 Task: In the sheet Budget Analysis ToolFont size of heading  18 Font style of dataoswald 'Font size of data '9 Alignment of headline & dataAlign center.   Fill color in heading, Red Font color of dataIn the sheet   Summit Sales log   book
Action: Key pressed <Key.caps_lock>B<Key.caps_lock>ud
Screenshot: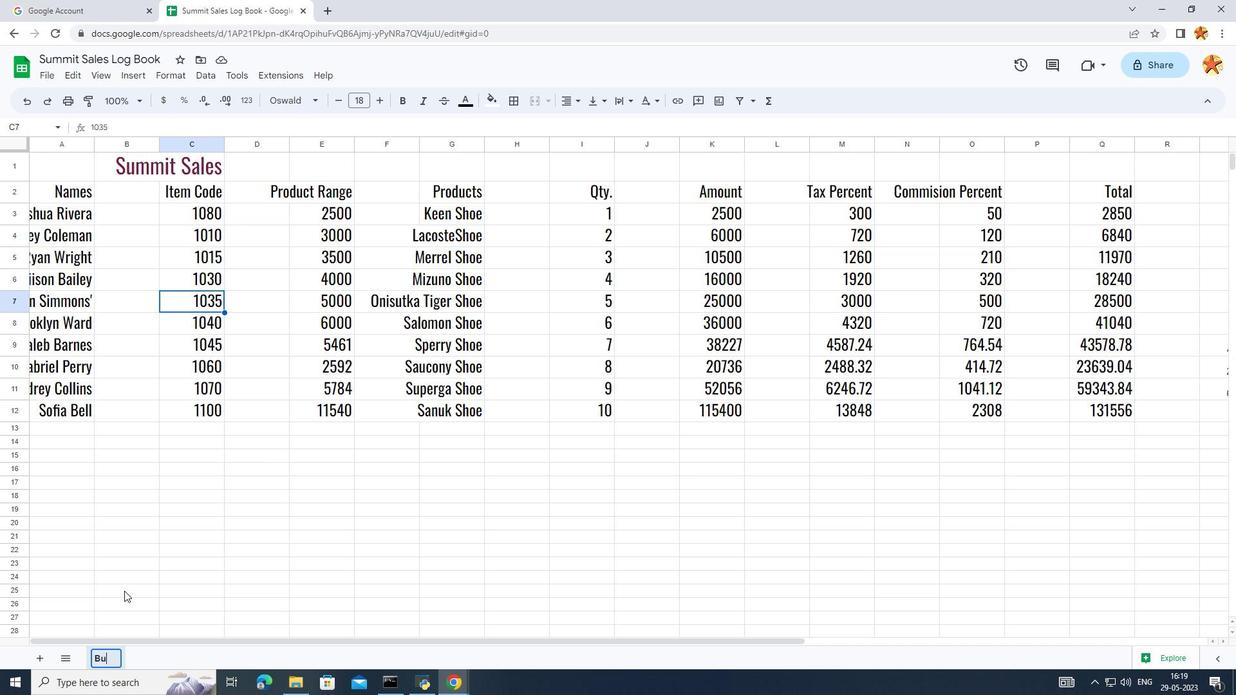 
Action: Mouse moved to (124, 590)
Screenshot: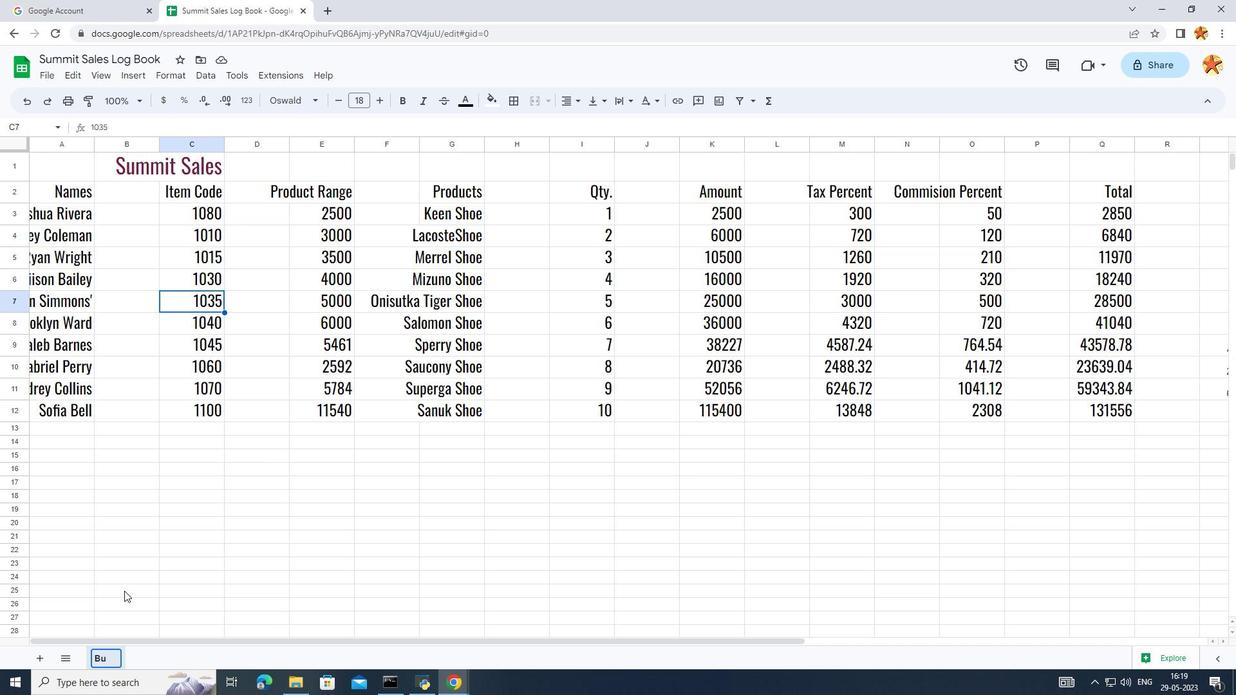 
Action: Key pressed get<Key.space><Key.space><Key.caps_lock>A<Key.caps_lock>nalysis<Key.space><Key.caps_lock><Key.caps_lock>ool
Screenshot: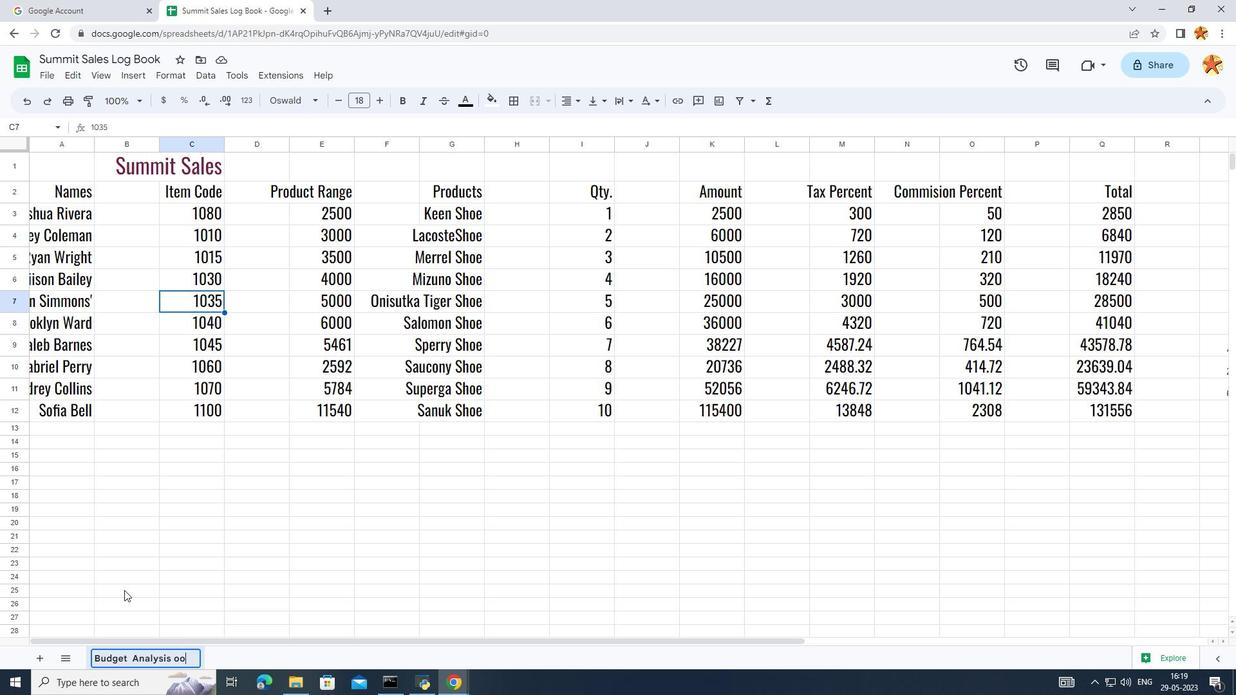 
Action: Mouse moved to (172, 653)
Screenshot: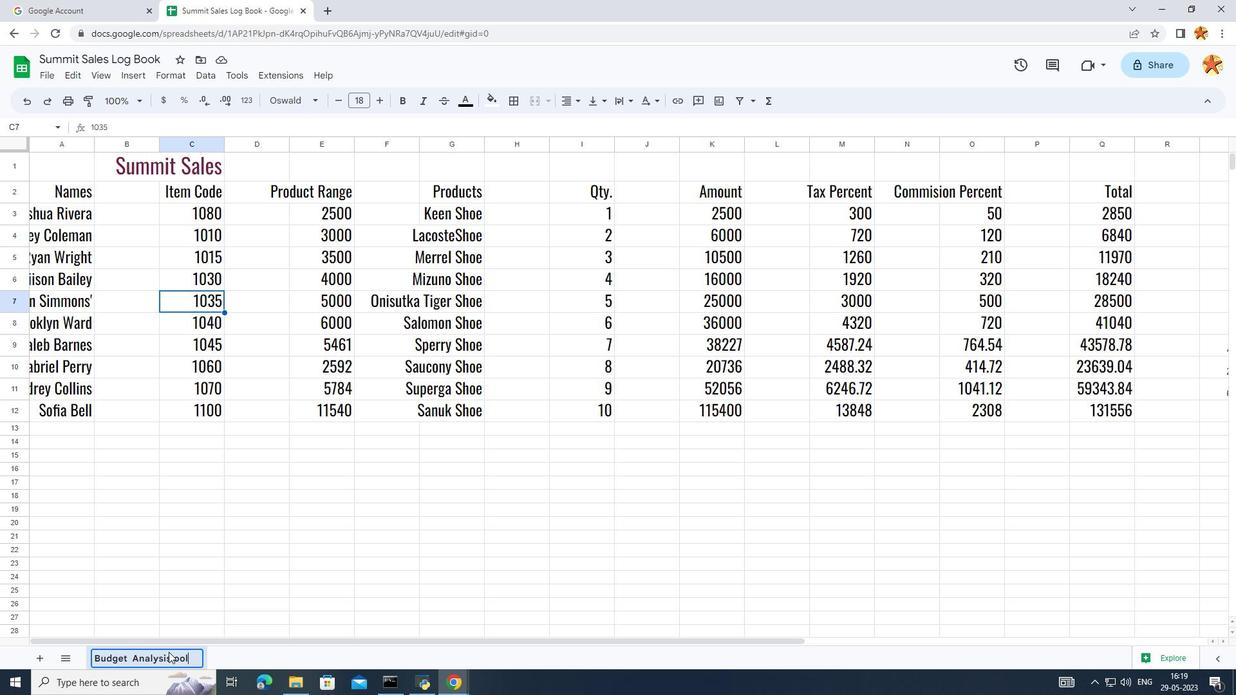 
Action: Mouse pressed left at (172, 653)
Screenshot: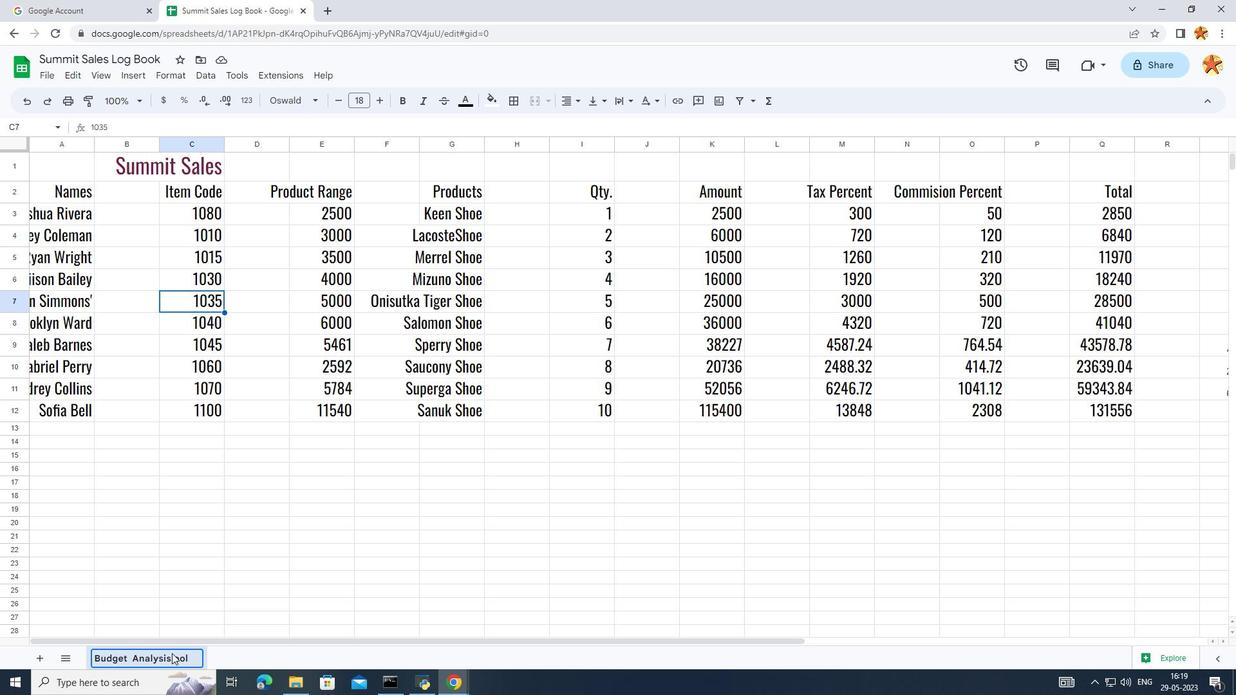 
Action: Mouse moved to (175, 656)
Screenshot: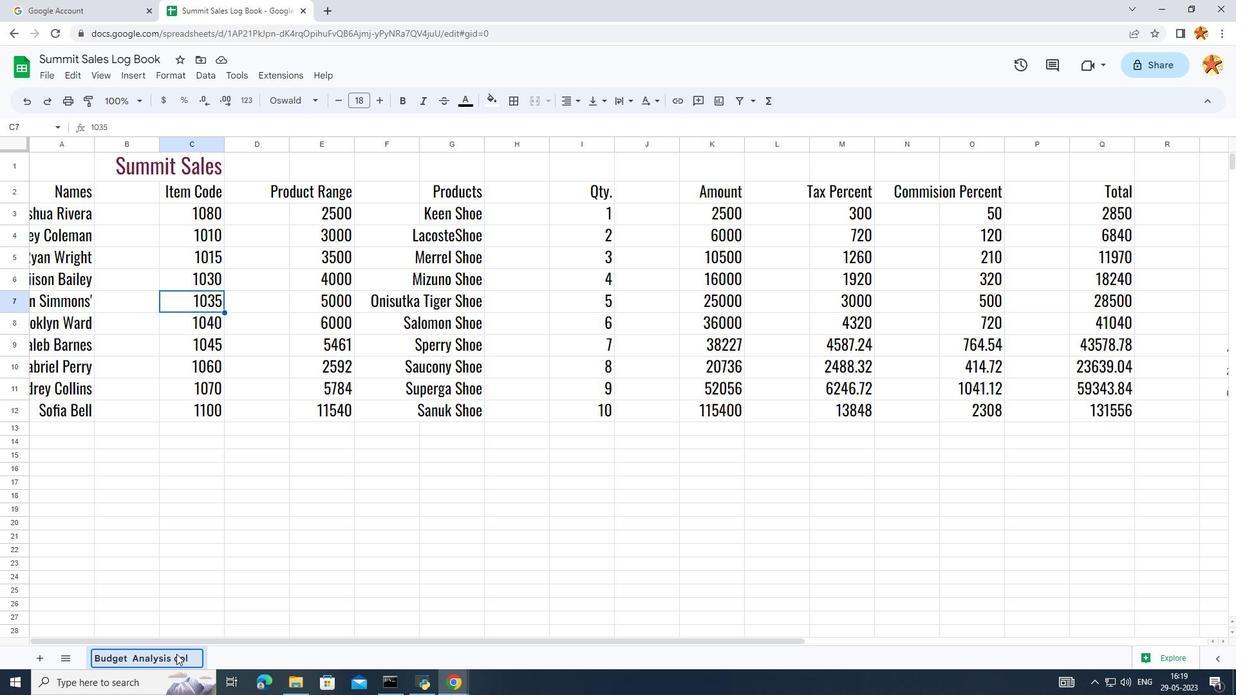 
Action: Mouse pressed left at (175, 656)
Screenshot: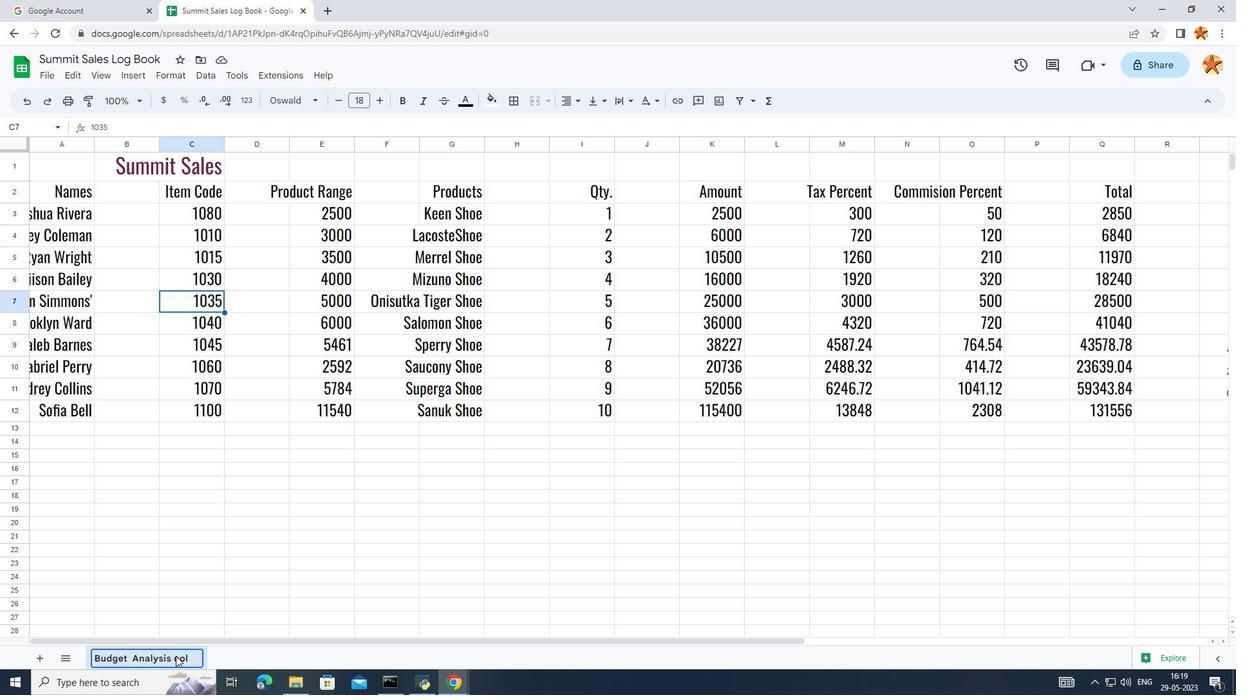 
Action: Key pressed <Key.shift>t
Screenshot: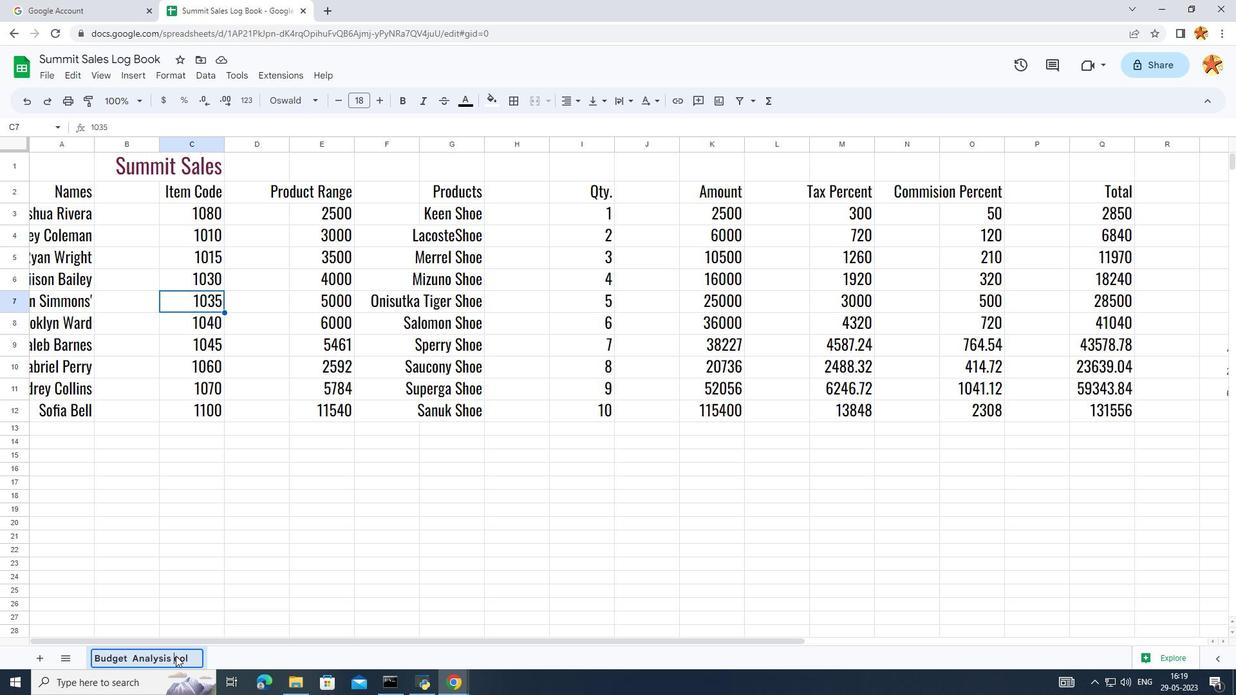 
Action: Mouse moved to (222, 664)
Screenshot: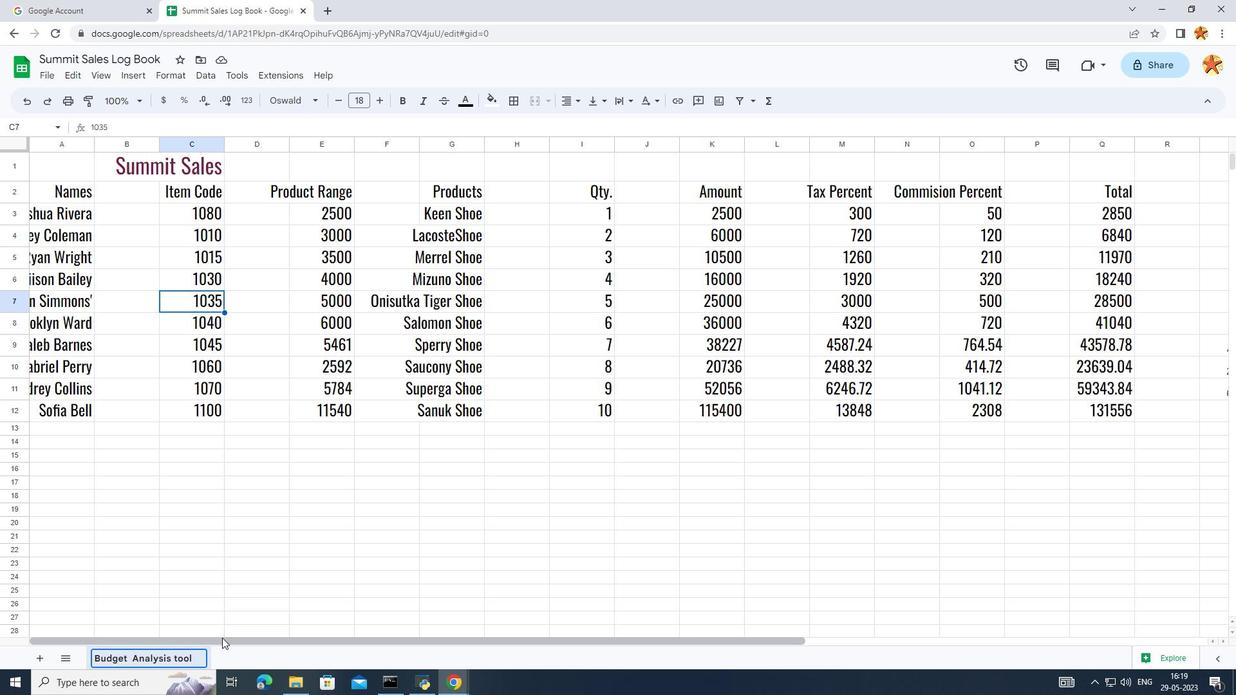 
Action: Mouse pressed left at (222, 664)
Screenshot: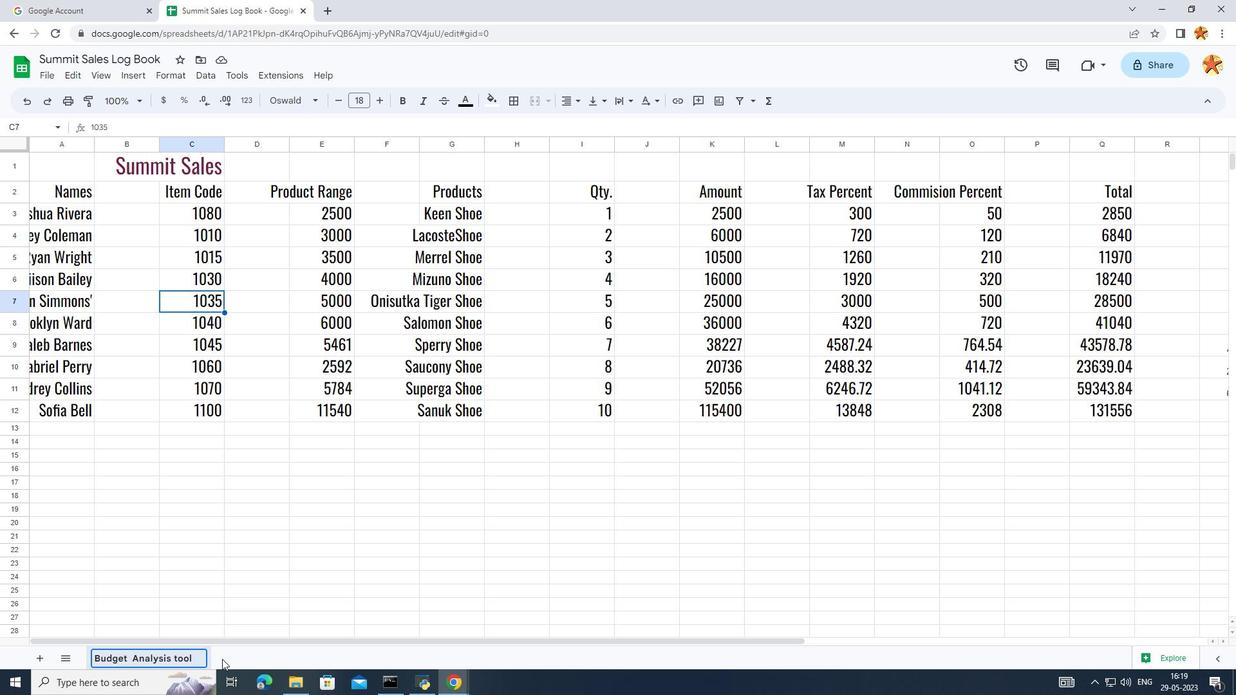 
Action: Mouse moved to (207, 571)
Screenshot: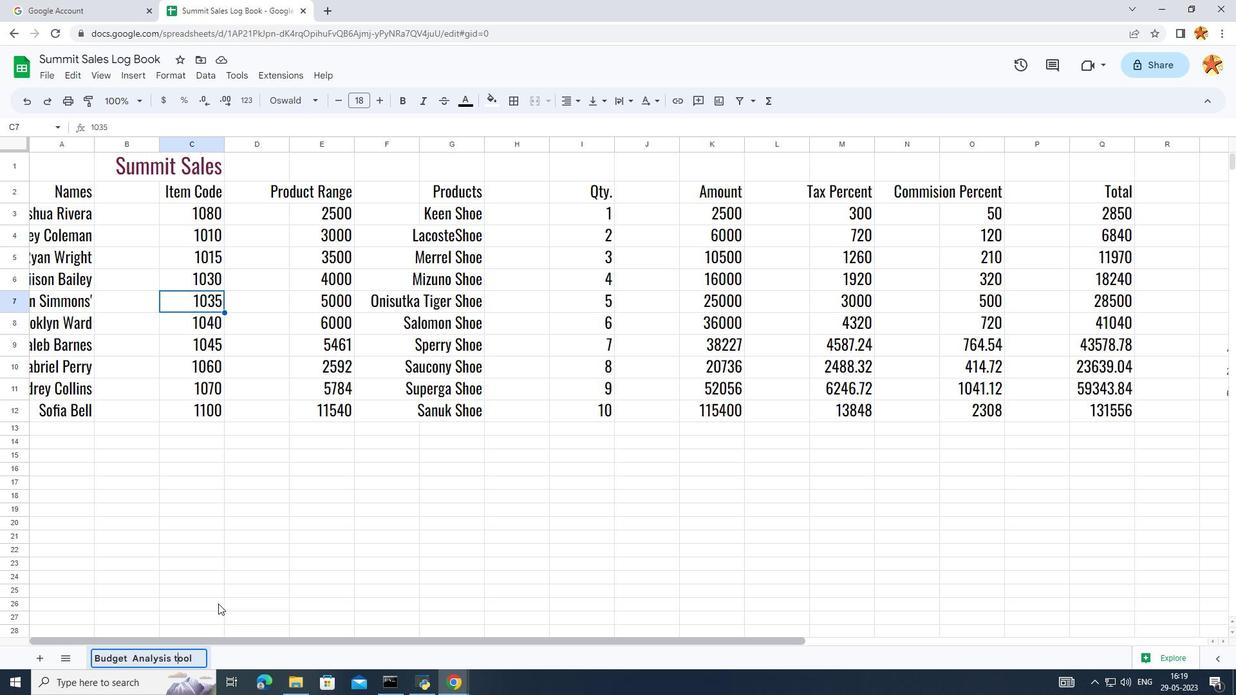 
Action: Mouse pressed left at (207, 571)
Screenshot: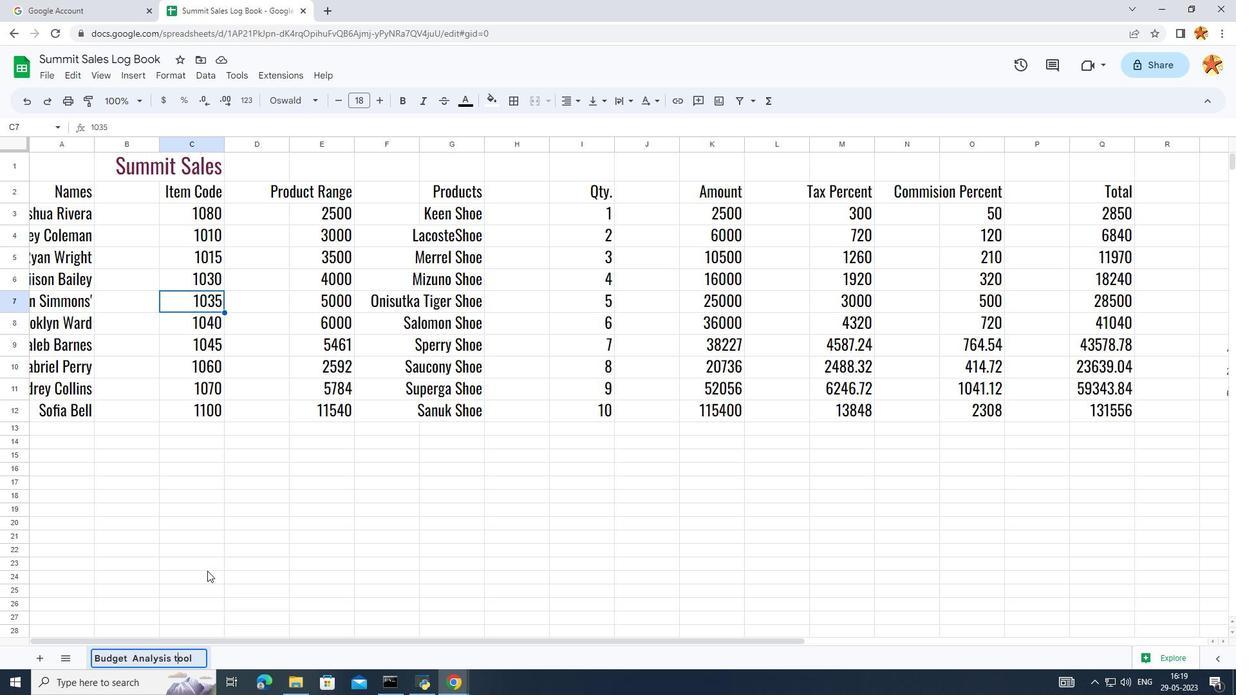 
Action: Mouse moved to (196, 425)
Screenshot: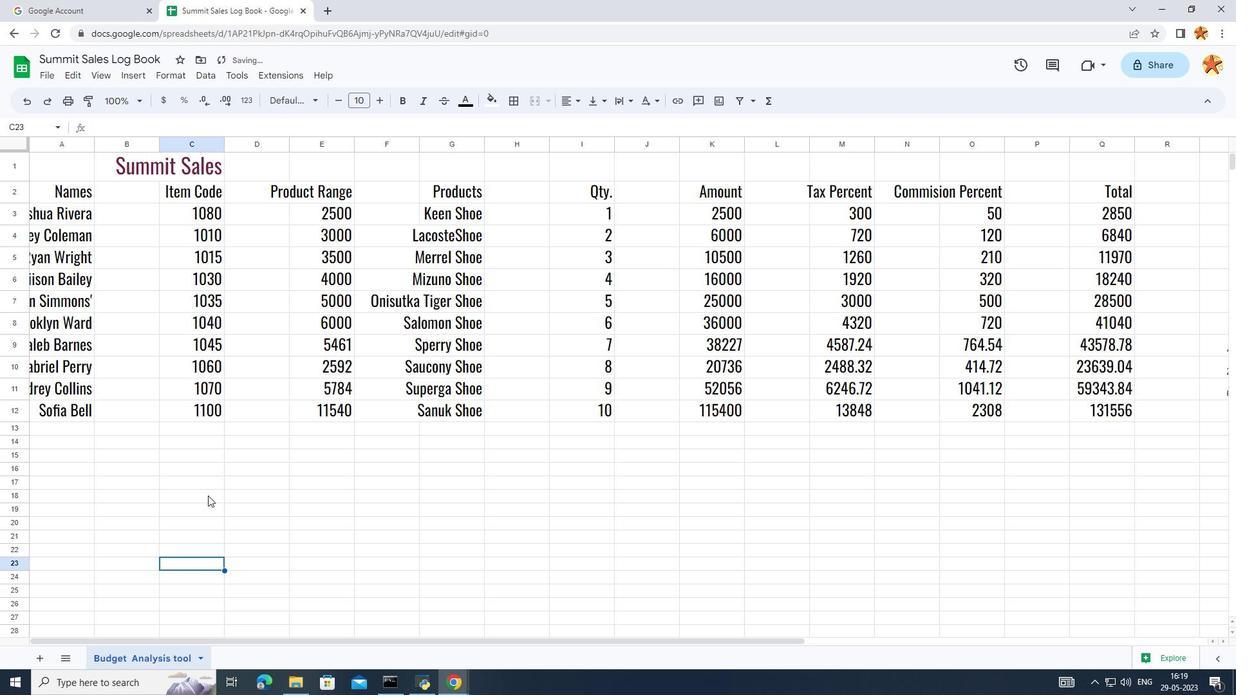 
Action: Mouse pressed left at (196, 425)
Screenshot: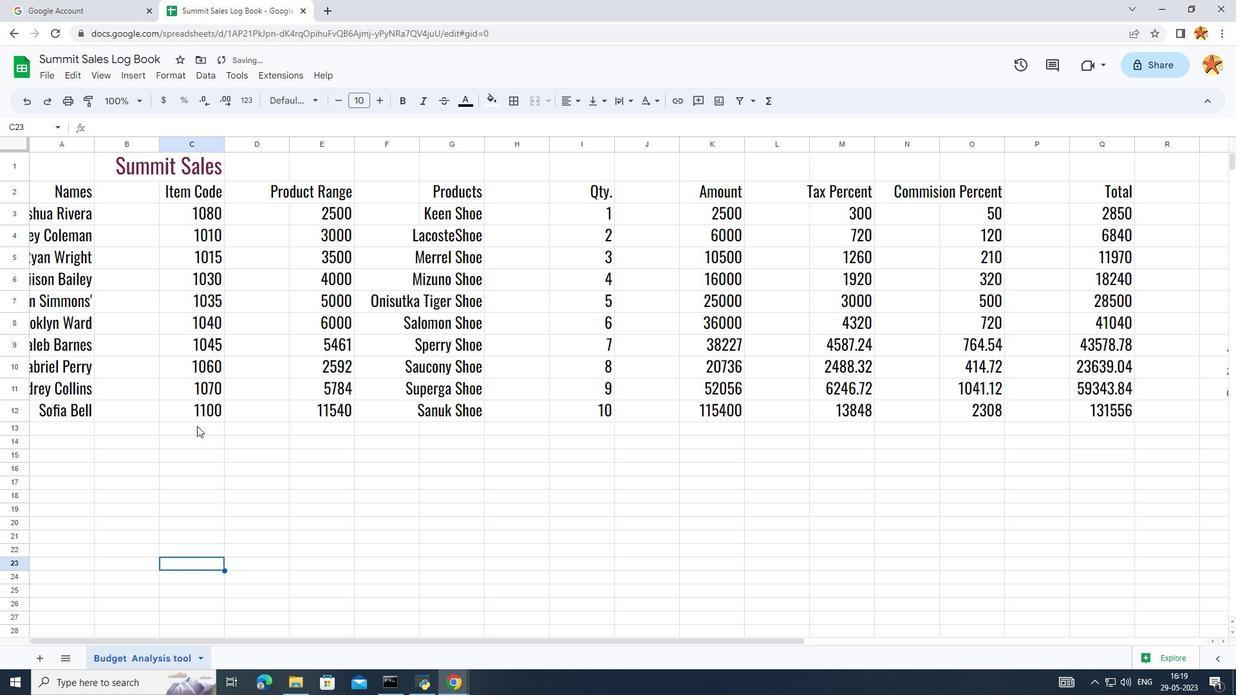 
Action: Mouse moved to (141, 177)
Screenshot: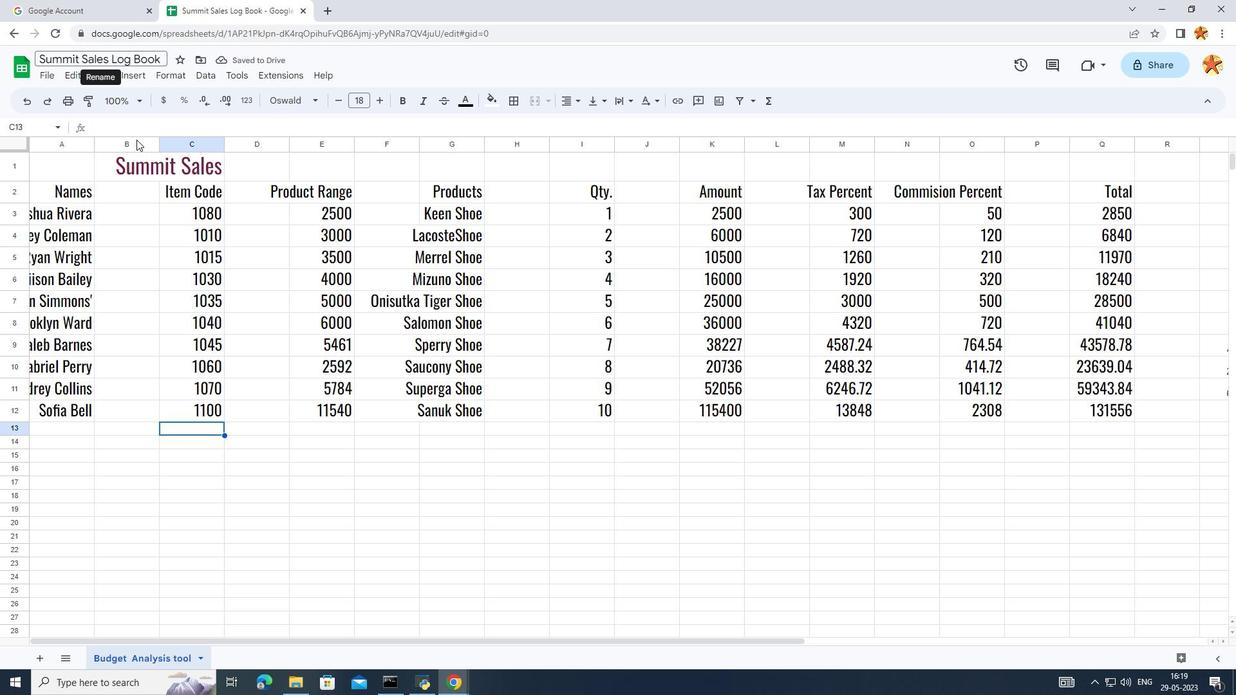 
Action: Mouse pressed left at (141, 177)
Screenshot: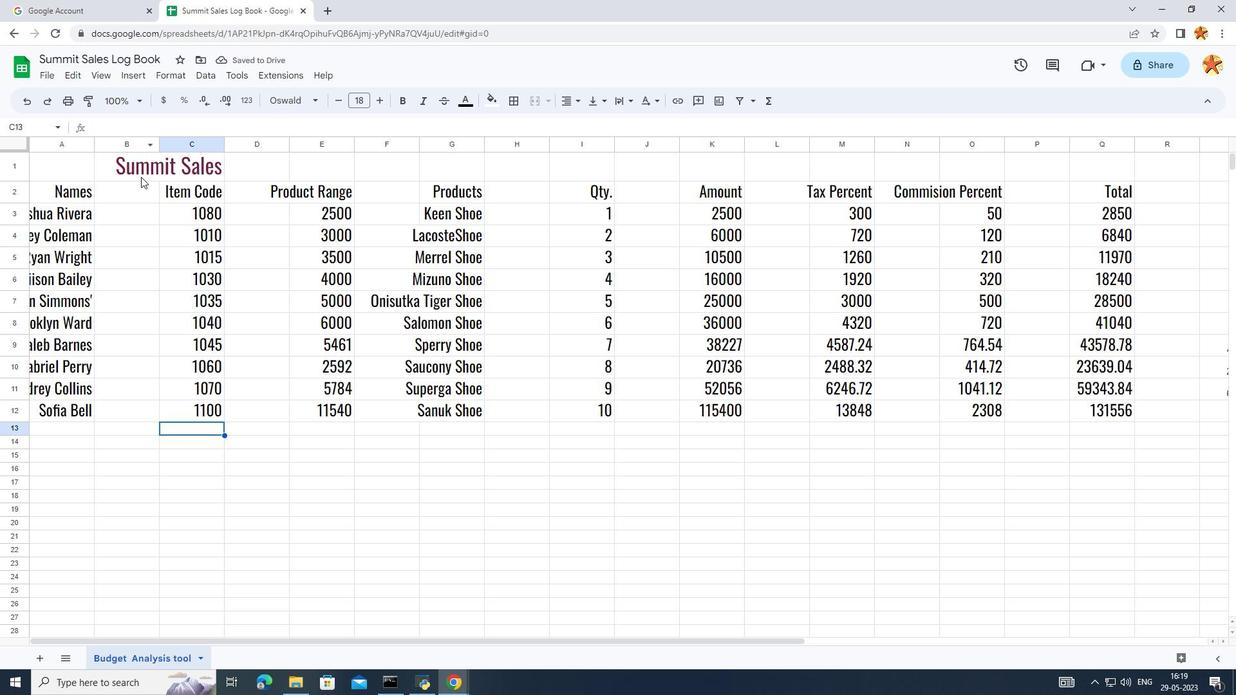 
Action: Mouse moved to (382, 95)
Screenshot: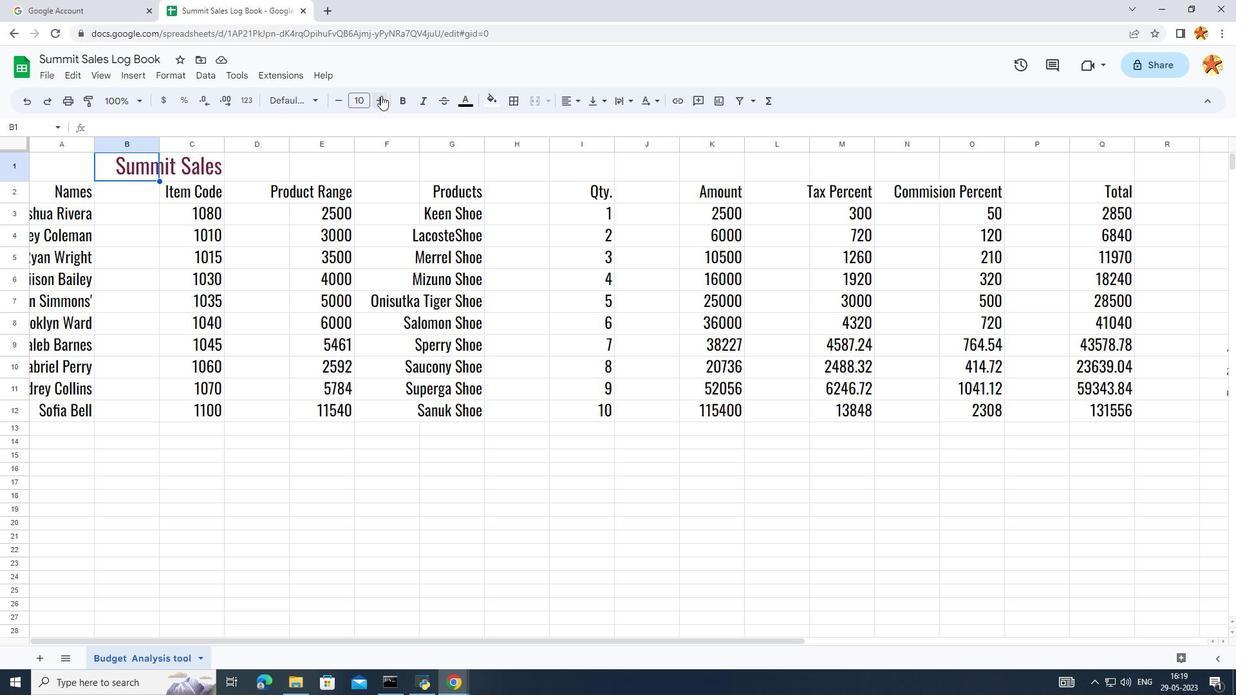 
Action: Mouse pressed left at (382, 95)
Screenshot: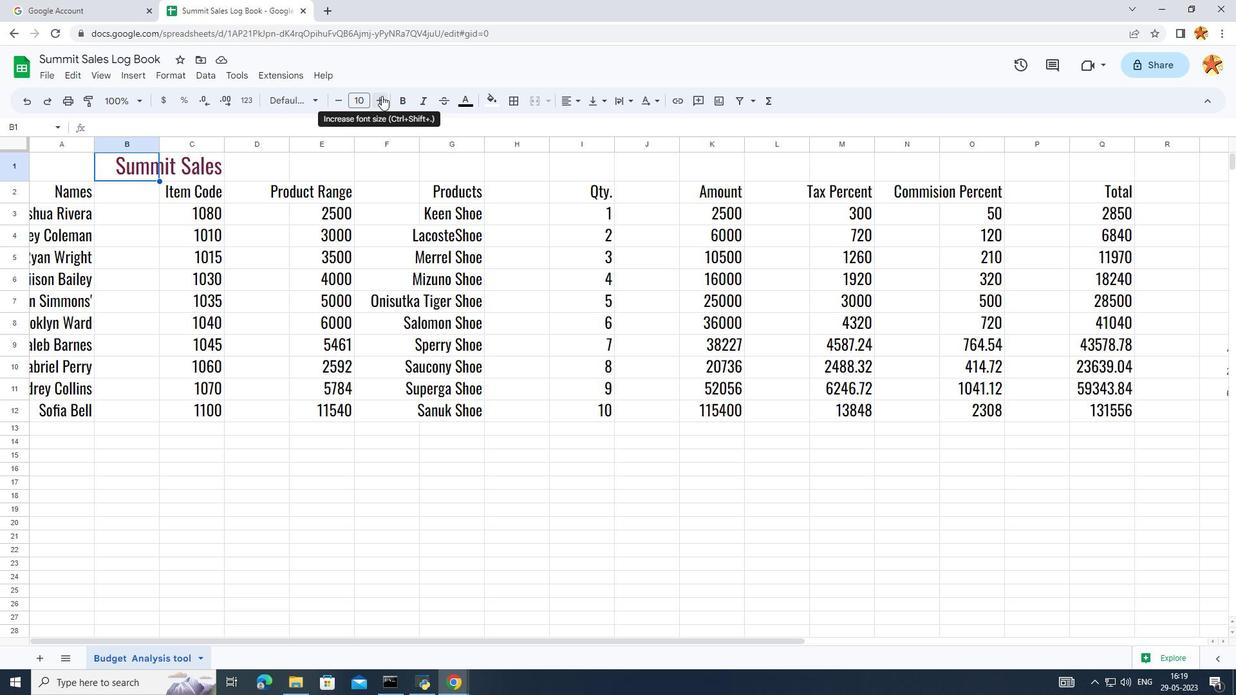 
Action: Mouse pressed left at (382, 95)
Screenshot: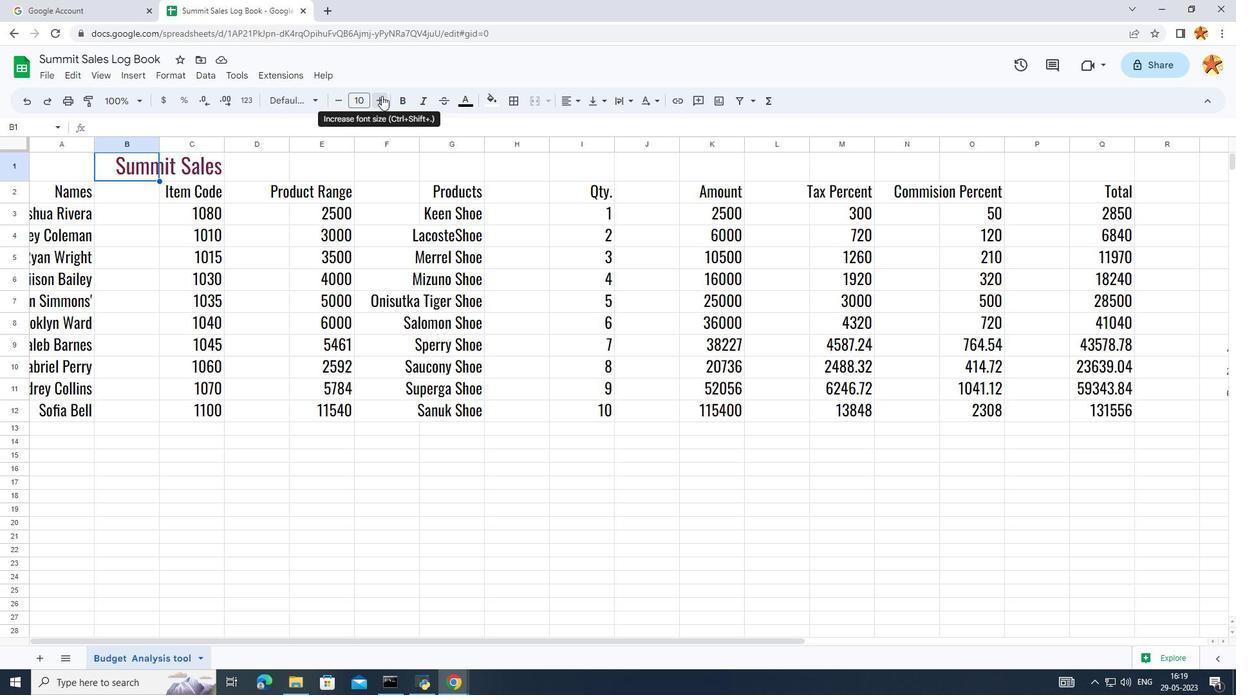 
Action: Mouse pressed left at (382, 95)
Screenshot: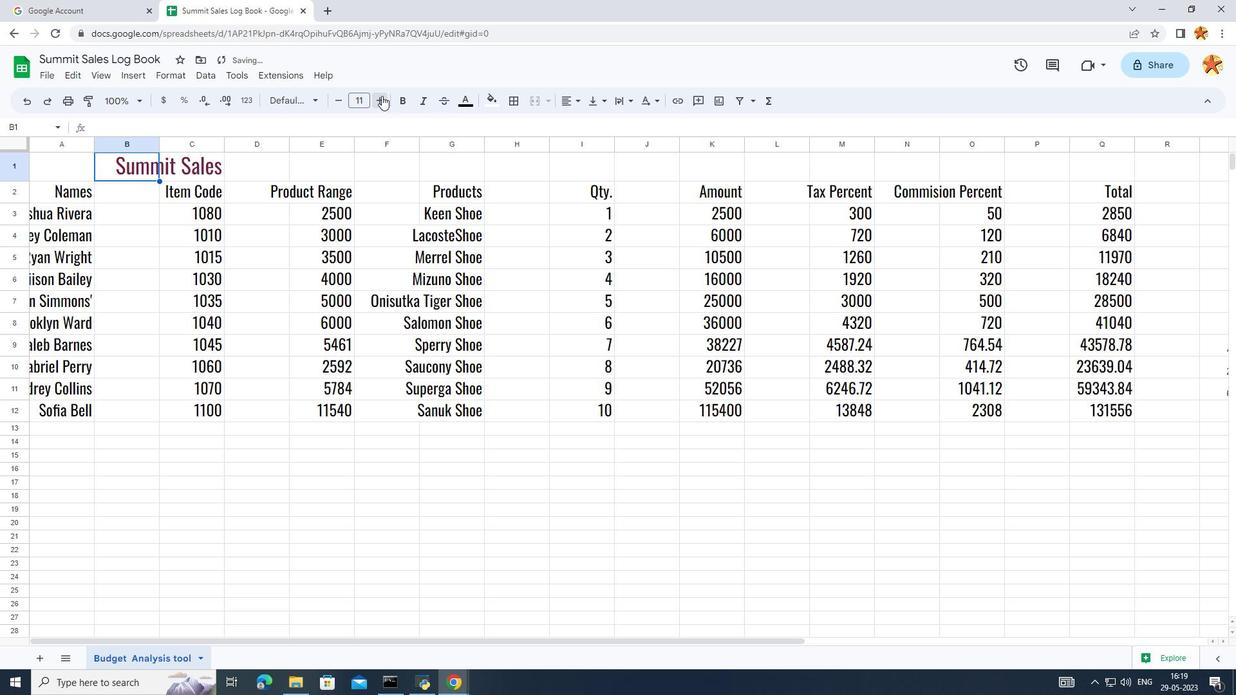 
Action: Mouse pressed left at (382, 95)
Screenshot: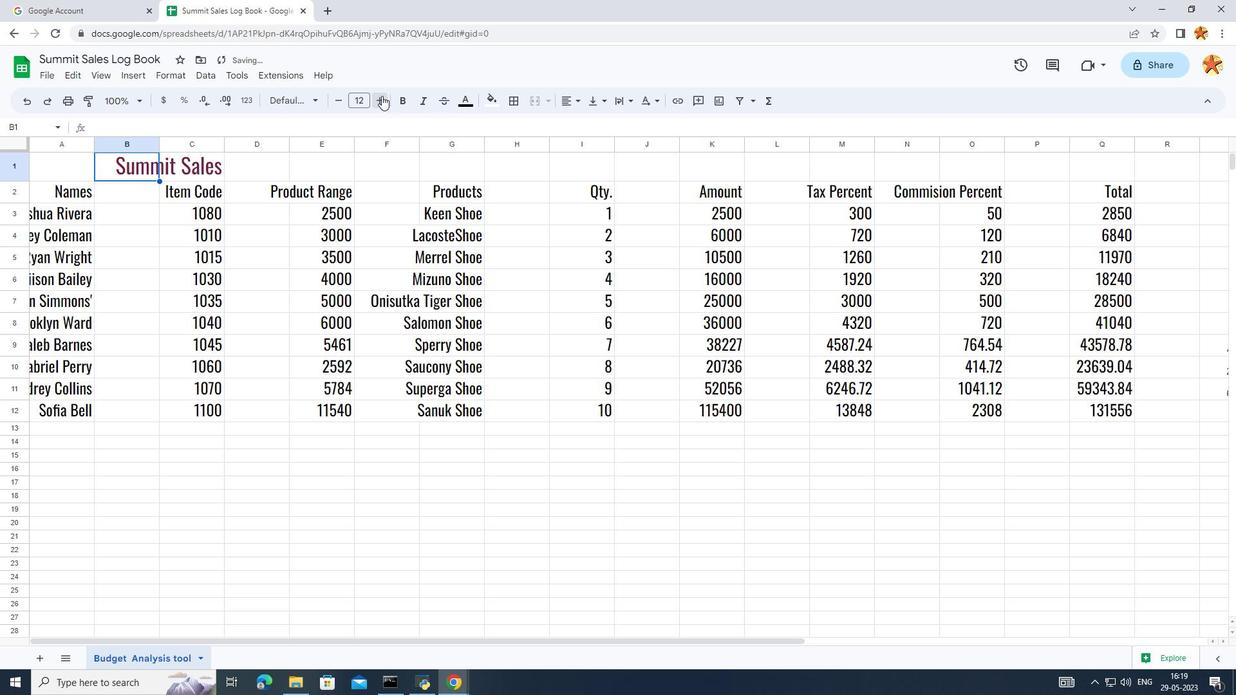 
Action: Mouse pressed left at (382, 95)
Screenshot: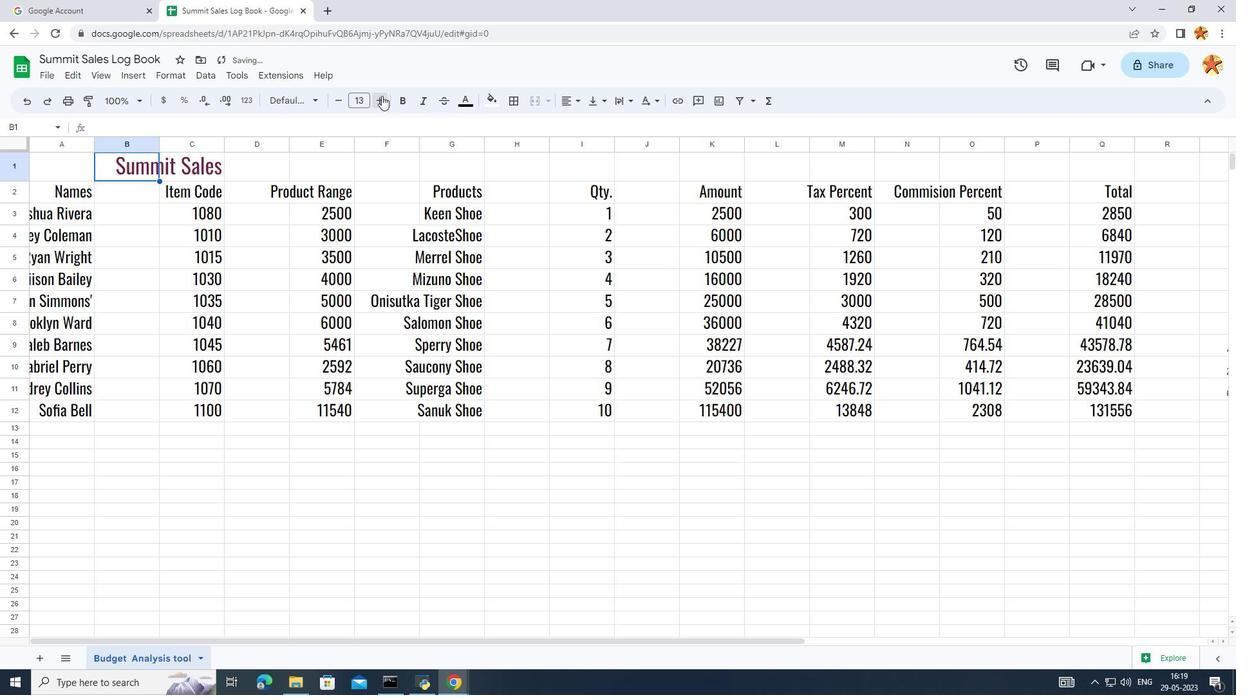 
Action: Mouse pressed left at (382, 95)
Screenshot: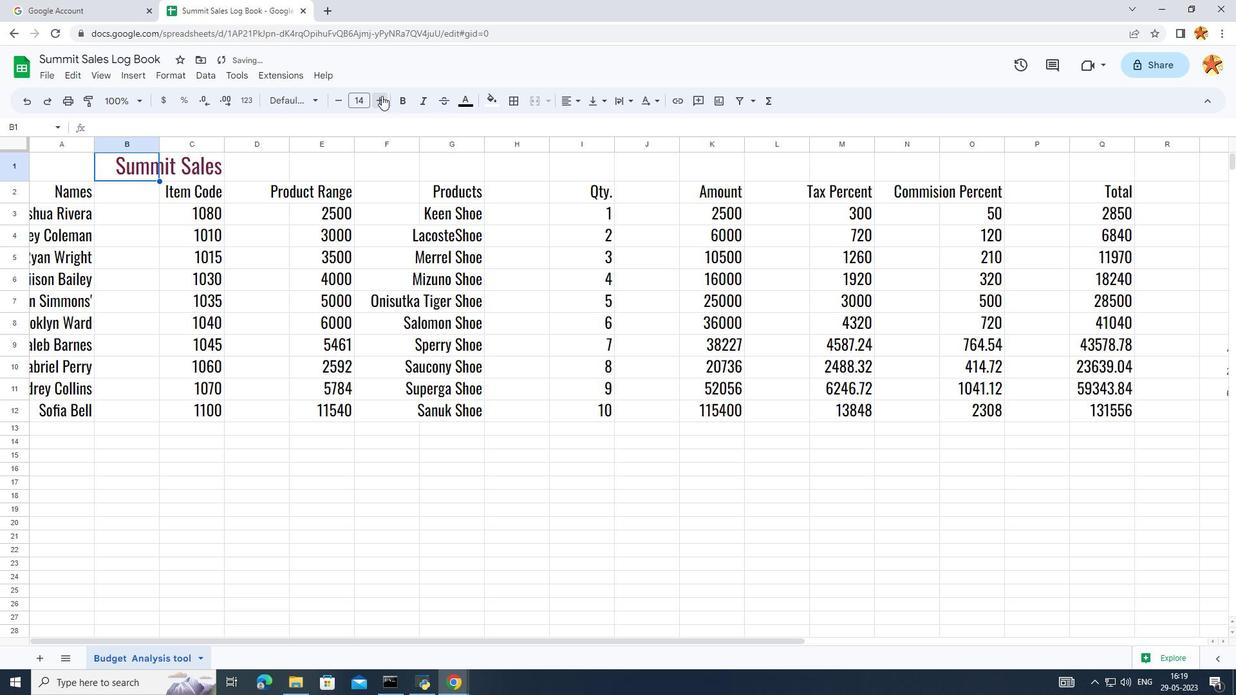 
Action: Mouse pressed left at (382, 95)
Screenshot: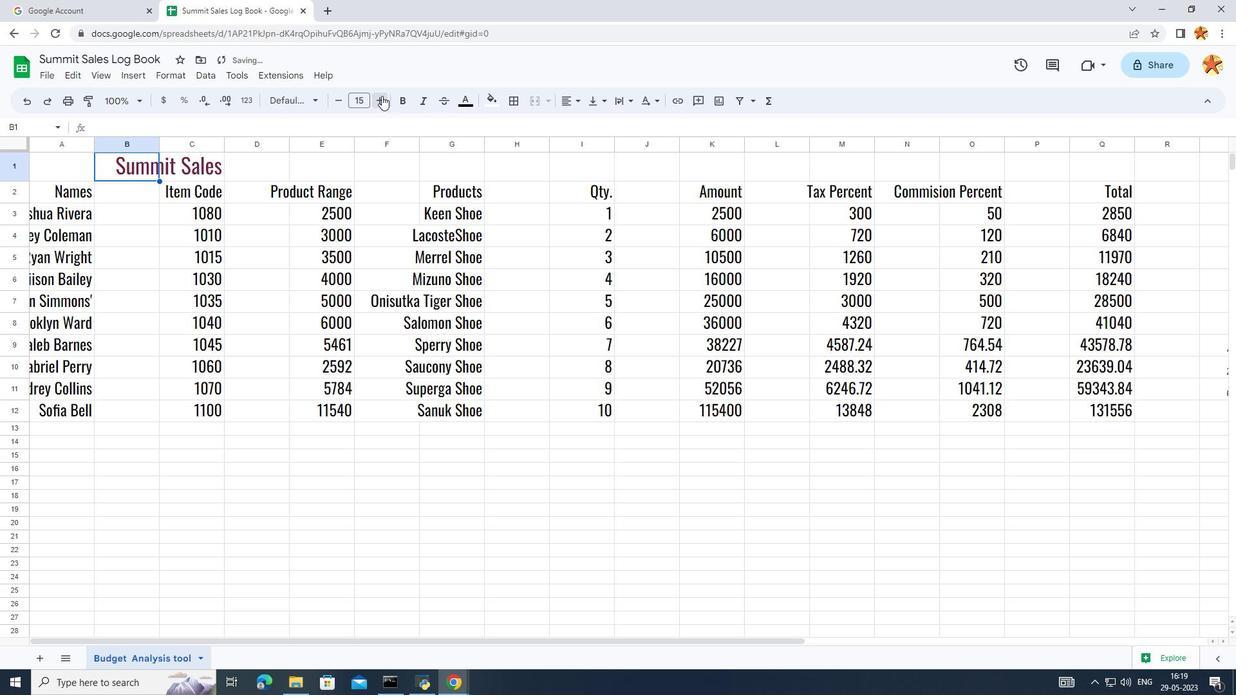 
Action: Mouse pressed left at (382, 95)
Screenshot: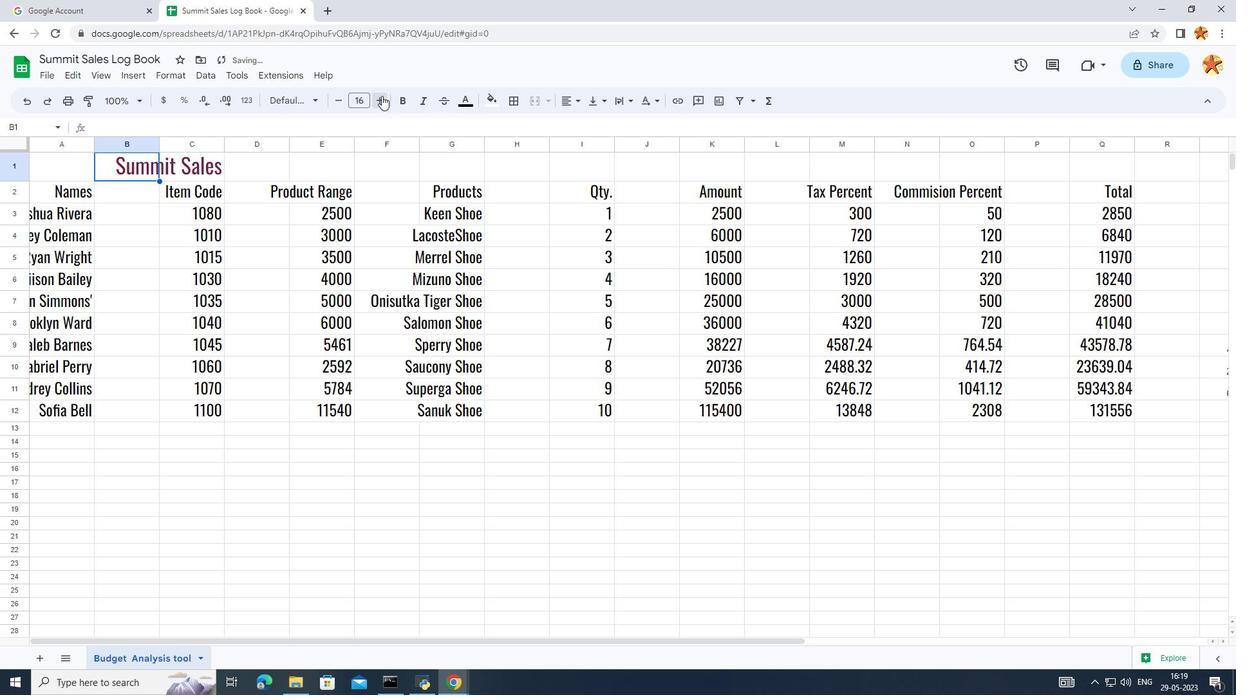 
Action: Mouse moved to (243, 290)
Screenshot: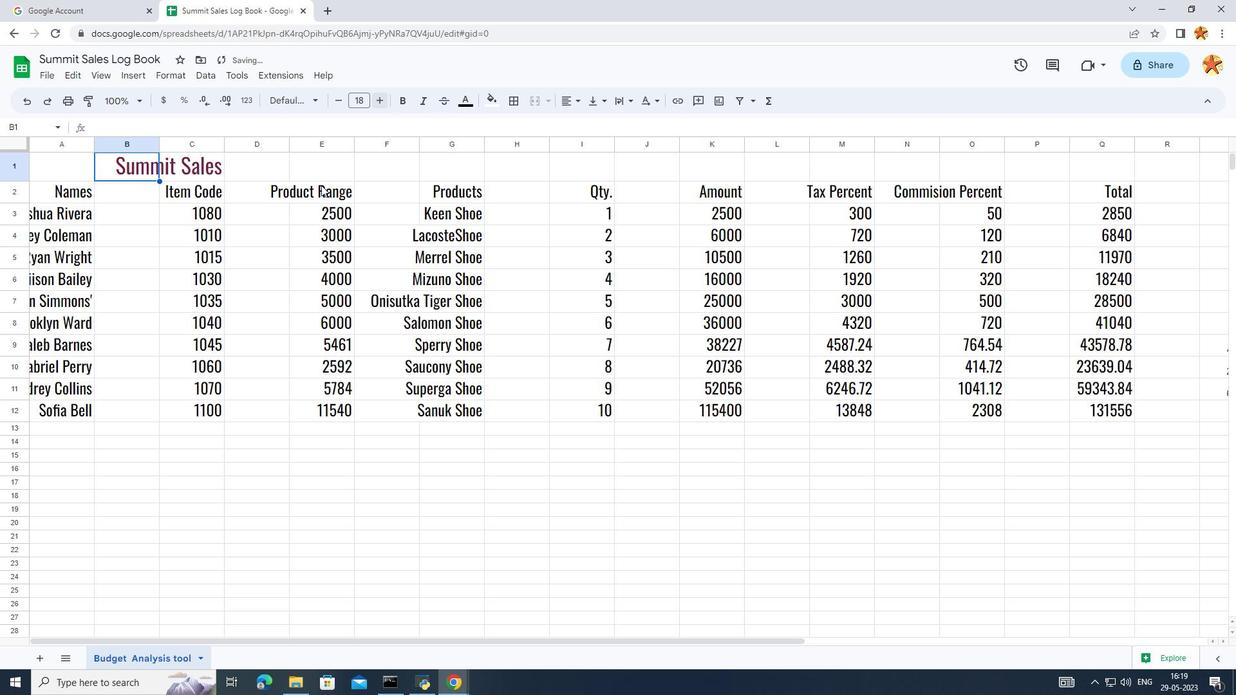 
Action: Mouse pressed left at (243, 290)
Screenshot: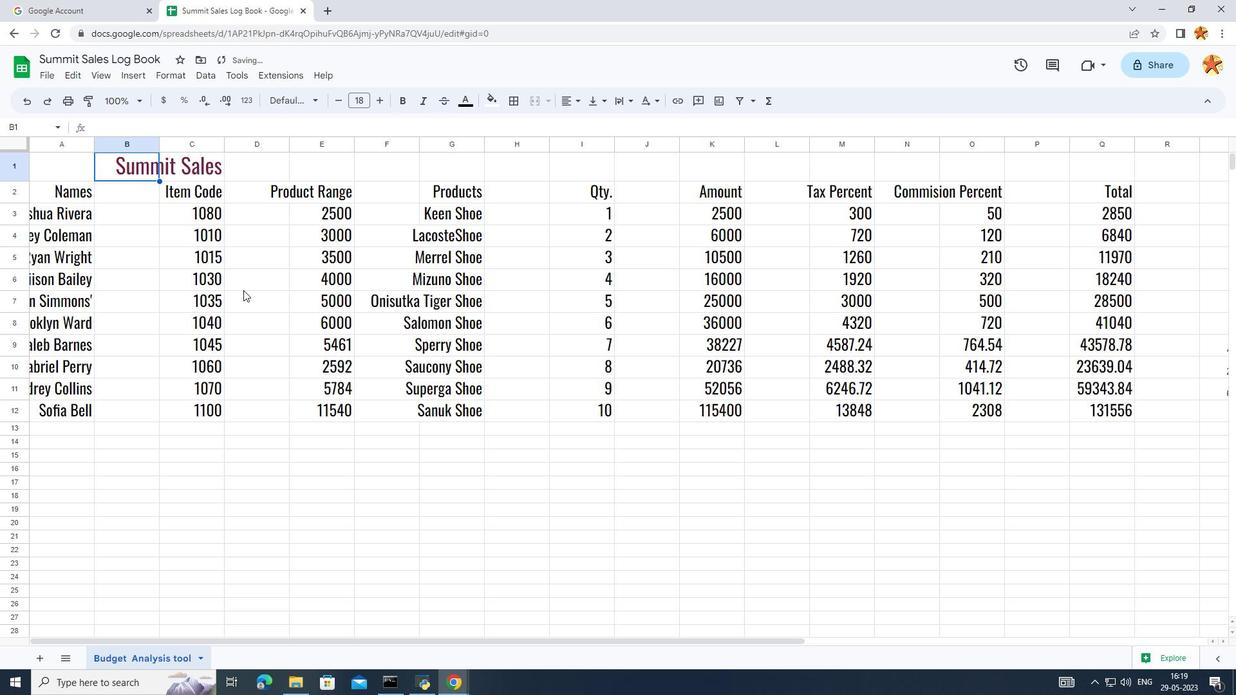 
Action: Mouse moved to (138, 166)
Screenshot: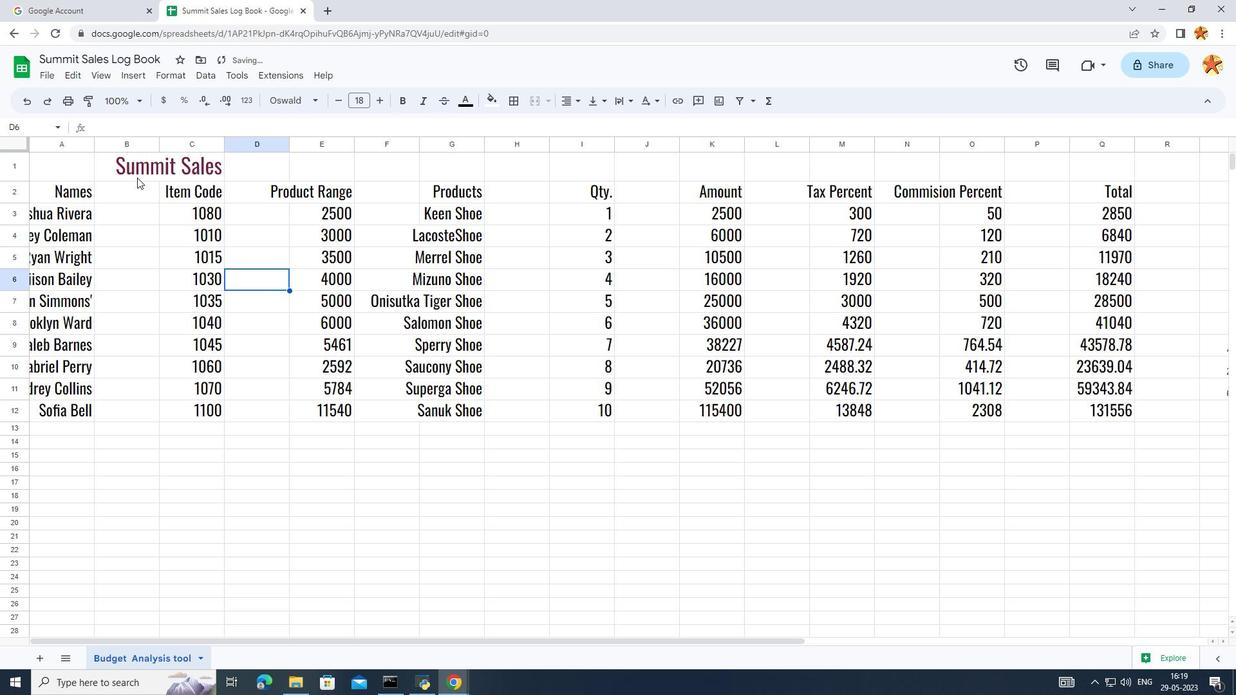 
Action: Mouse pressed left at (138, 166)
Screenshot: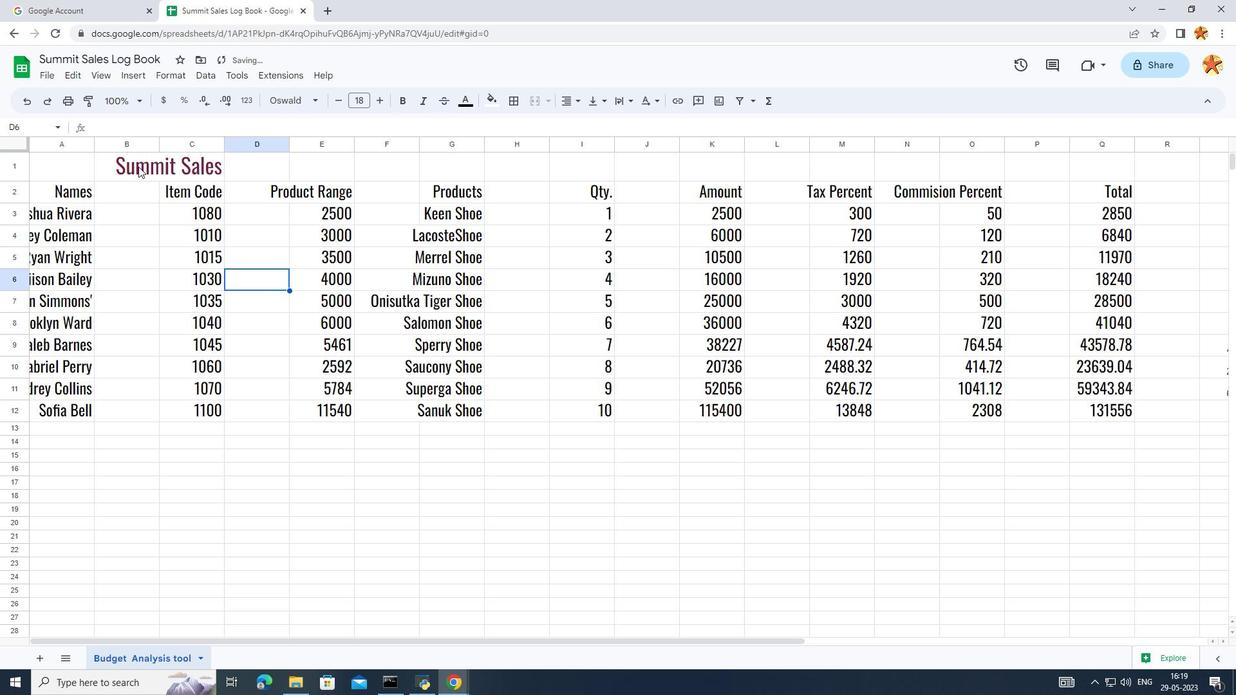 
Action: Mouse moved to (380, 99)
Screenshot: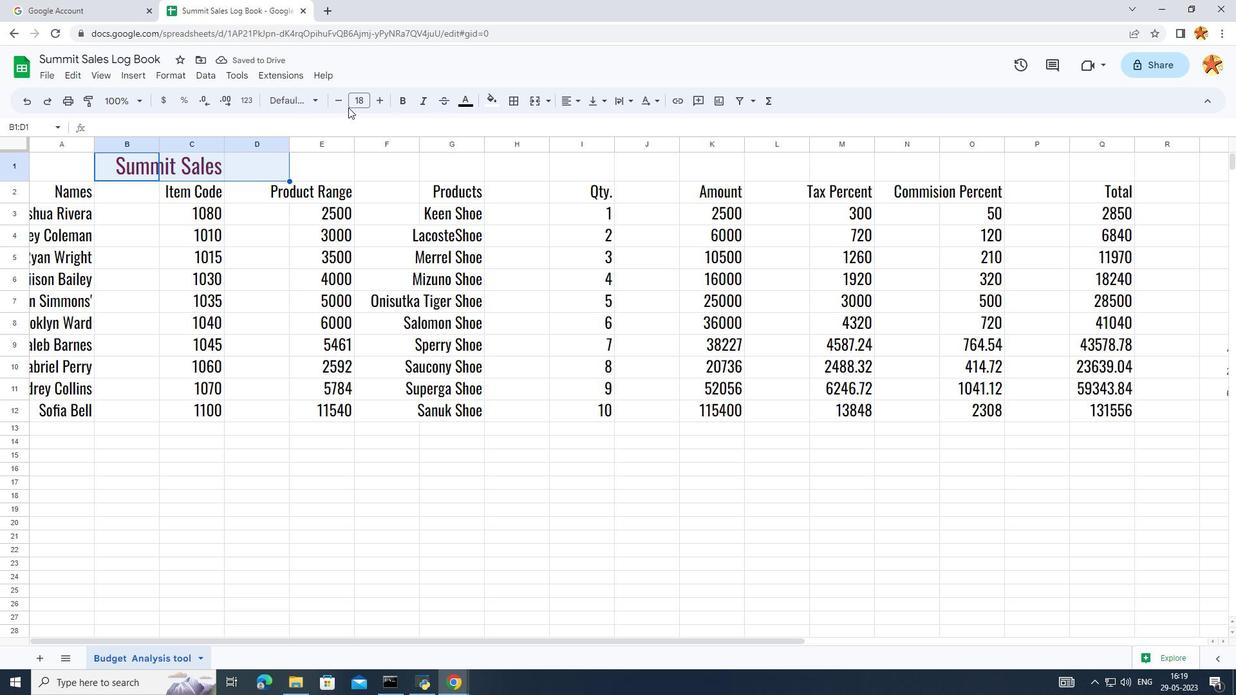 
Action: Mouse pressed left at (380, 99)
Screenshot: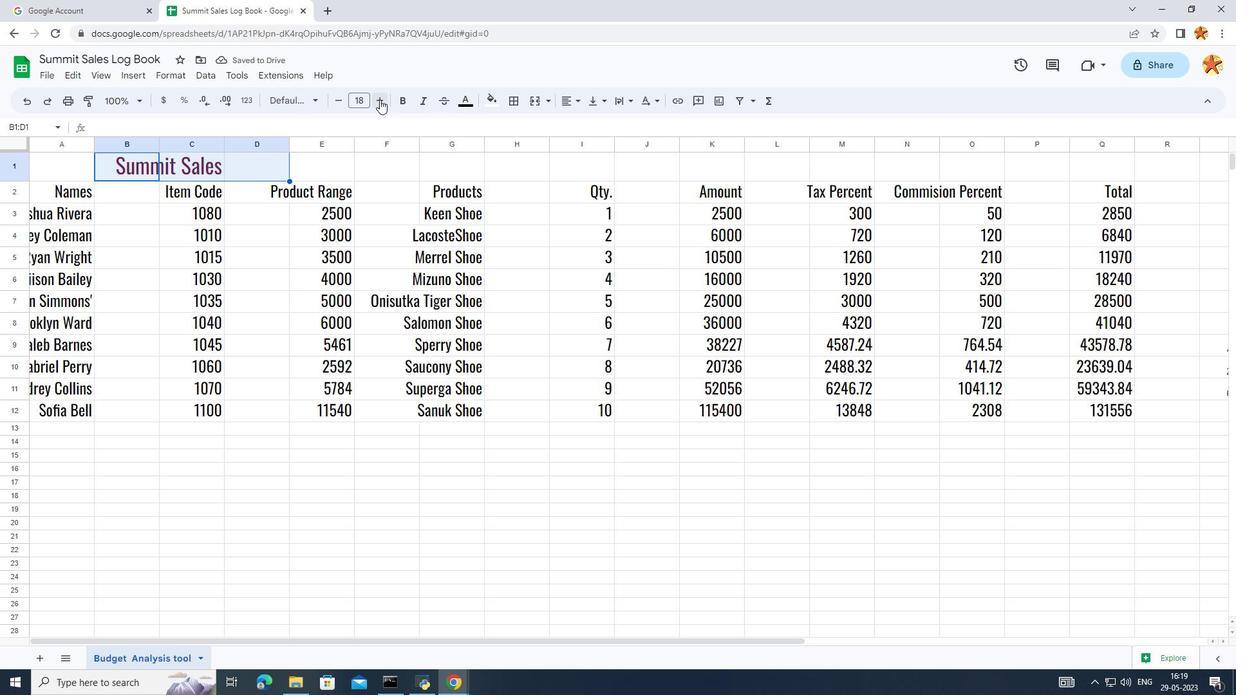 
Action: Mouse moved to (345, 103)
Screenshot: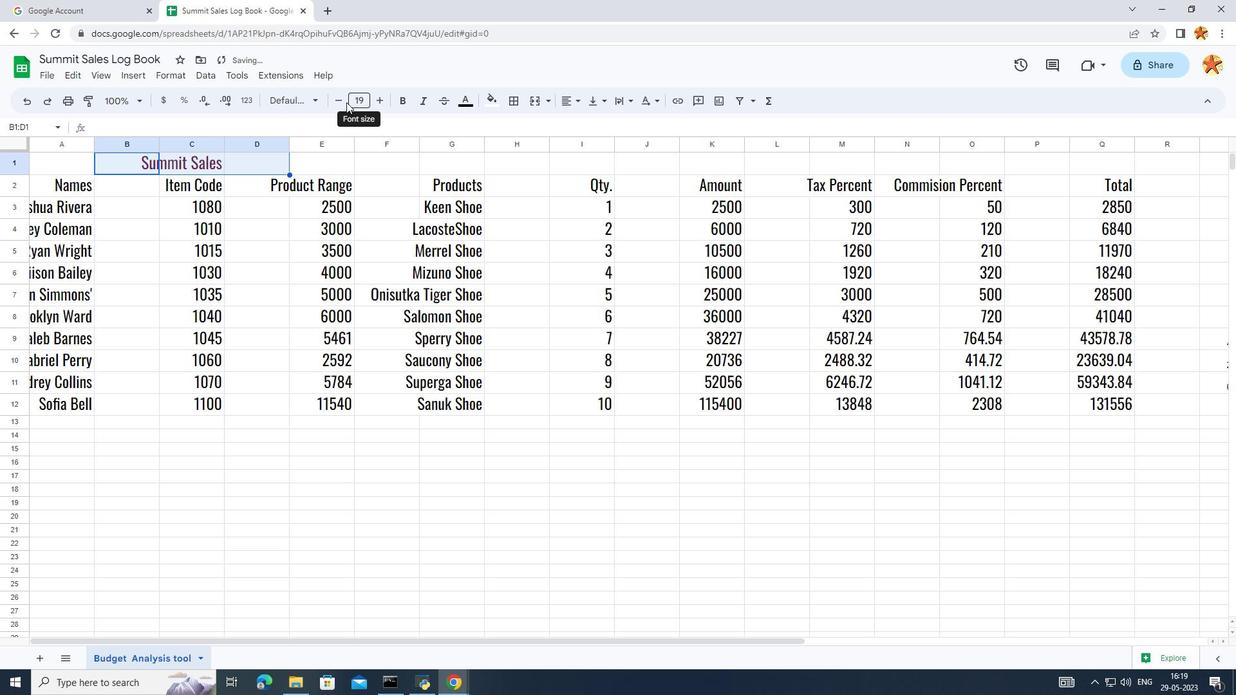 
Action: Mouse pressed left at (345, 103)
Screenshot: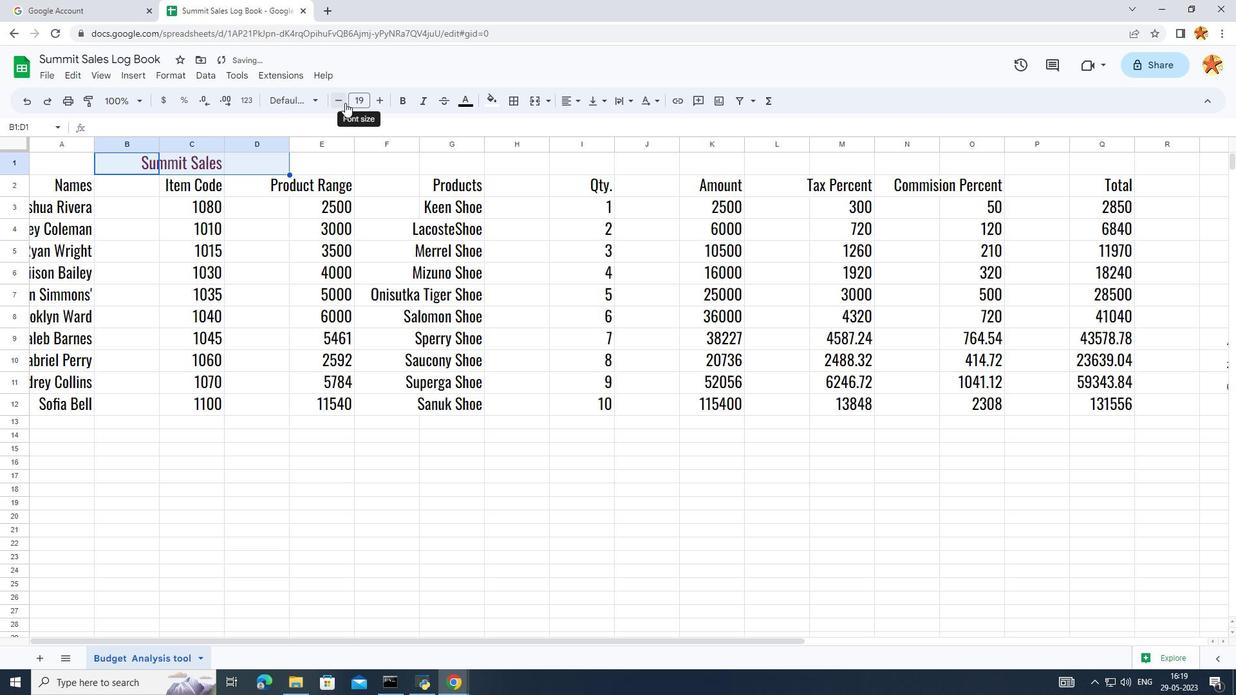 
Action: Mouse pressed left at (345, 103)
Screenshot: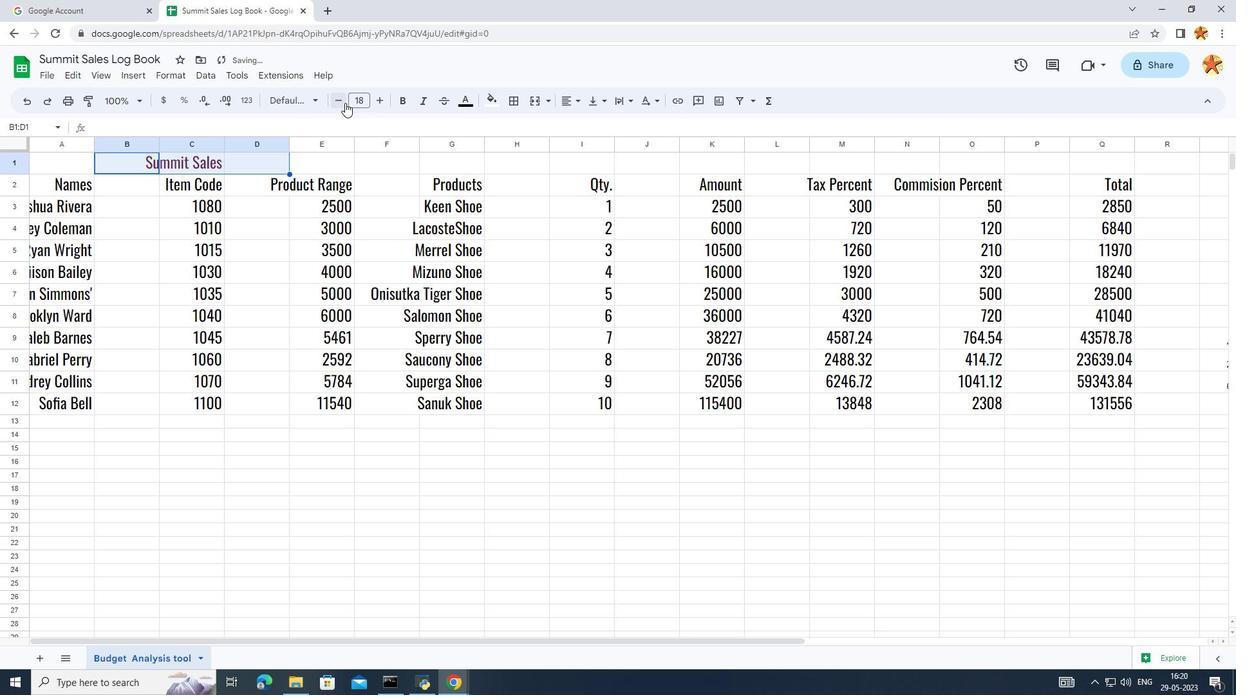 
Action: Mouse moved to (383, 101)
Screenshot: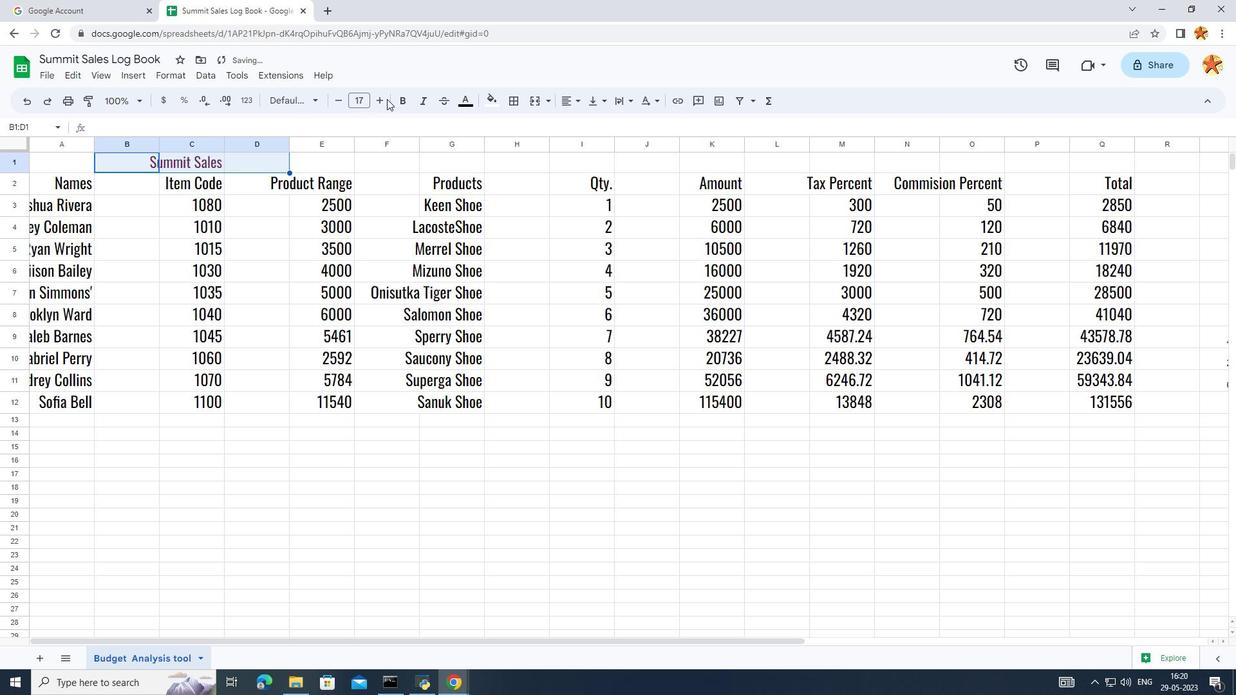 
Action: Mouse pressed left at (383, 101)
Screenshot: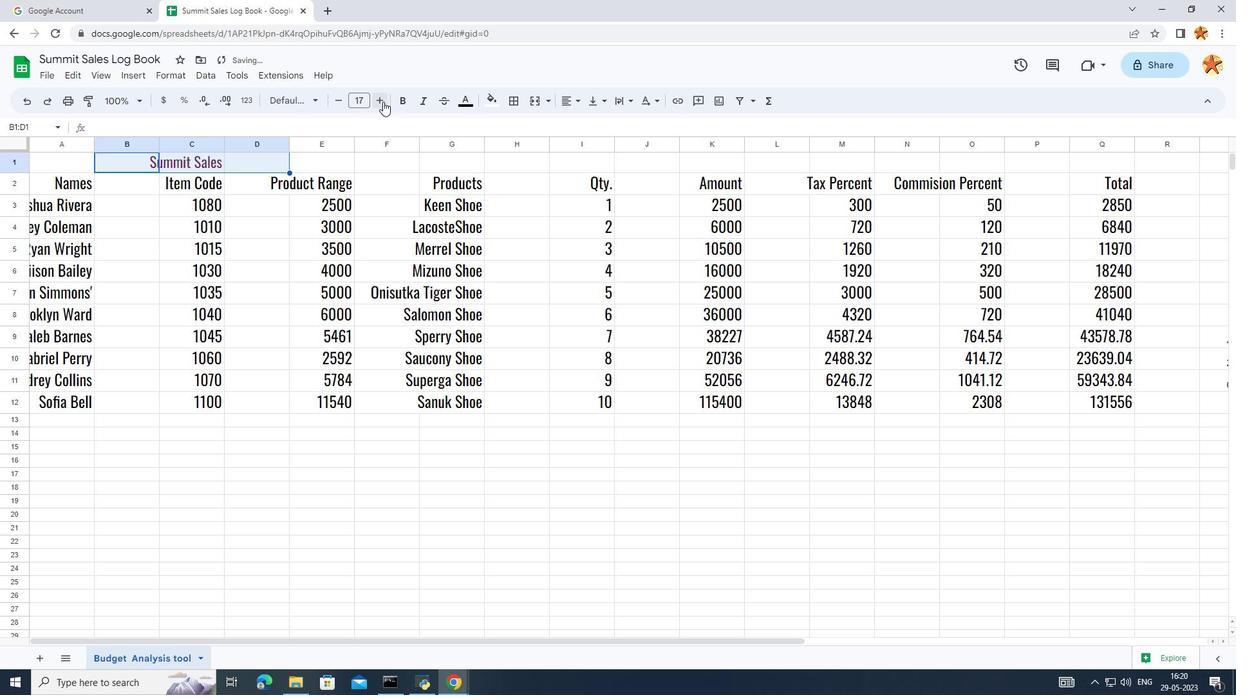 
Action: Mouse moved to (306, 252)
Screenshot: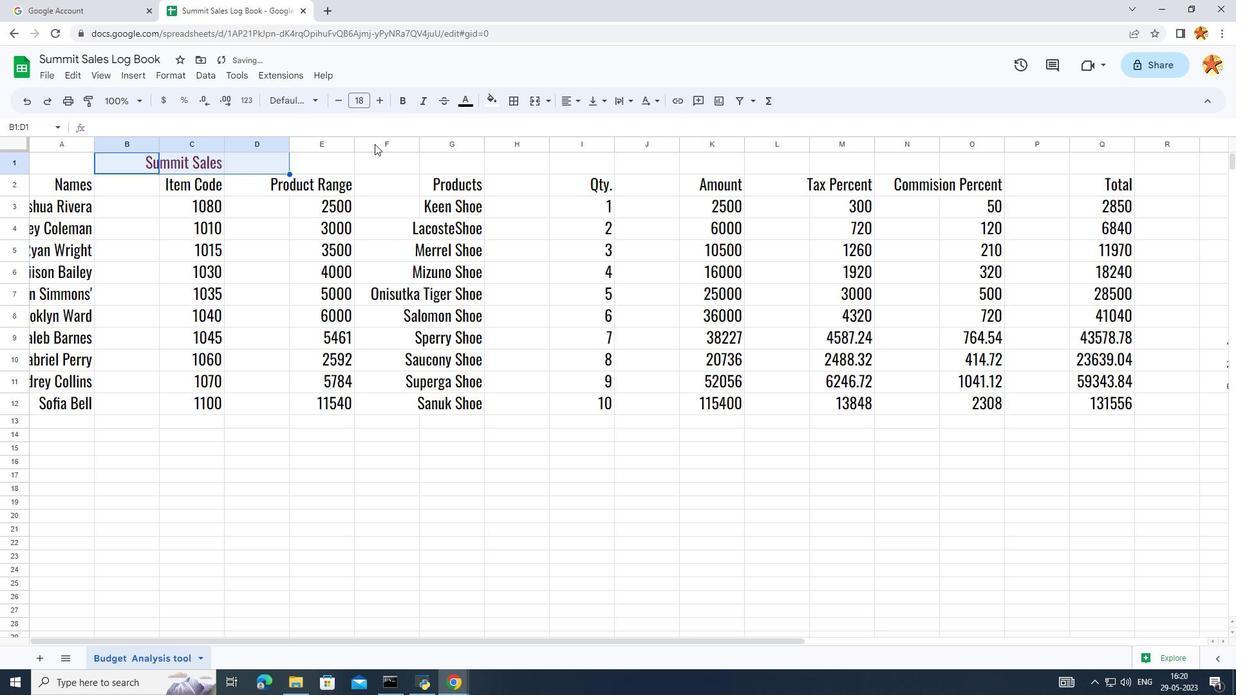 
Action: Mouse pressed left at (306, 252)
Screenshot: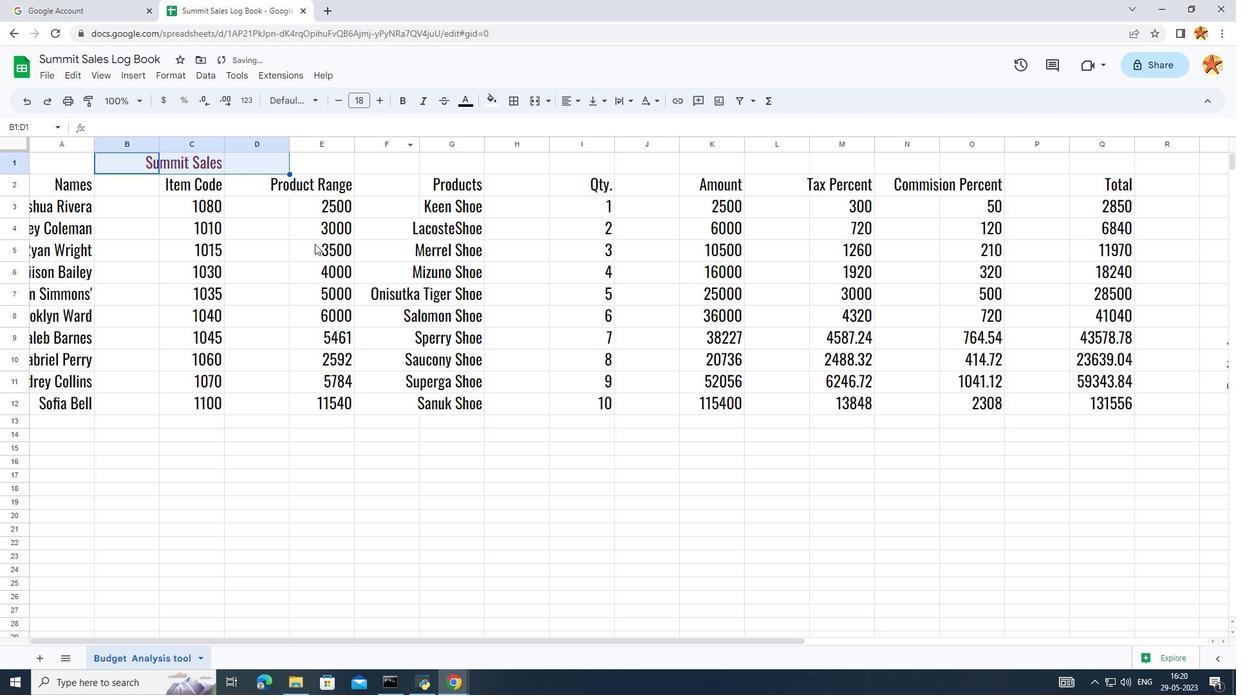 
Action: Mouse moved to (47, 178)
Screenshot: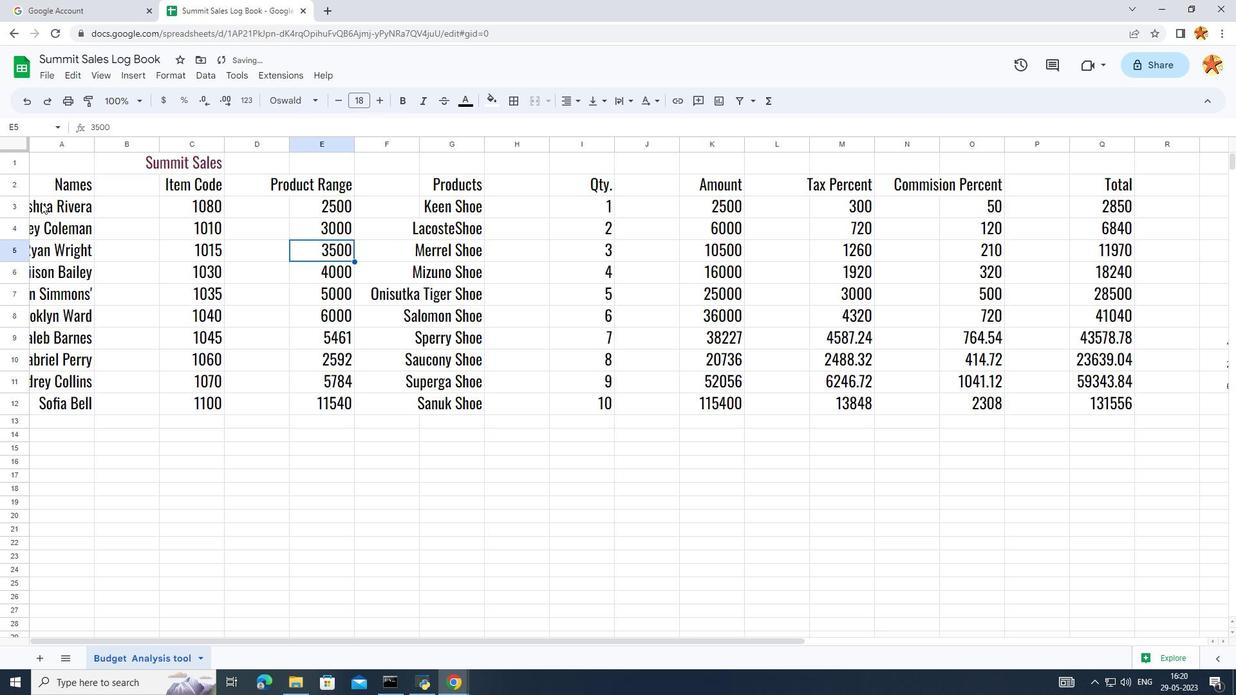 
Action: Mouse pressed left at (47, 178)
Screenshot: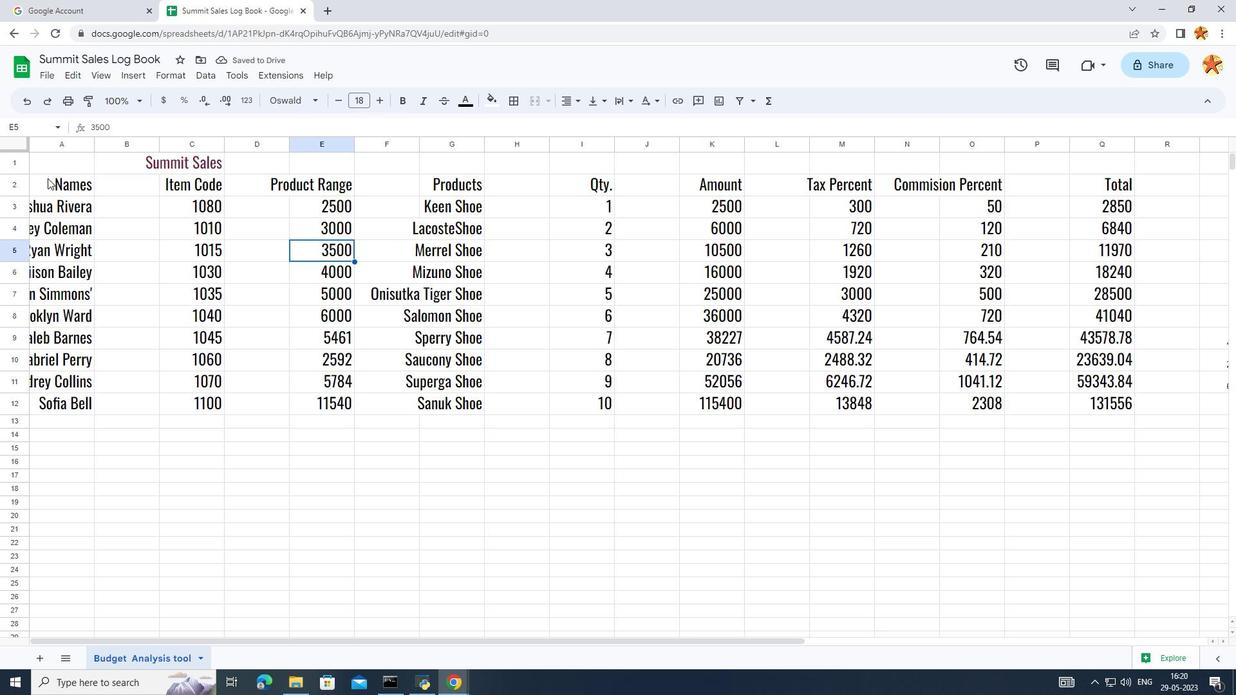 
Action: Mouse moved to (342, 101)
Screenshot: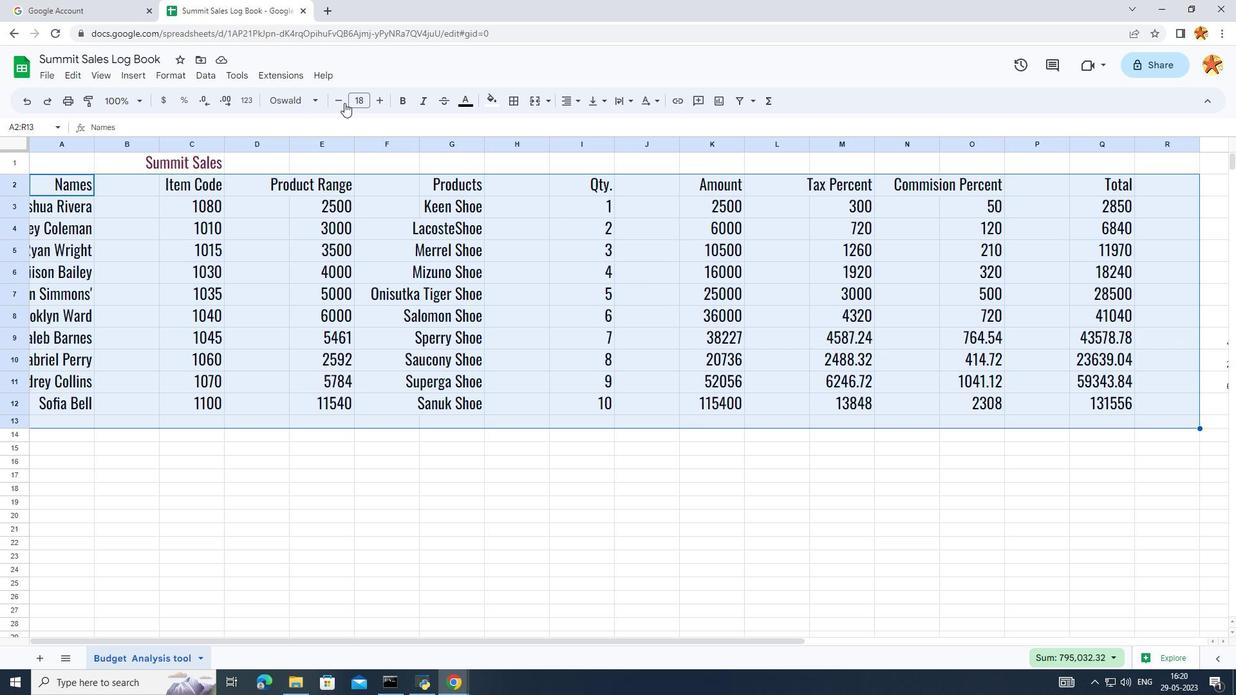 
Action: Mouse pressed left at (342, 101)
Screenshot: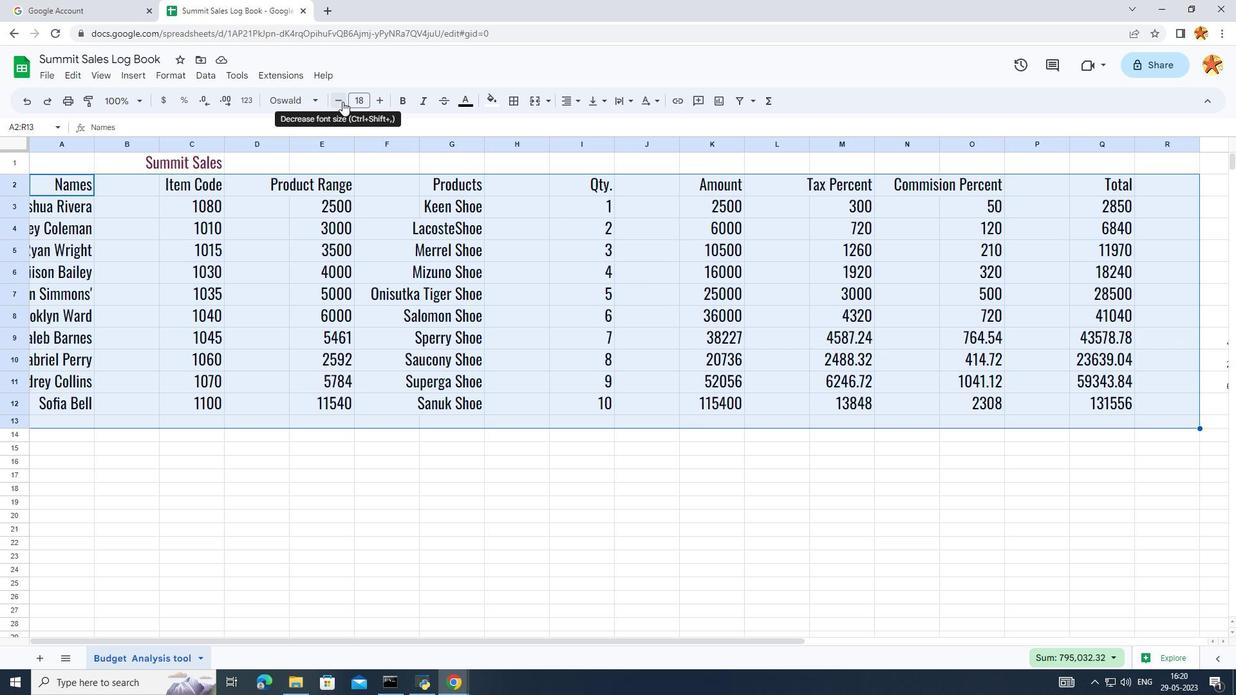 
Action: Mouse pressed left at (342, 101)
Screenshot: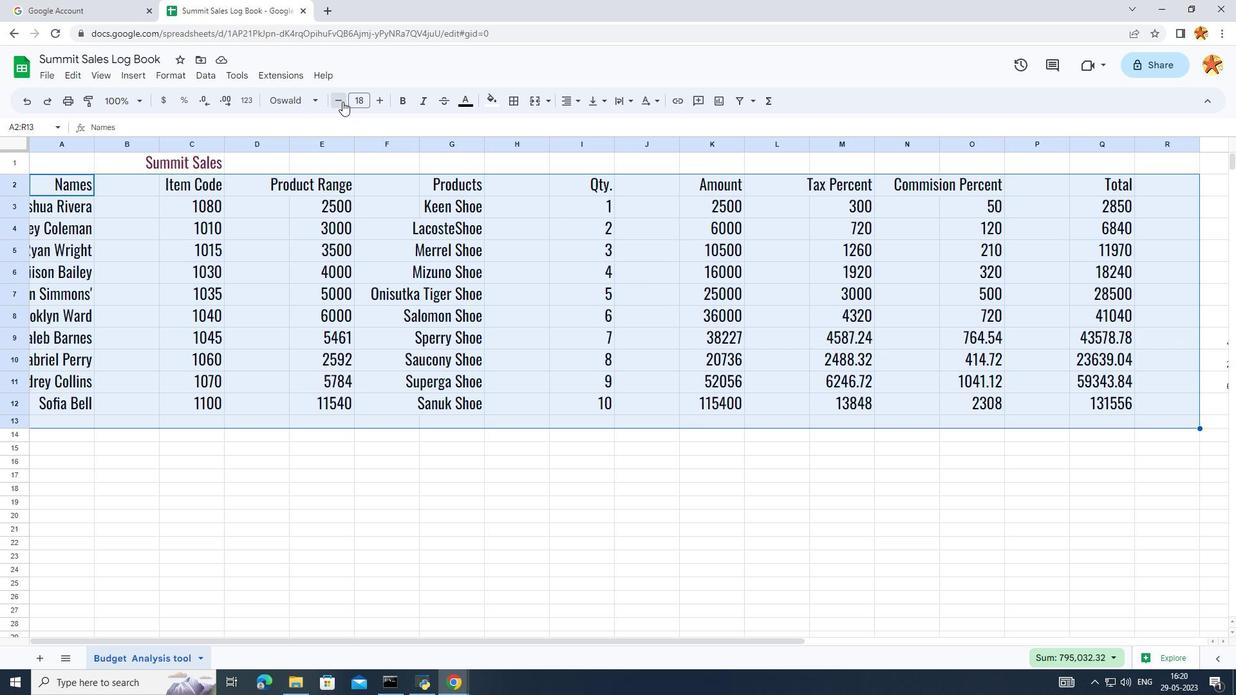 
Action: Mouse pressed left at (342, 101)
Screenshot: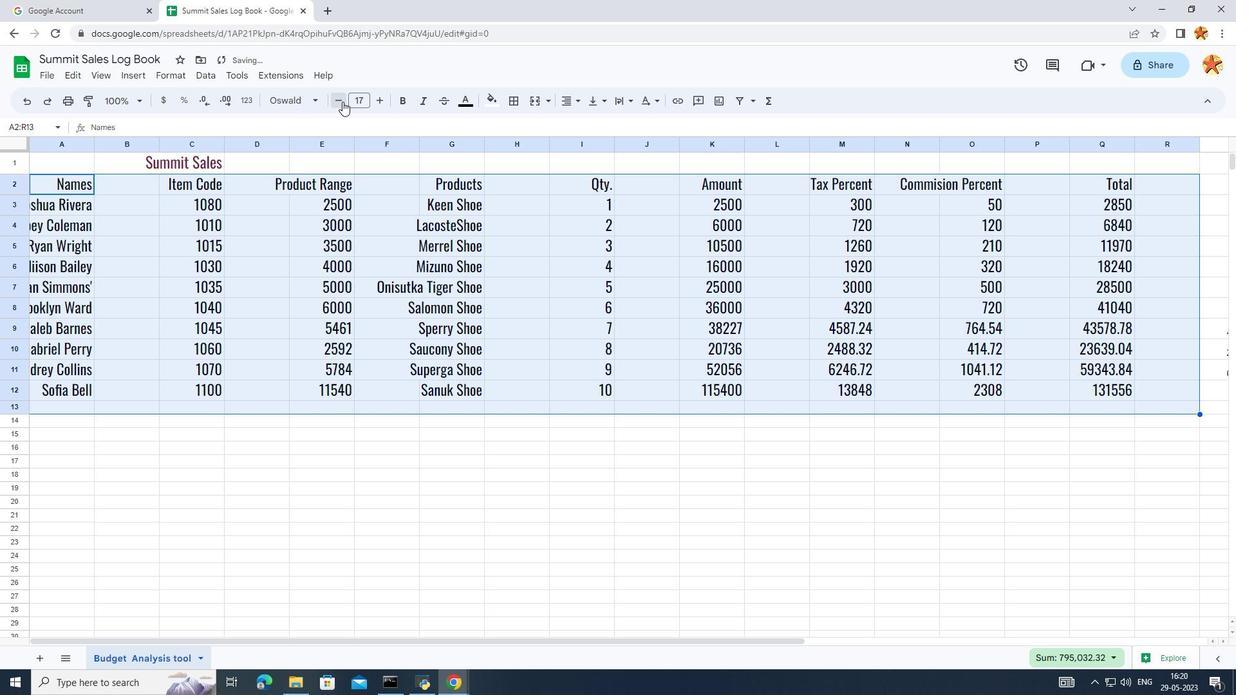 
Action: Mouse pressed left at (342, 101)
Screenshot: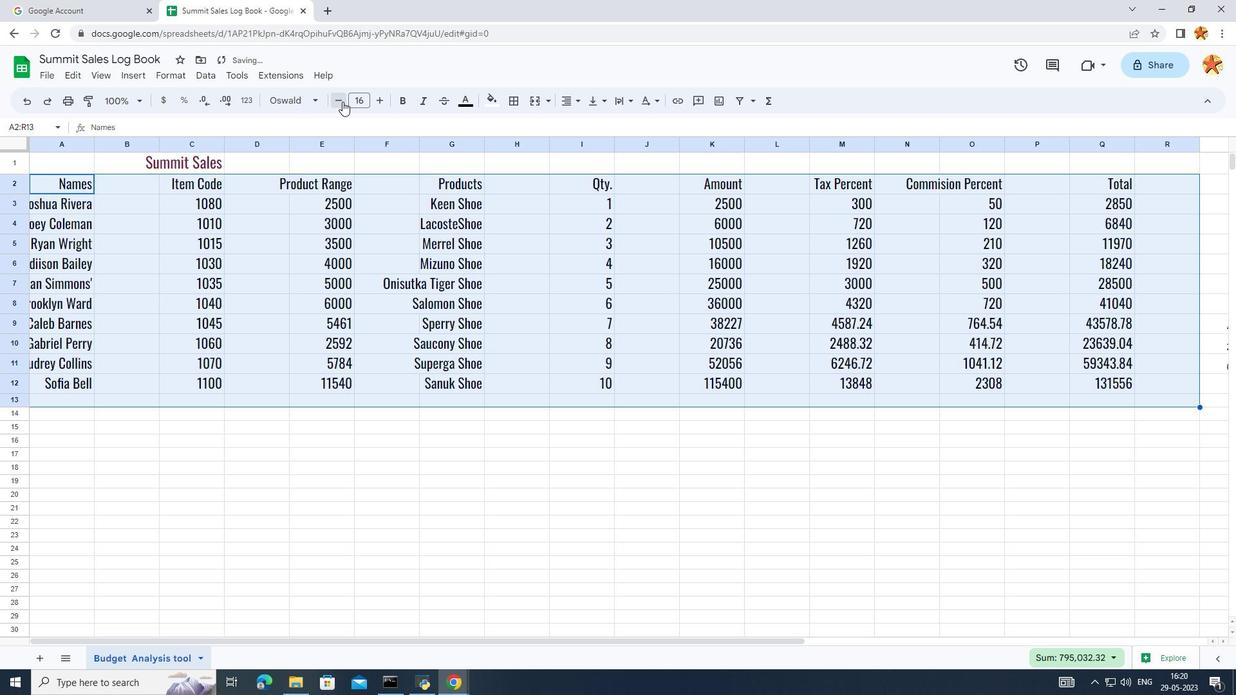 
Action: Mouse pressed left at (342, 101)
Screenshot: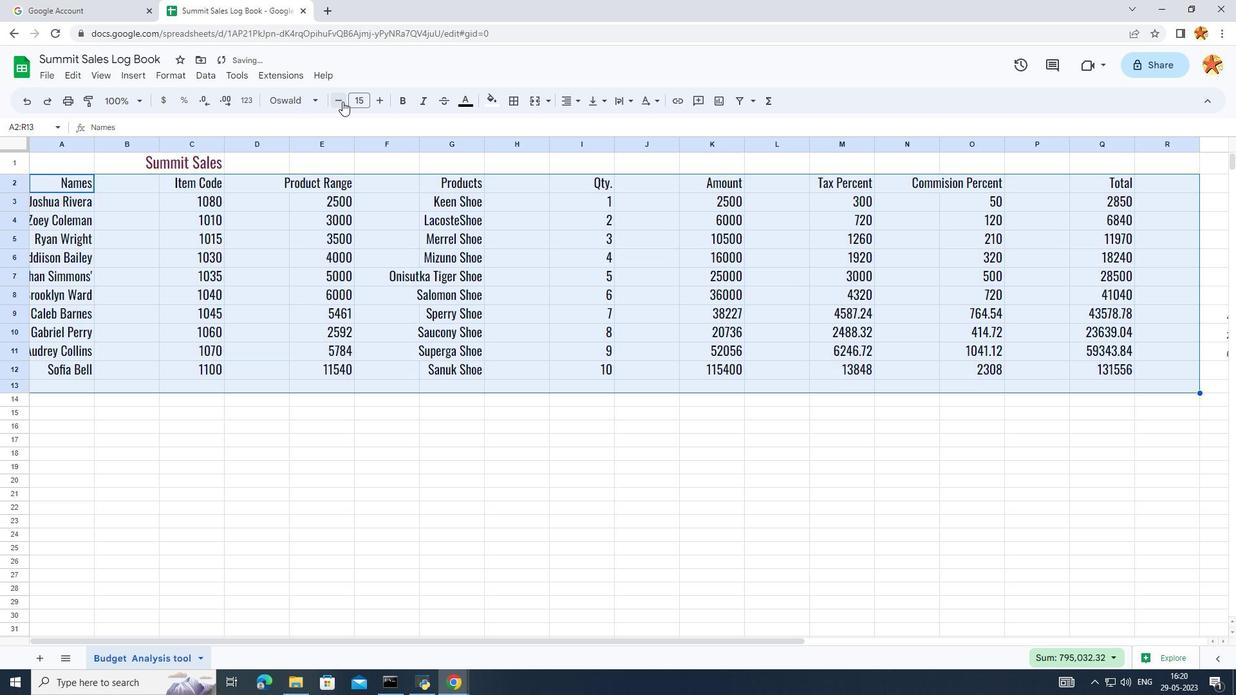 
Action: Mouse pressed left at (342, 101)
Screenshot: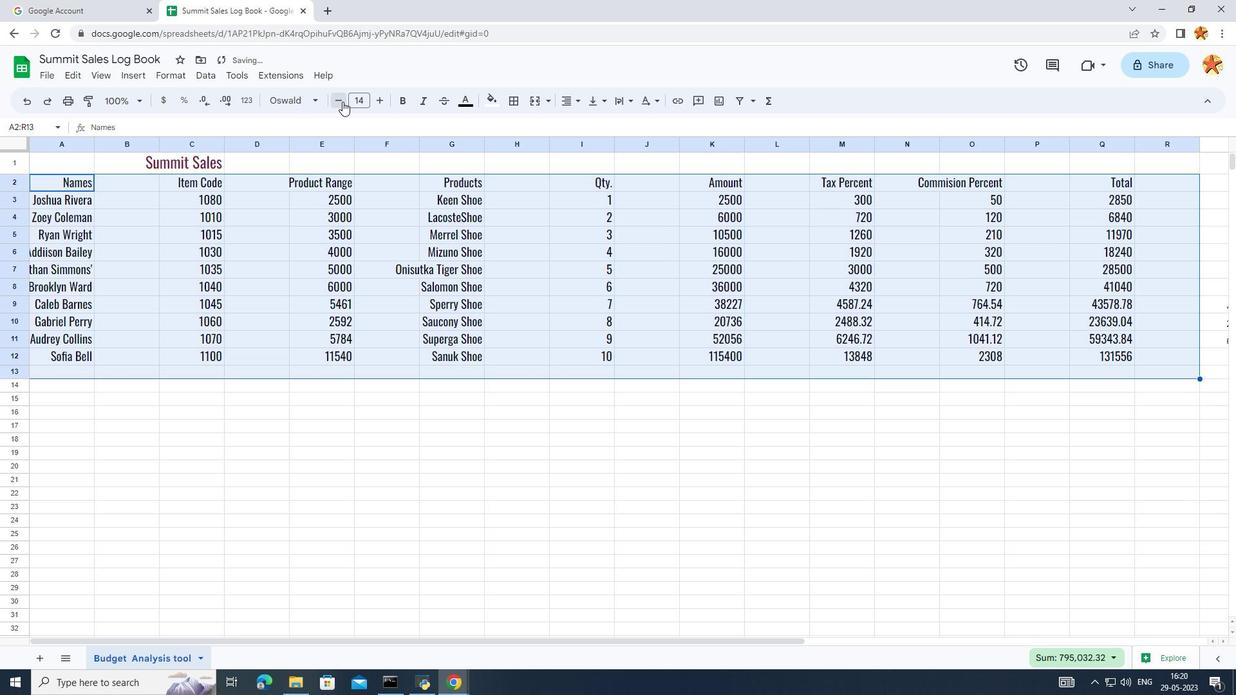 
Action: Mouse pressed left at (342, 101)
Screenshot: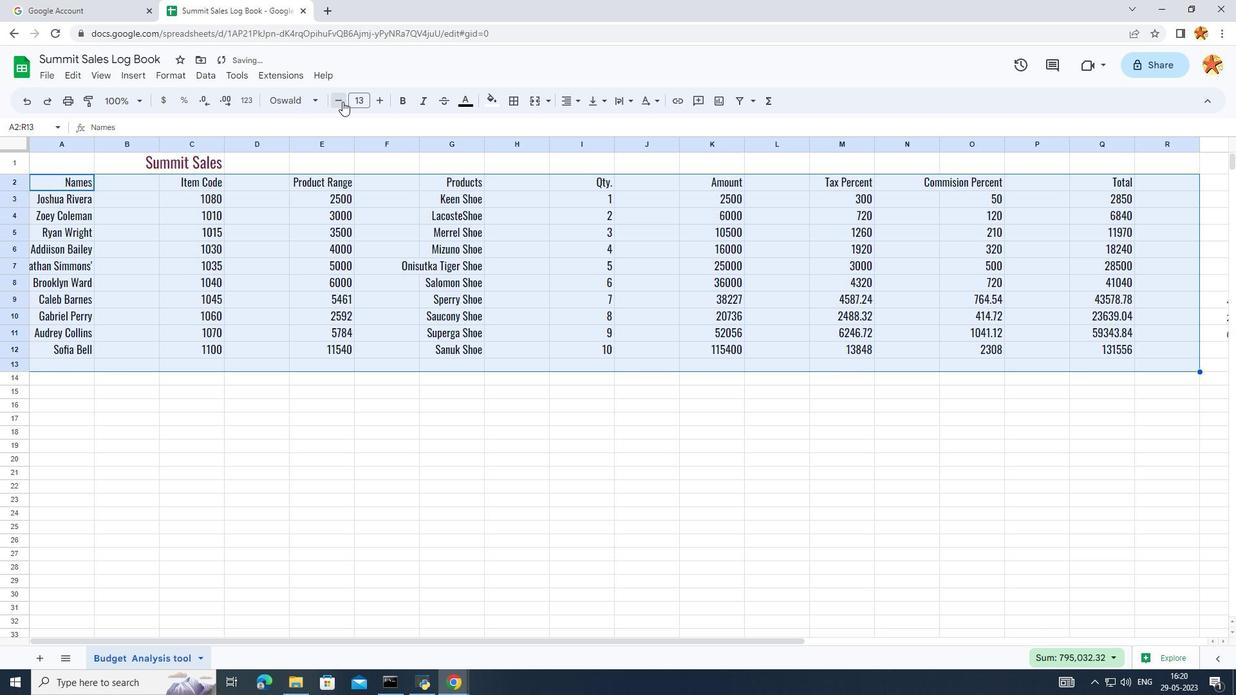
Action: Mouse pressed left at (342, 101)
Screenshot: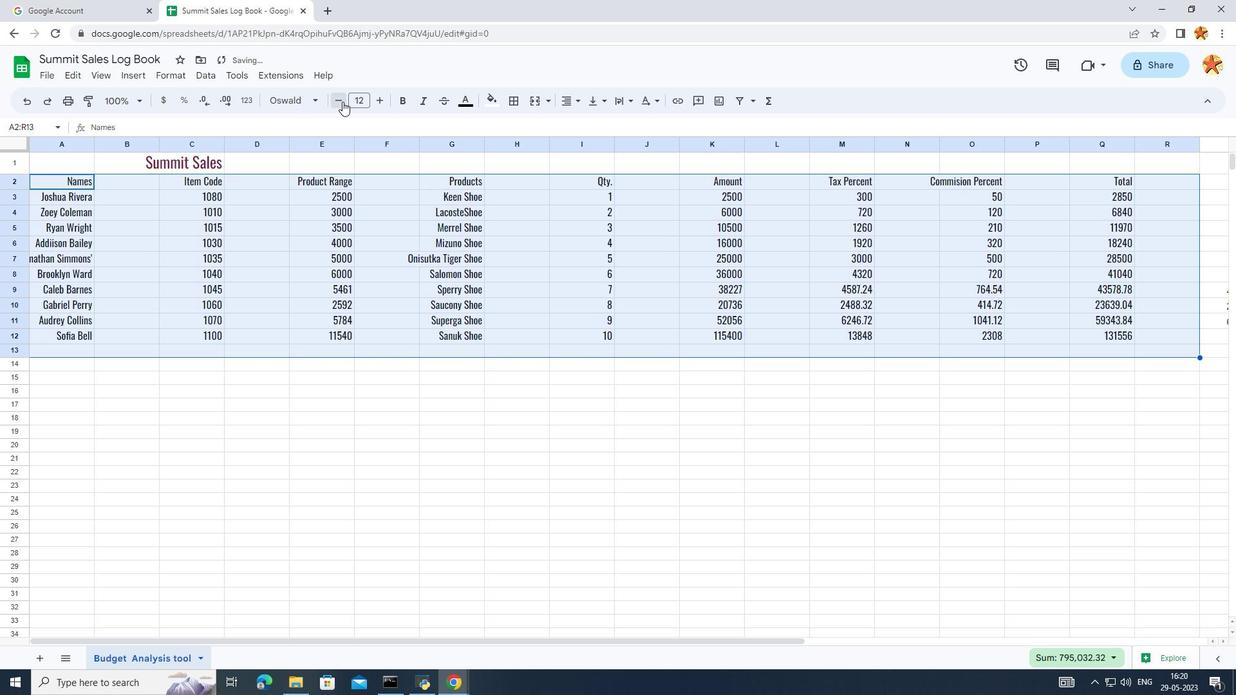 
Action: Mouse pressed left at (342, 101)
Screenshot: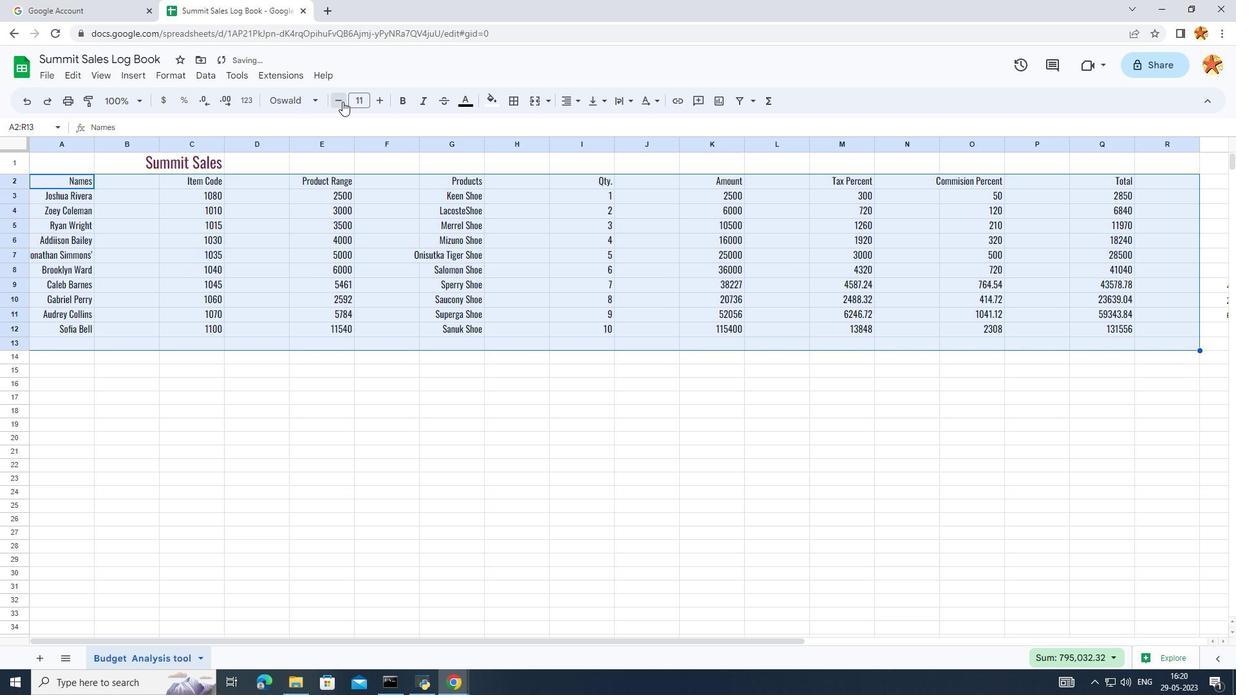 
Action: Mouse moved to (565, 101)
Screenshot: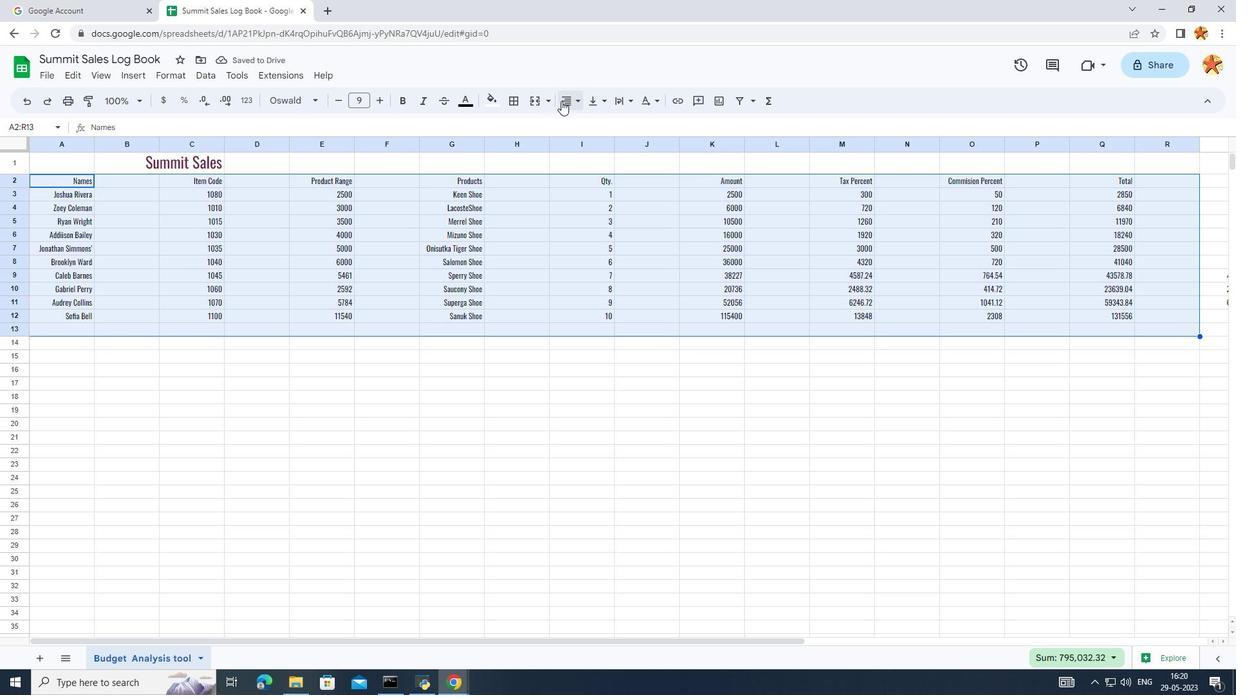 
Action: Mouse pressed left at (565, 101)
Screenshot: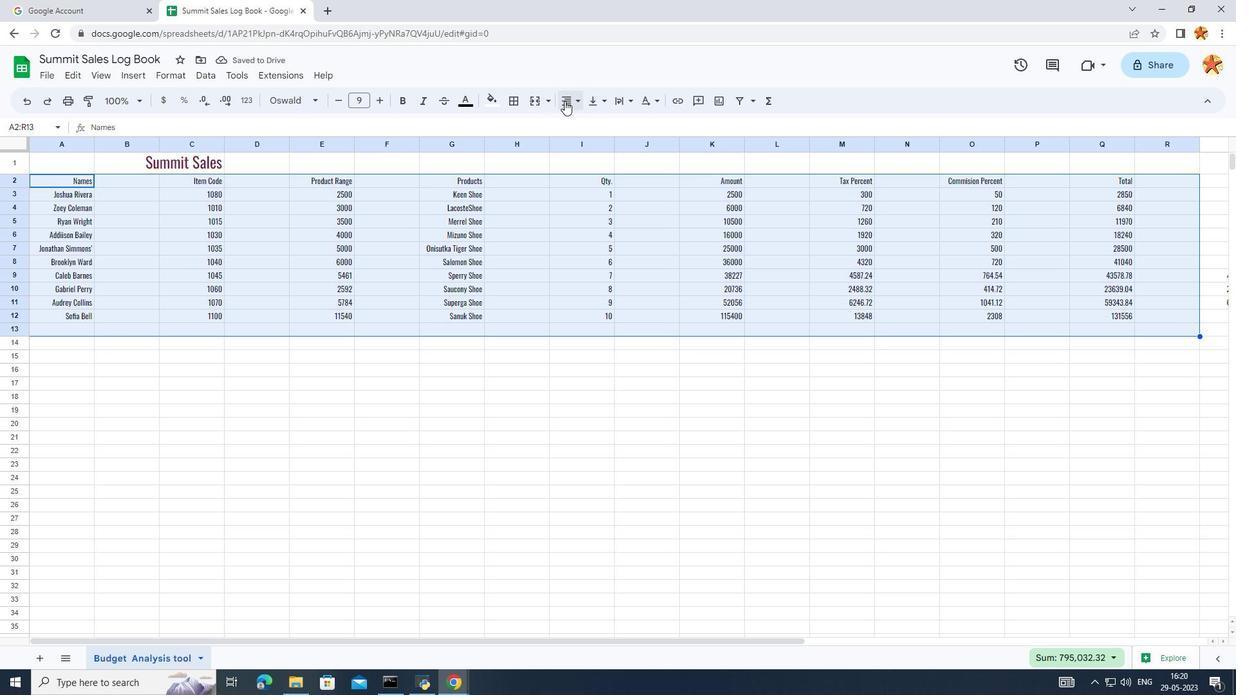 
Action: Mouse moved to (590, 123)
Screenshot: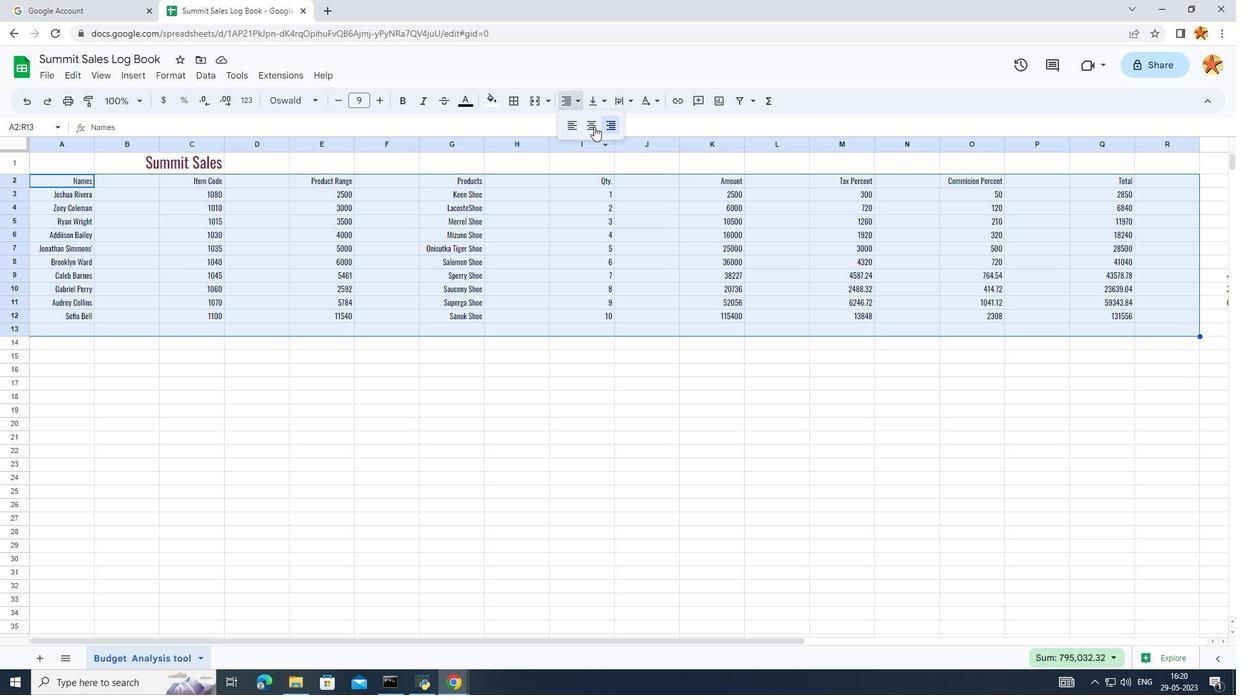 
Action: Mouse pressed left at (590, 123)
Screenshot: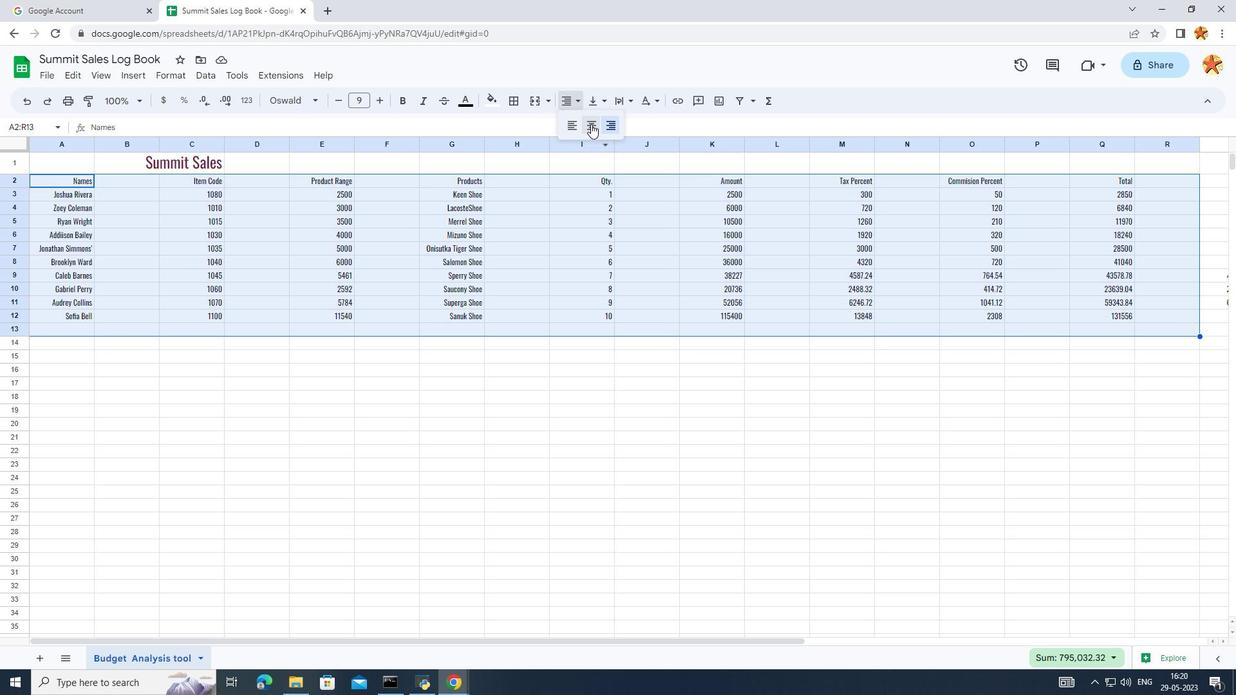 
Action: Mouse moved to (474, 103)
Screenshot: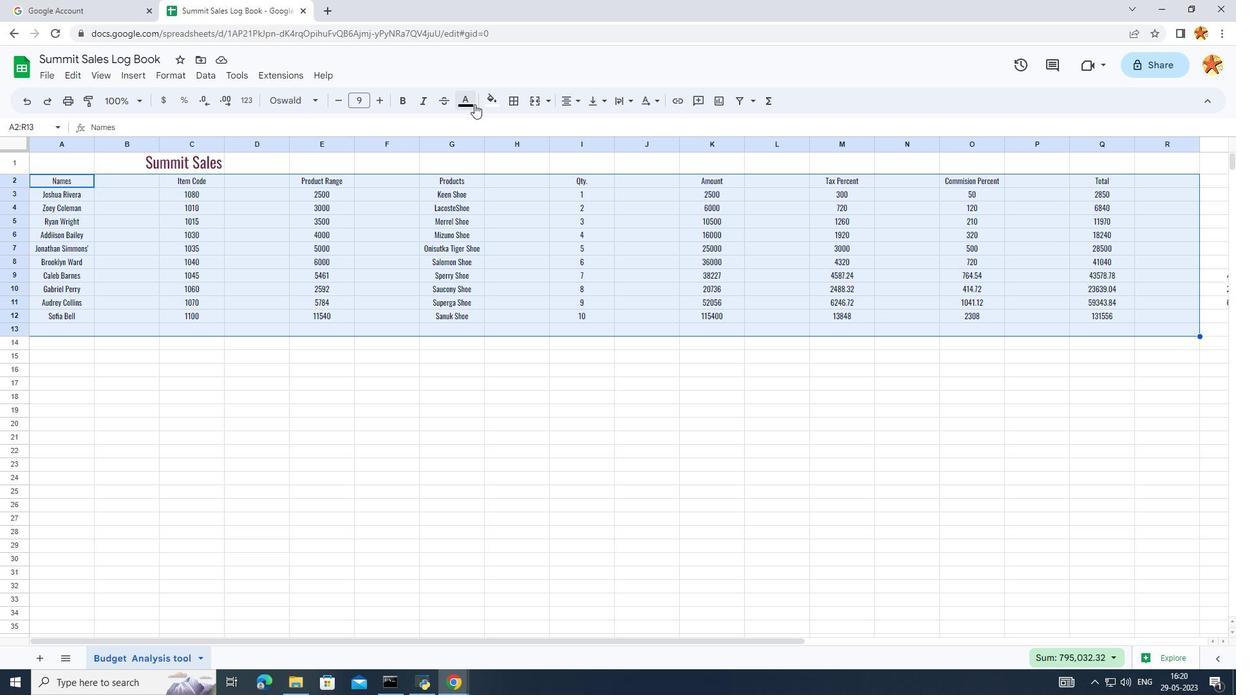 
Action: Mouse pressed left at (474, 103)
Screenshot: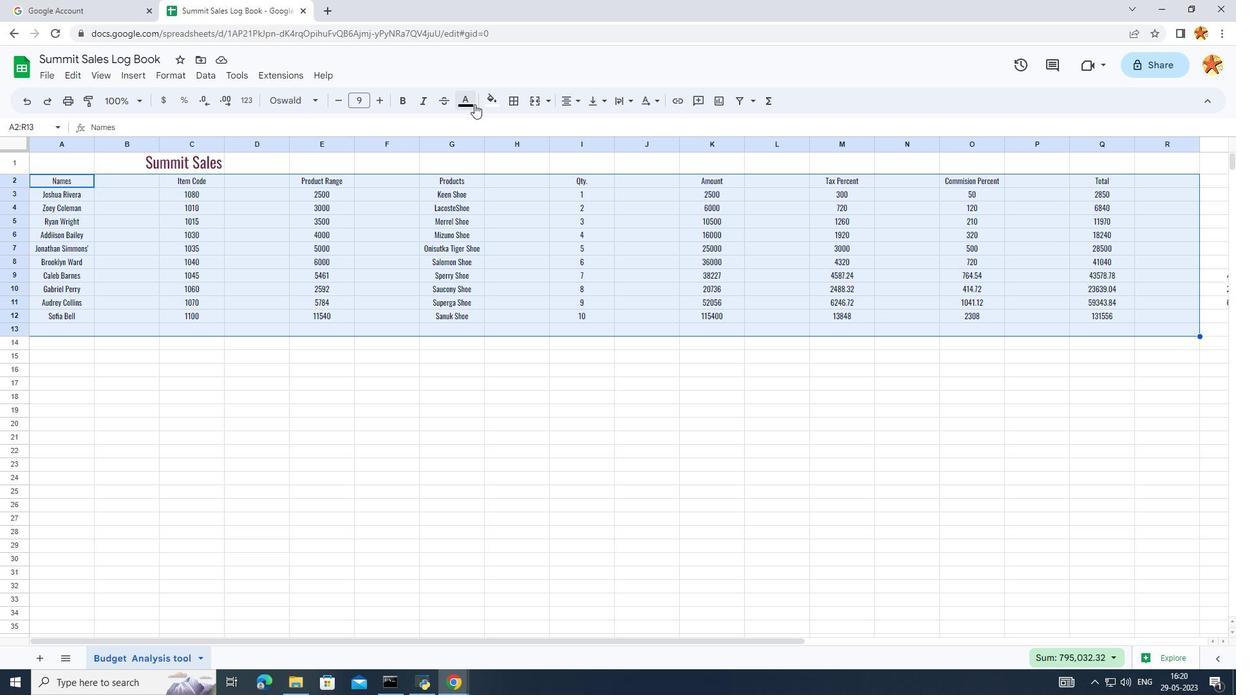 
Action: Mouse moved to (487, 162)
Screenshot: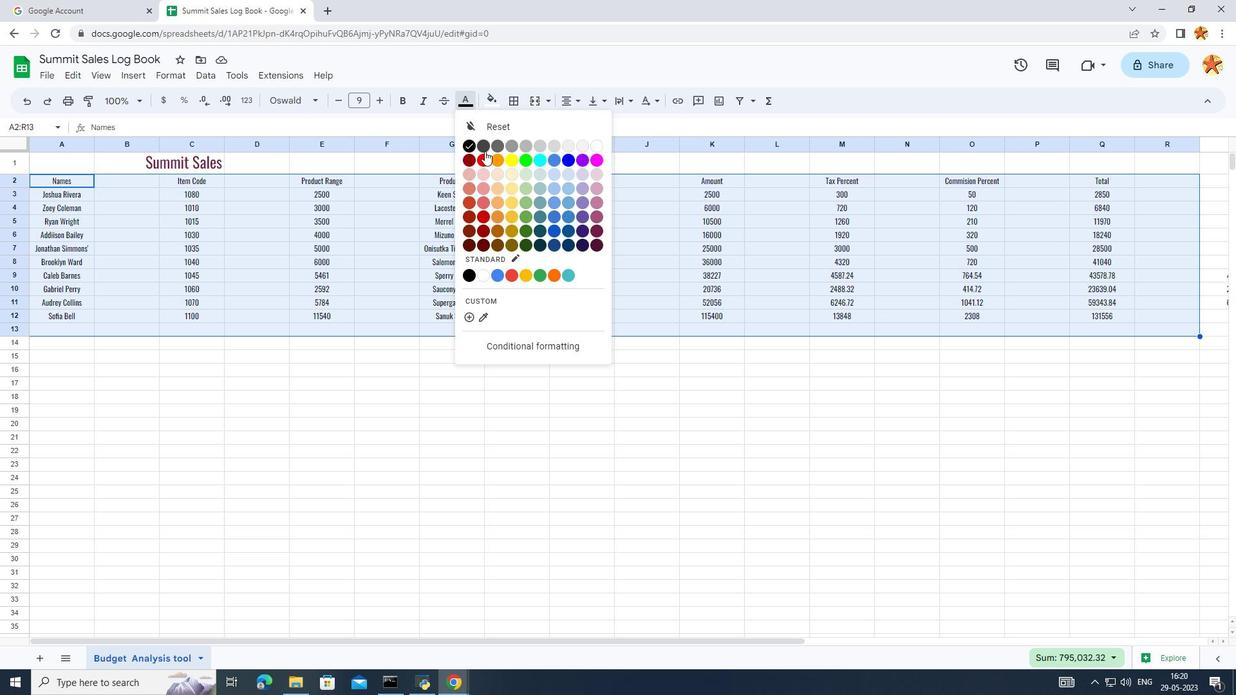 
Action: Mouse pressed left at (487, 162)
Screenshot: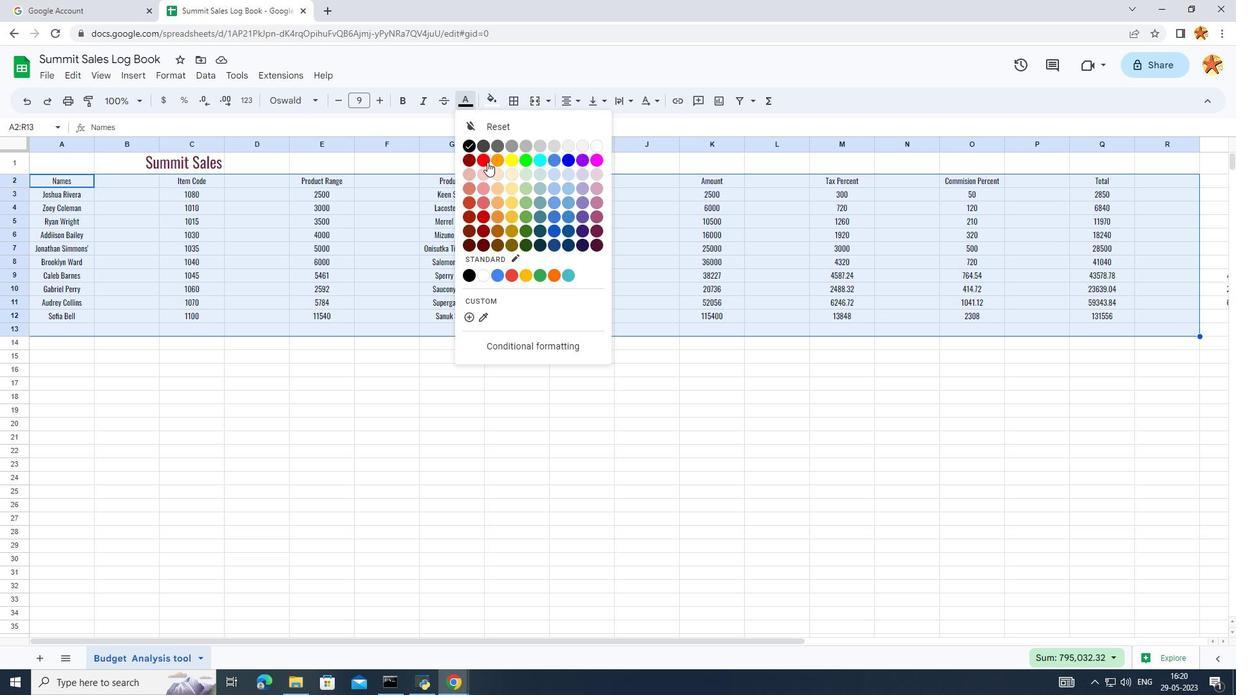
Action: Mouse moved to (334, 356)
Screenshot: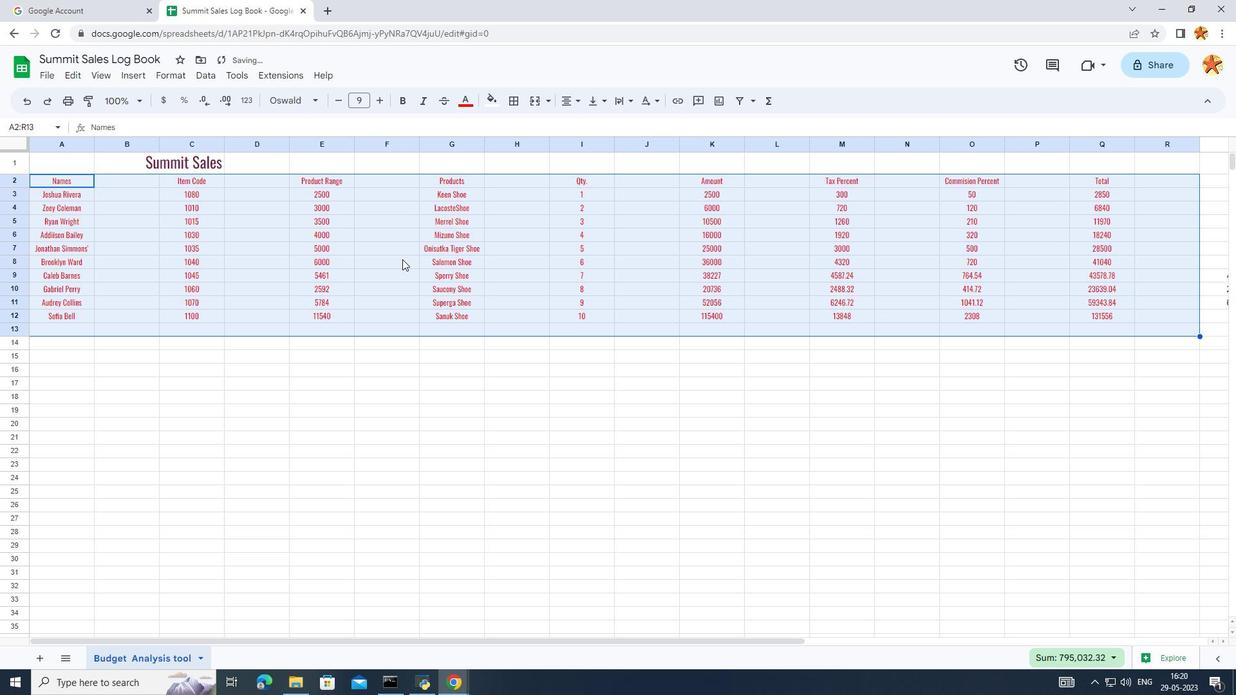 
Action: Mouse pressed left at (334, 356)
Screenshot: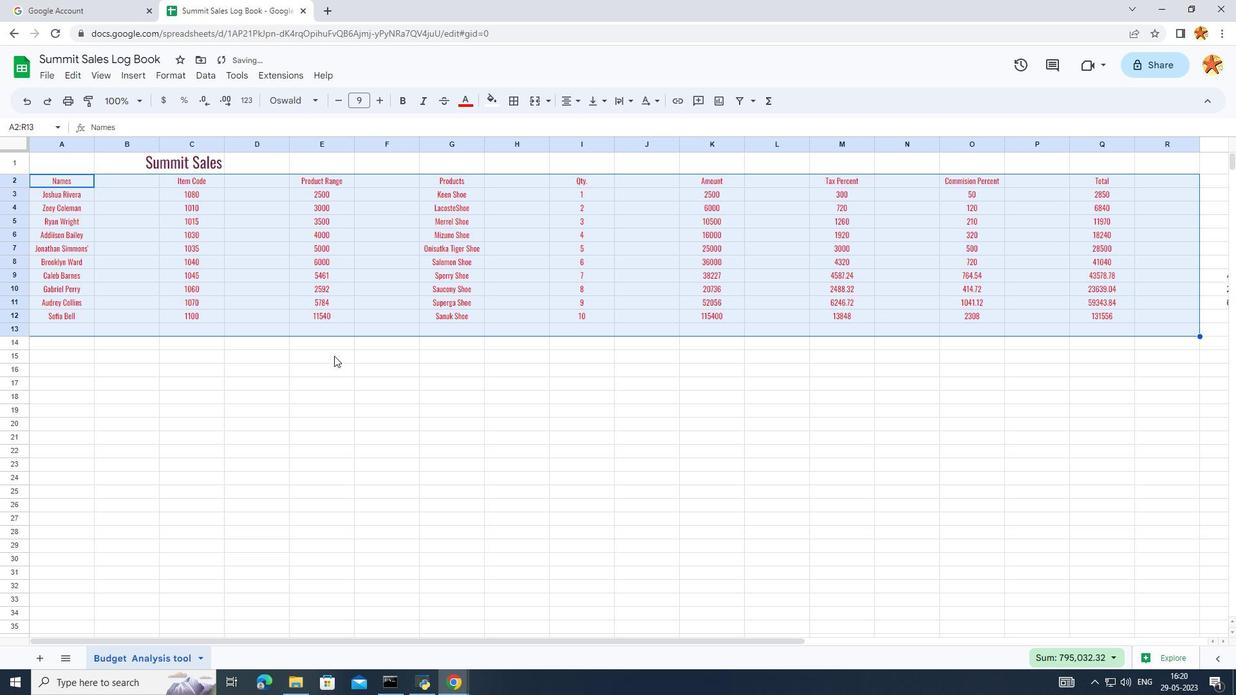 
Action: Mouse moved to (167, 155)
Screenshot: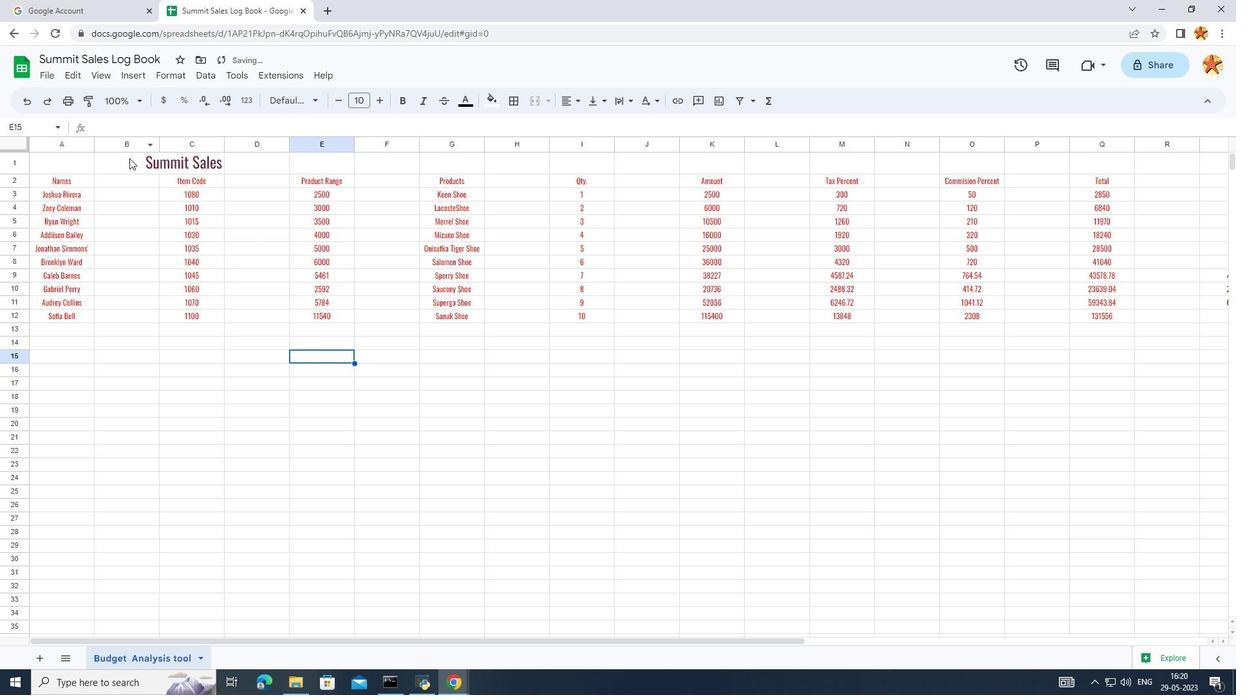
Action: Mouse pressed left at (167, 155)
Screenshot: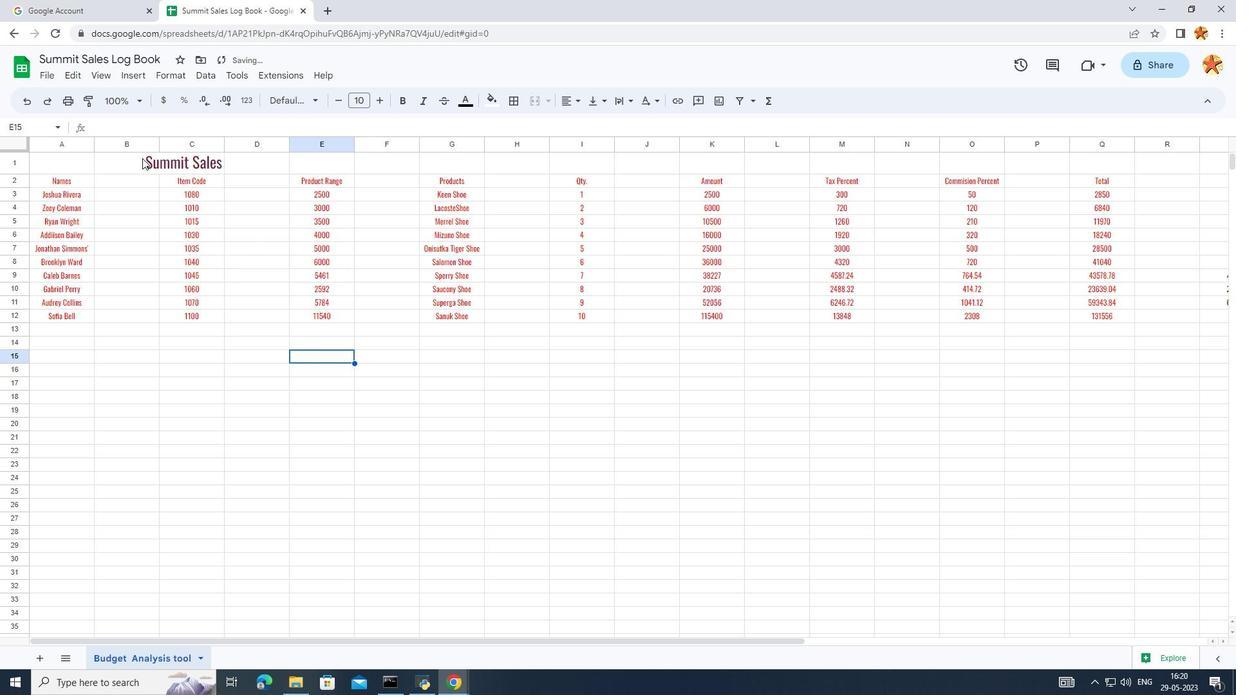 
Action: Mouse moved to (498, 100)
Screenshot: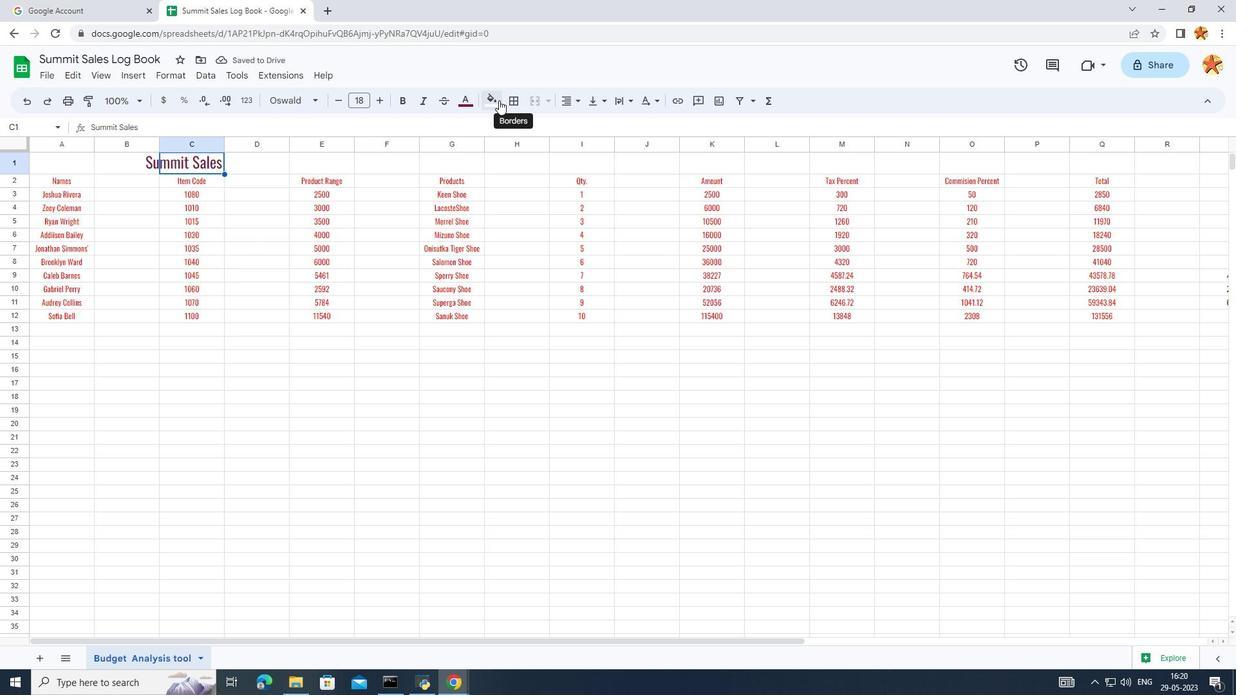 
Action: Mouse pressed left at (498, 100)
Screenshot: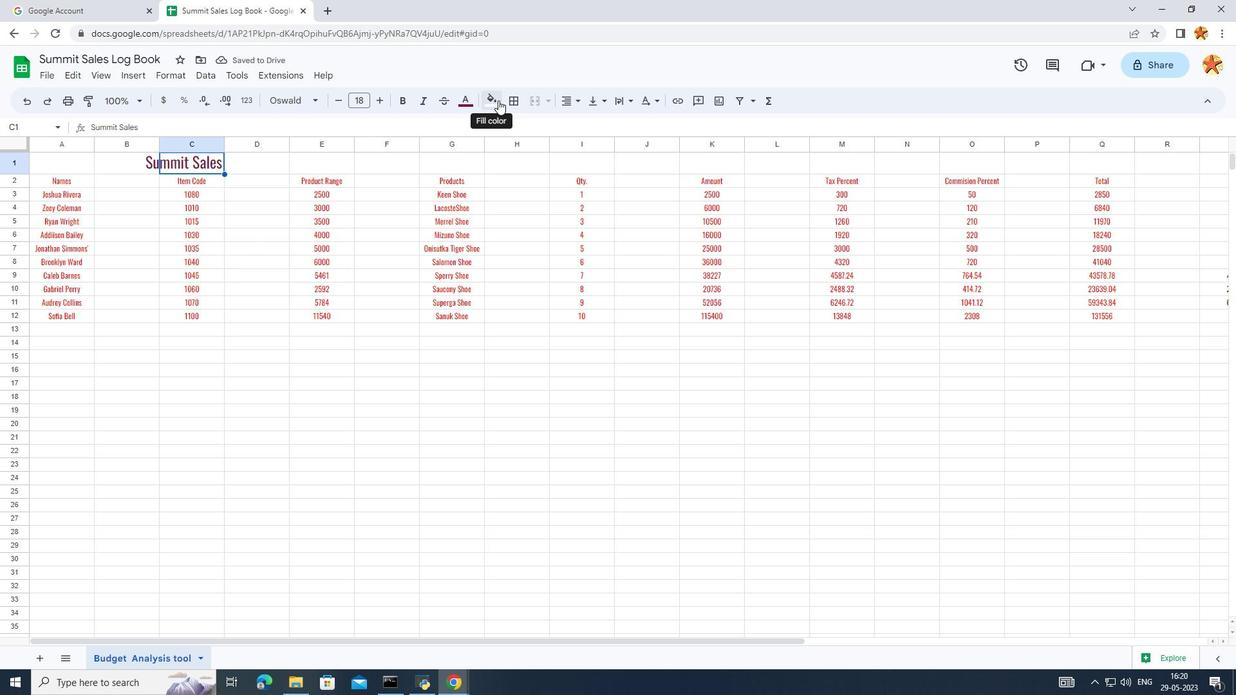 
Action: Mouse moved to (503, 157)
Screenshot: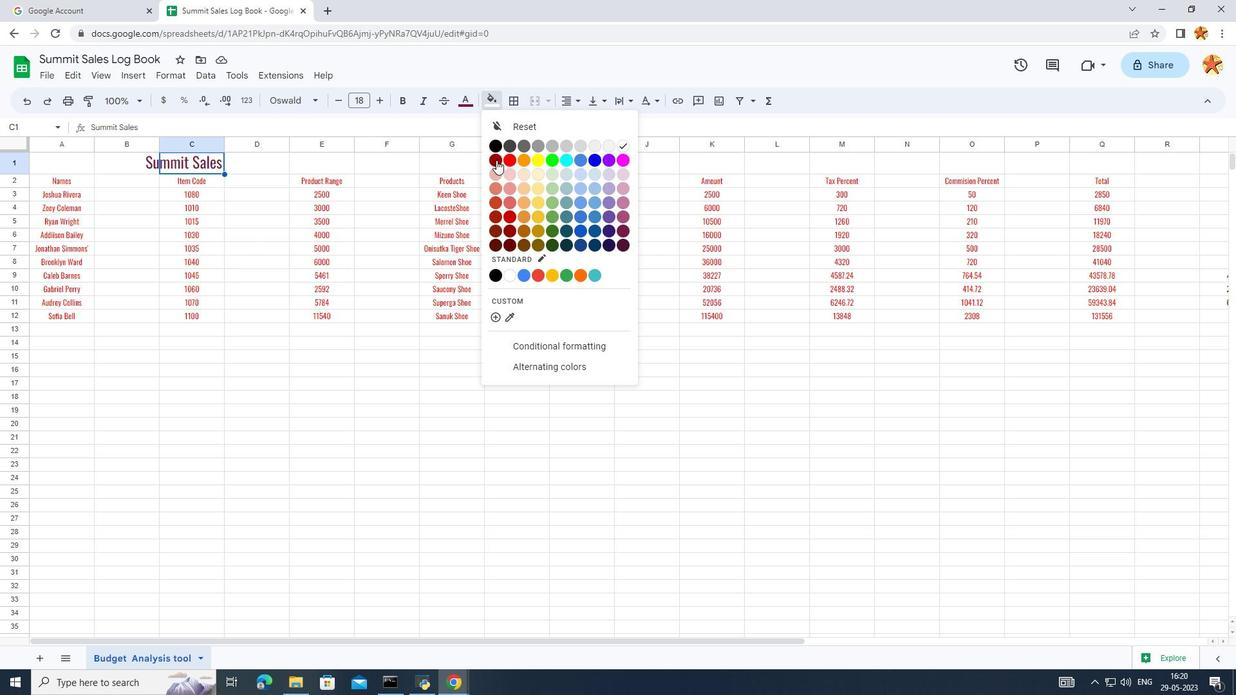 
Action: Mouse pressed left at (503, 157)
Screenshot: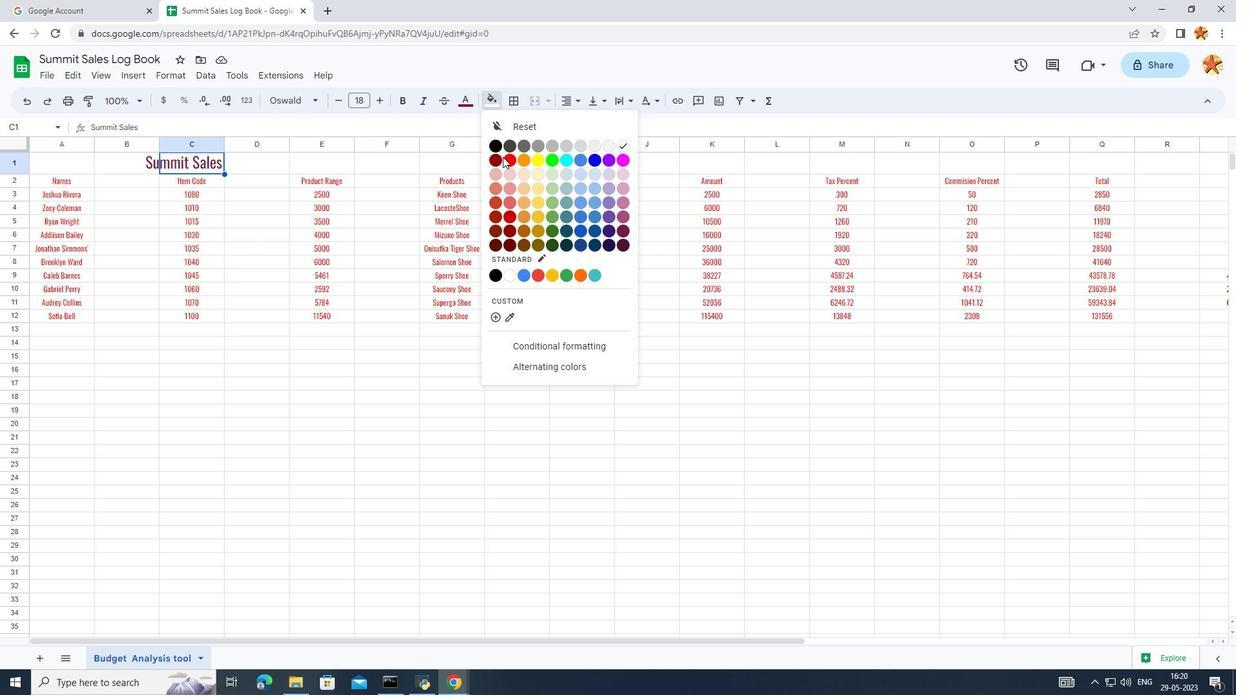 
Action: Mouse moved to (140, 172)
Screenshot: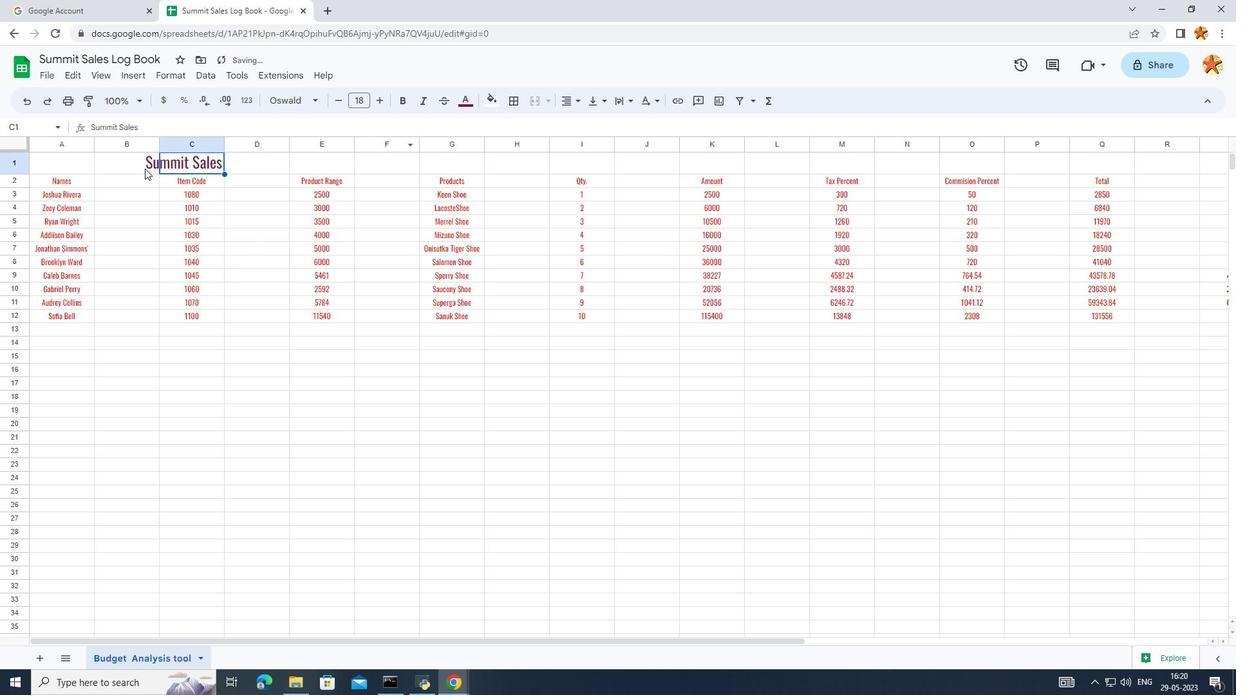 
Action: Mouse pressed left at (140, 172)
Screenshot: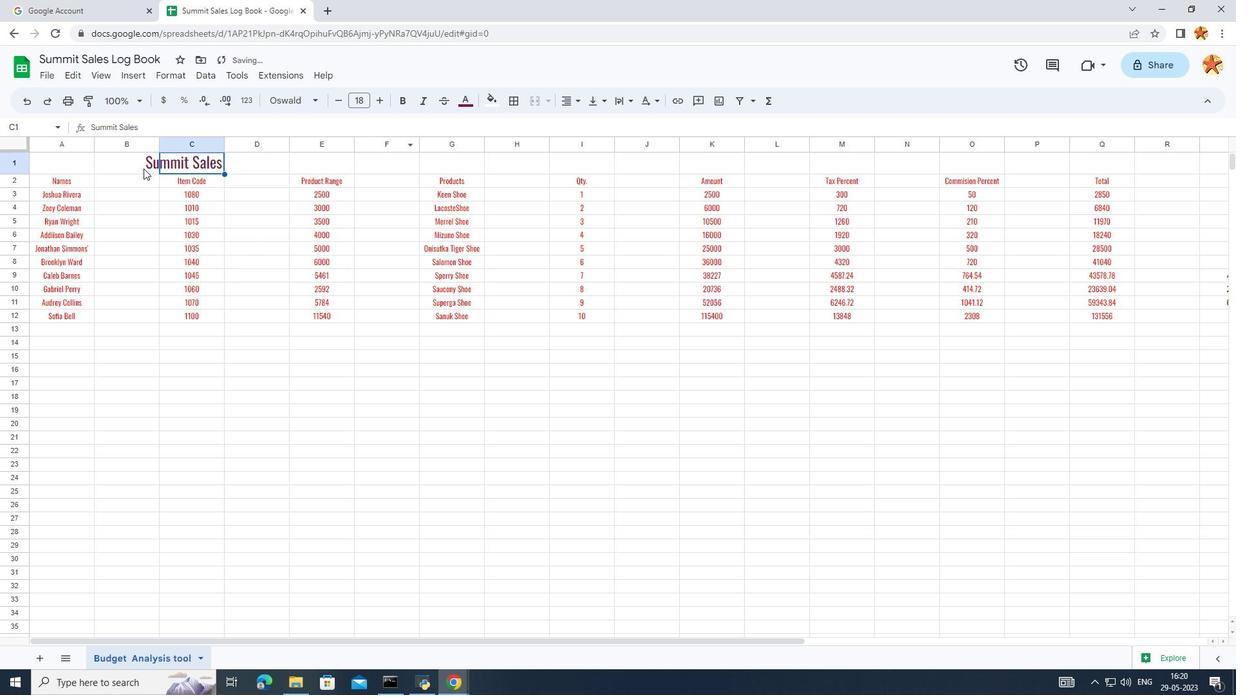 
Action: Mouse moved to (493, 97)
Screenshot: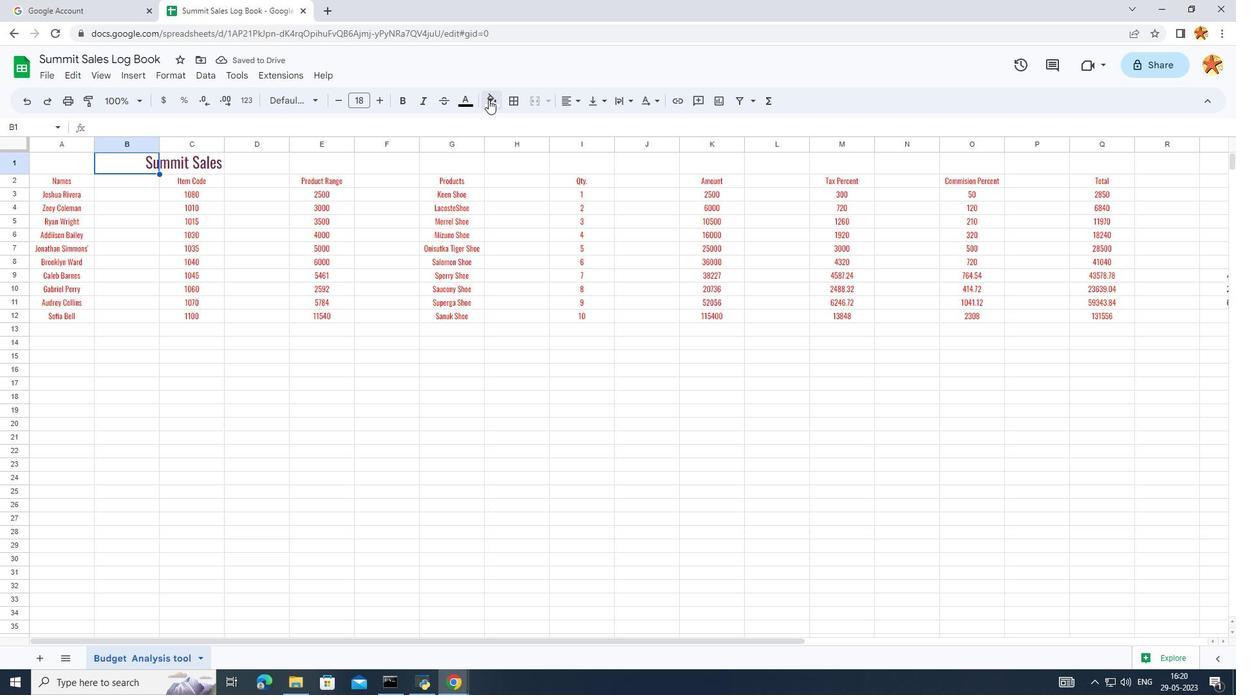 
Action: Mouse pressed left at (493, 97)
Screenshot: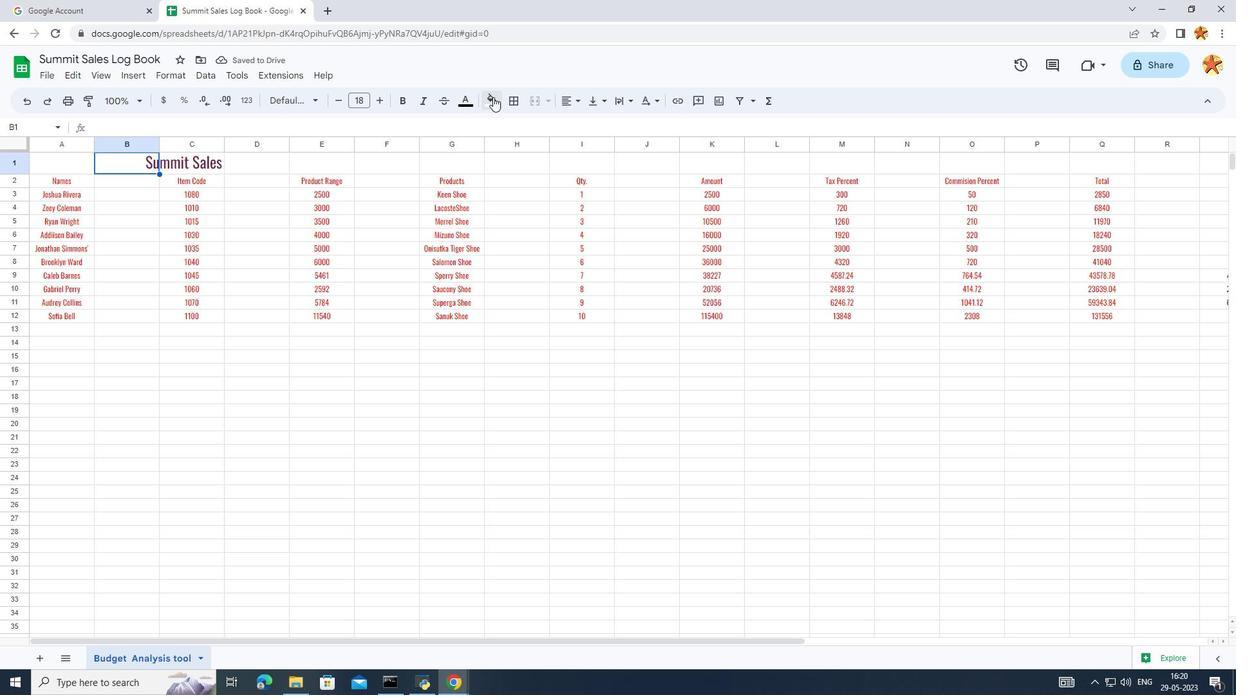 
Action: Mouse moved to (507, 163)
Screenshot: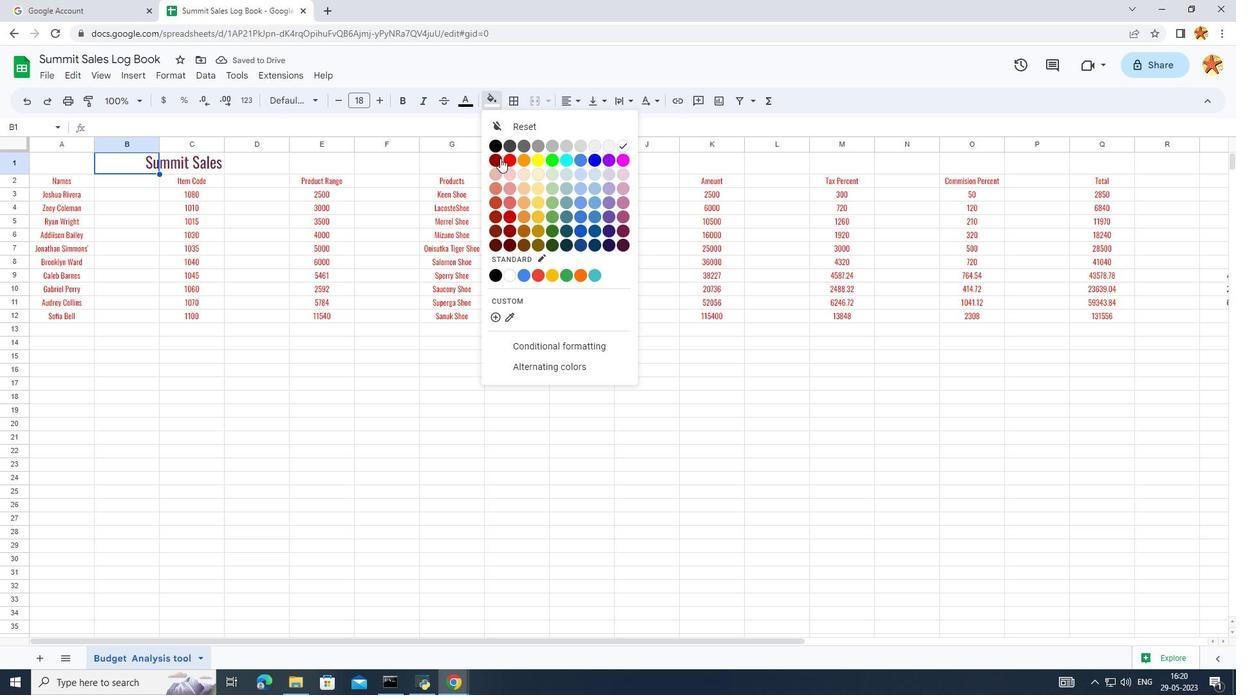 
Action: Mouse pressed left at (507, 163)
Screenshot: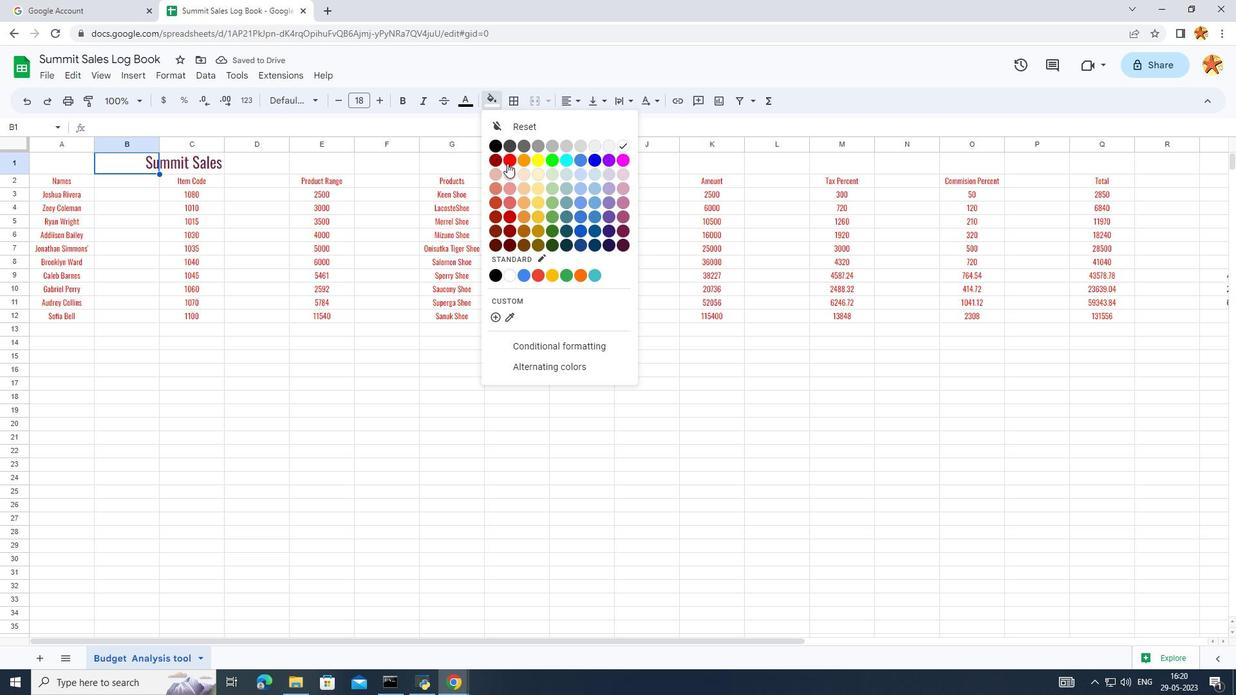 
Action: Mouse moved to (174, 159)
Screenshot: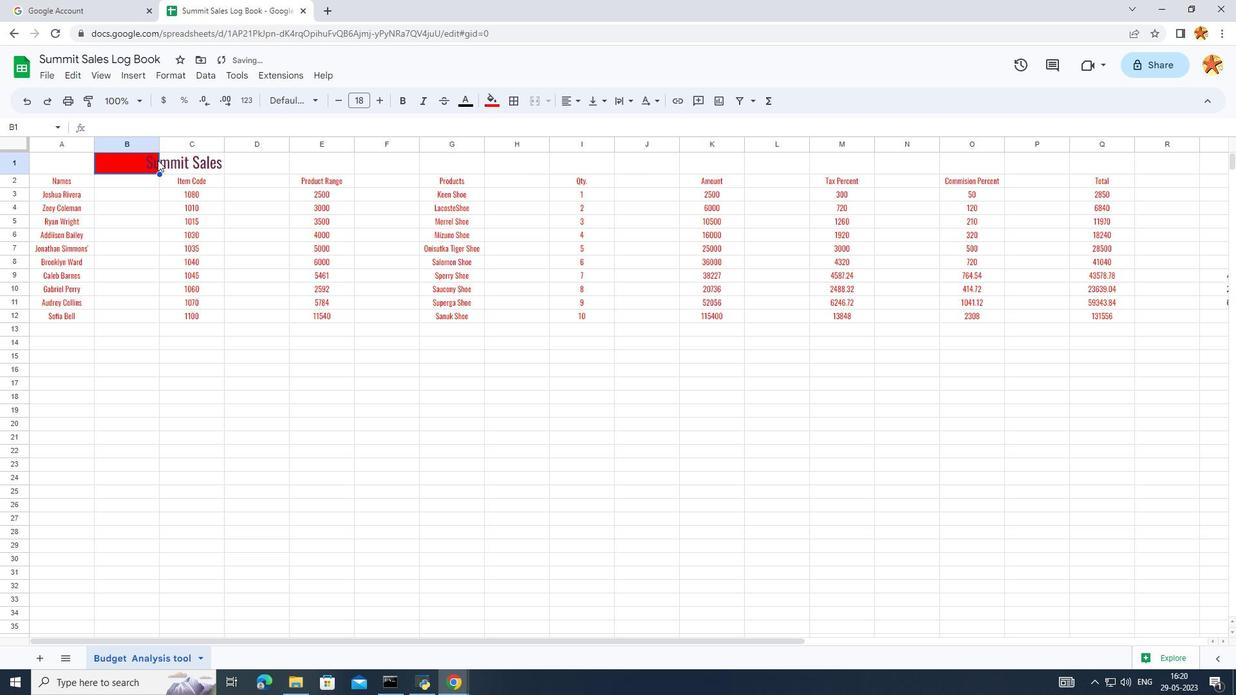 
Action: Mouse pressed left at (174, 159)
Screenshot: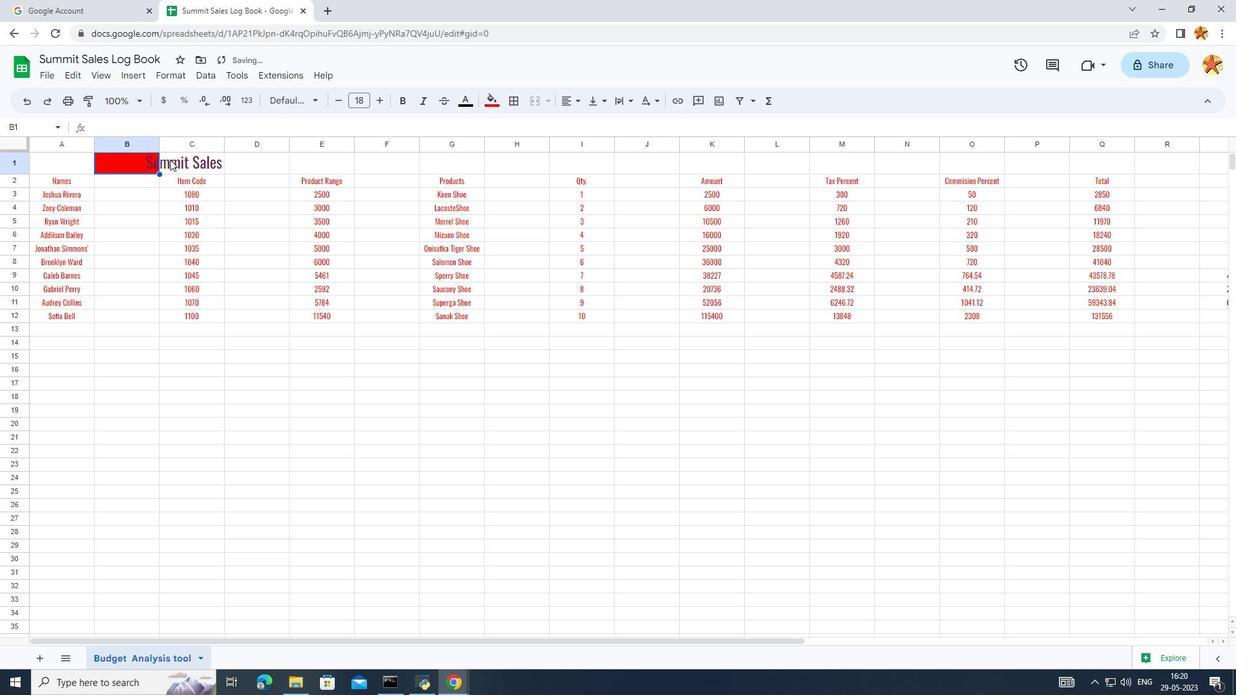 
Action: Mouse moved to (485, 96)
Screenshot: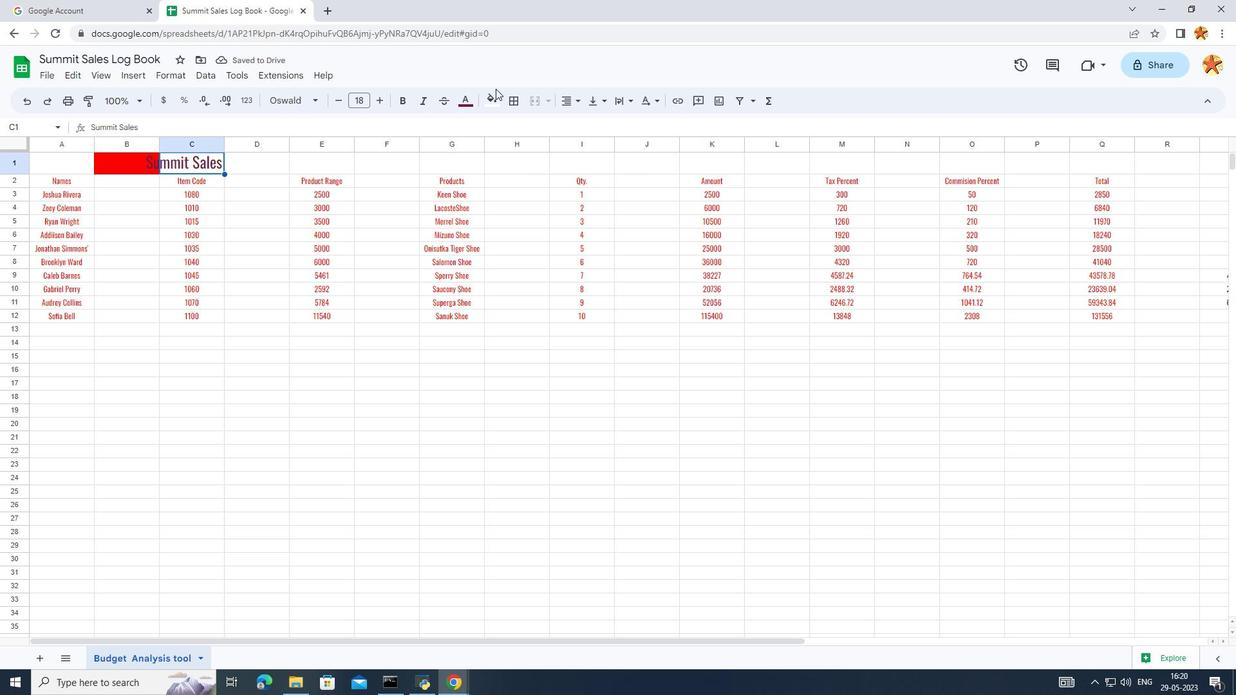 
Action: Mouse pressed left at (485, 96)
Screenshot: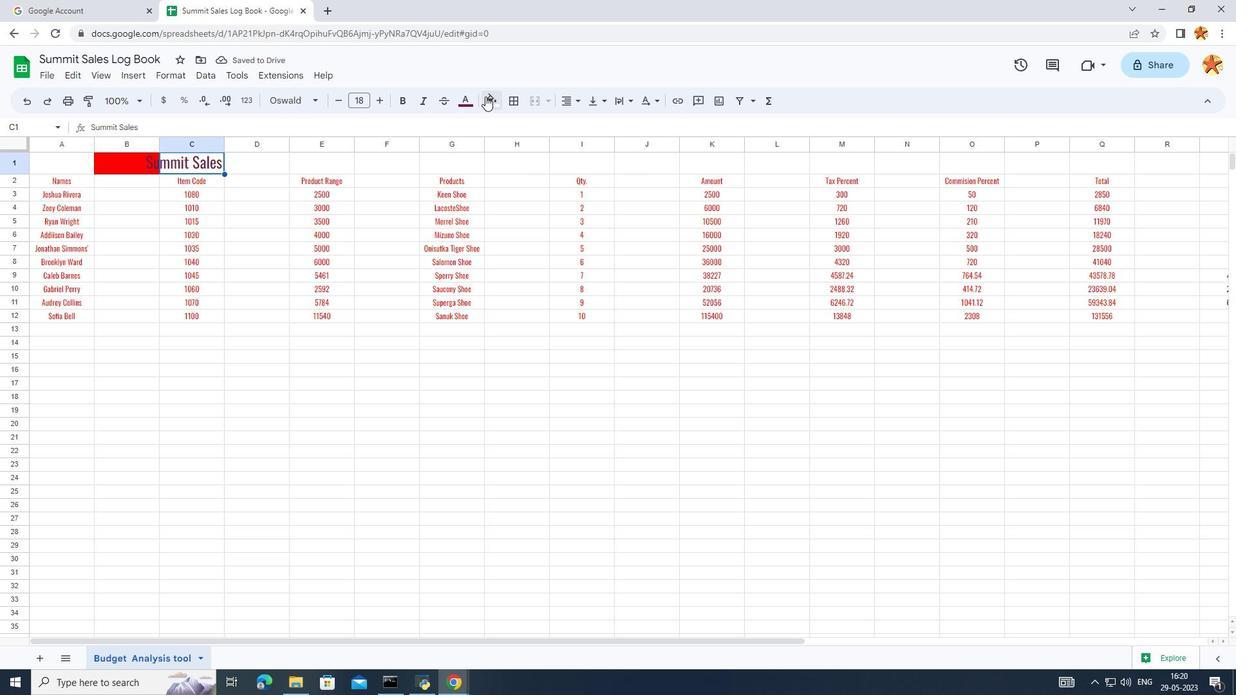 
Action: Mouse moved to (514, 155)
Screenshot: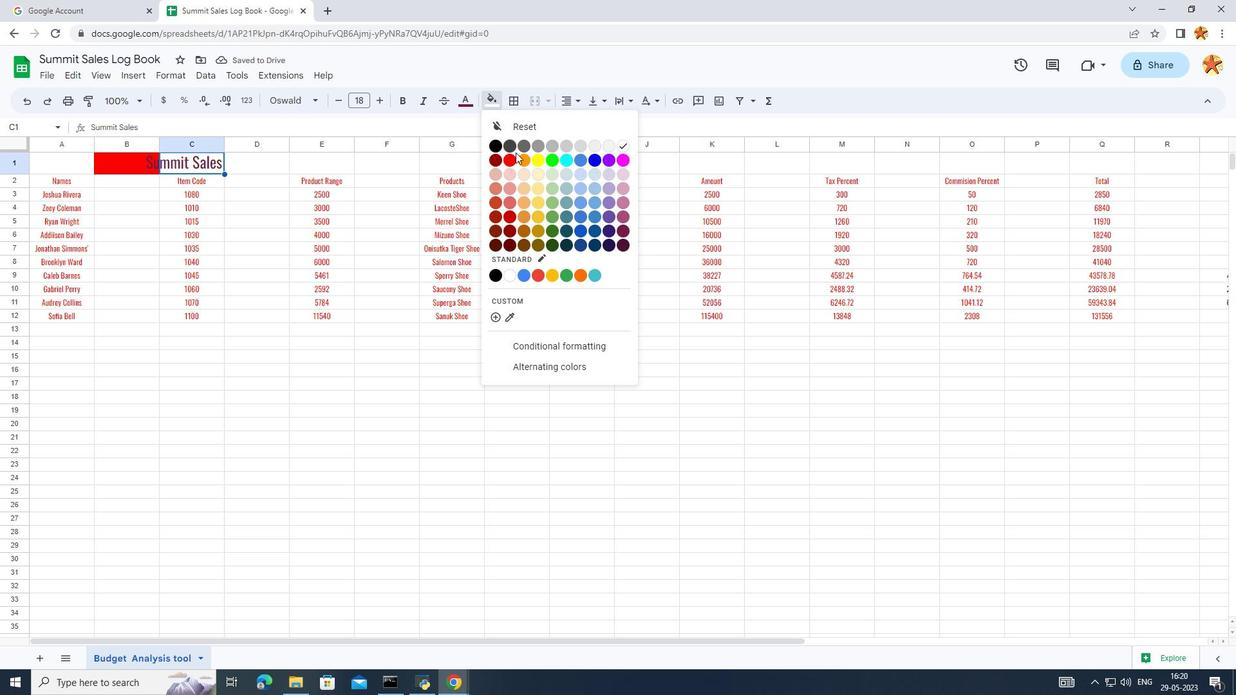 
Action: Mouse pressed left at (514, 155)
Screenshot: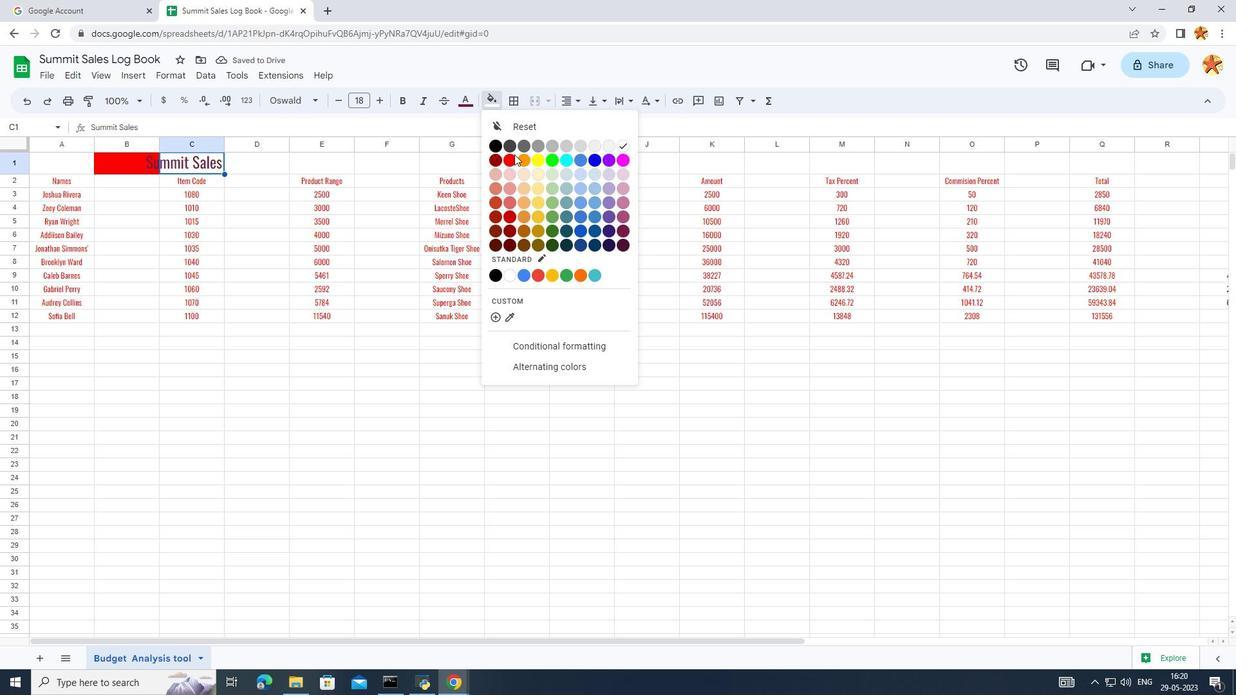 
Action: Mouse moved to (324, 365)
Screenshot: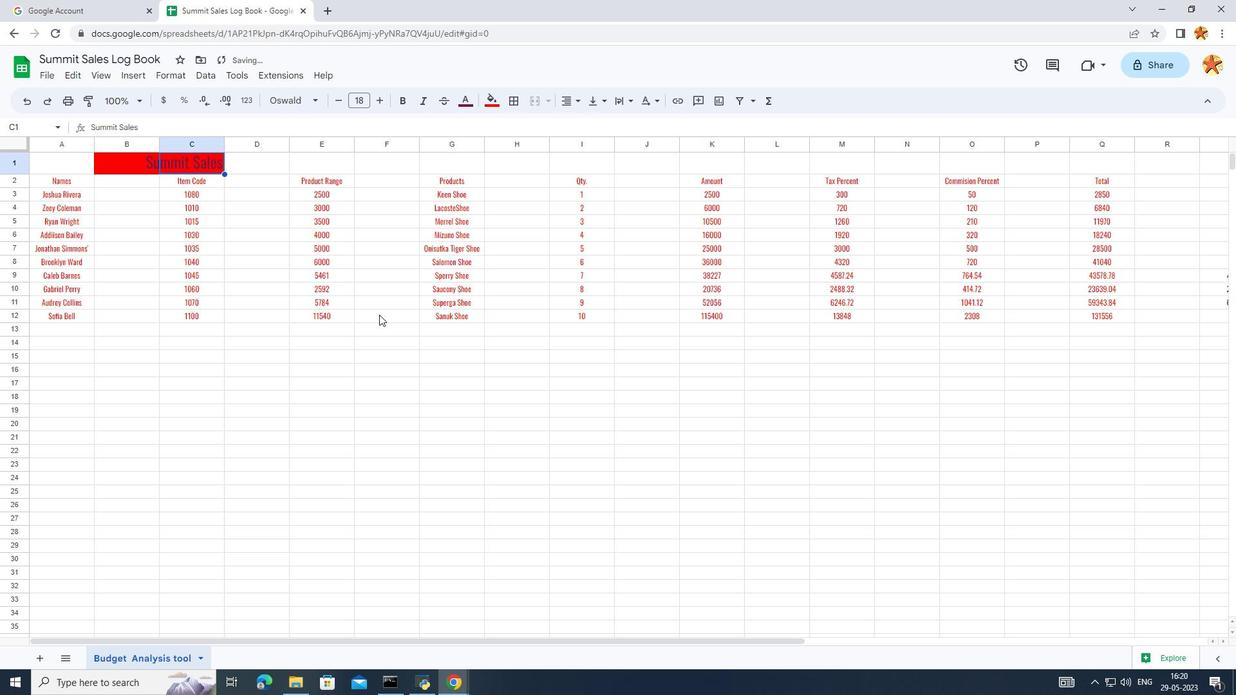 
Action: Mouse pressed left at (324, 365)
Screenshot: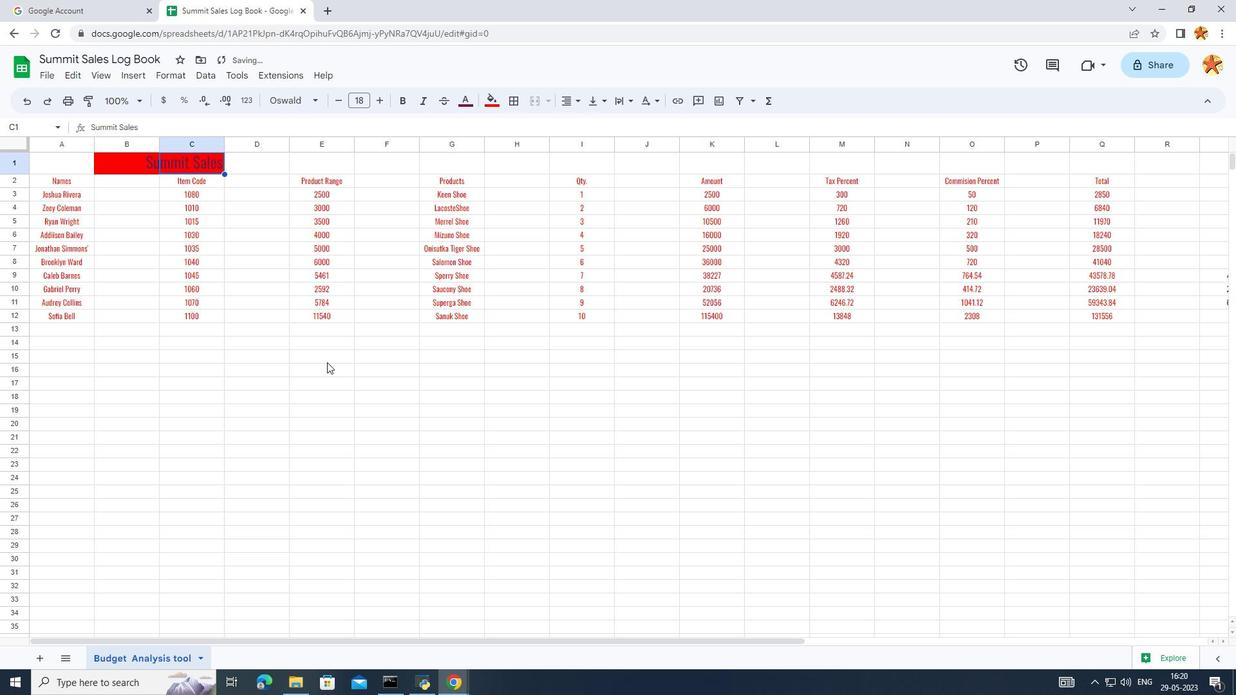 
Action: Mouse moved to (210, 374)
Screenshot: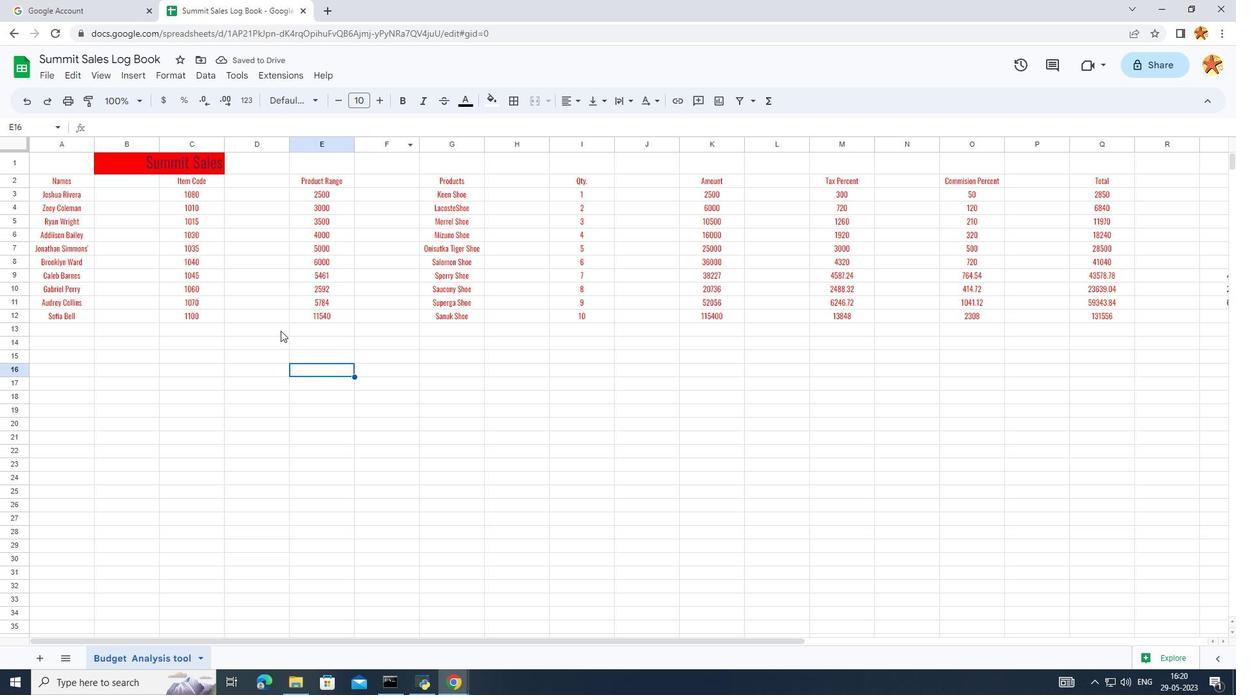 
Action: Mouse pressed left at (210, 374)
Screenshot: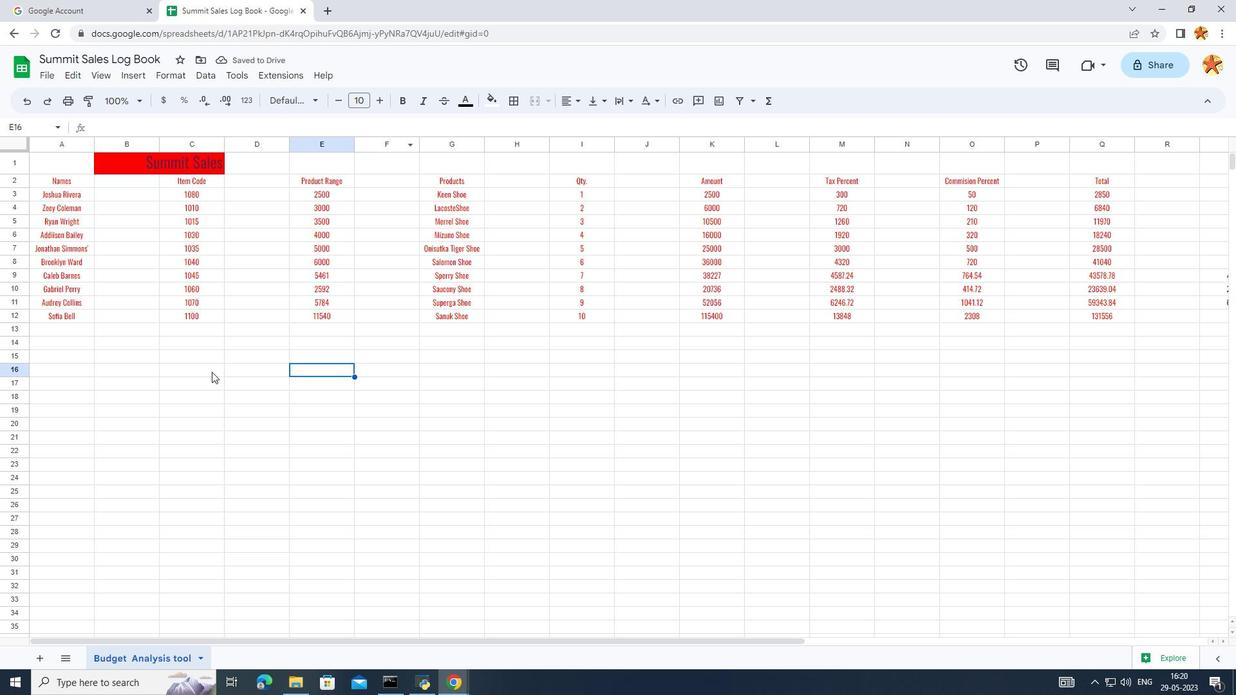 
Action: Mouse moved to (572, 101)
Screenshot: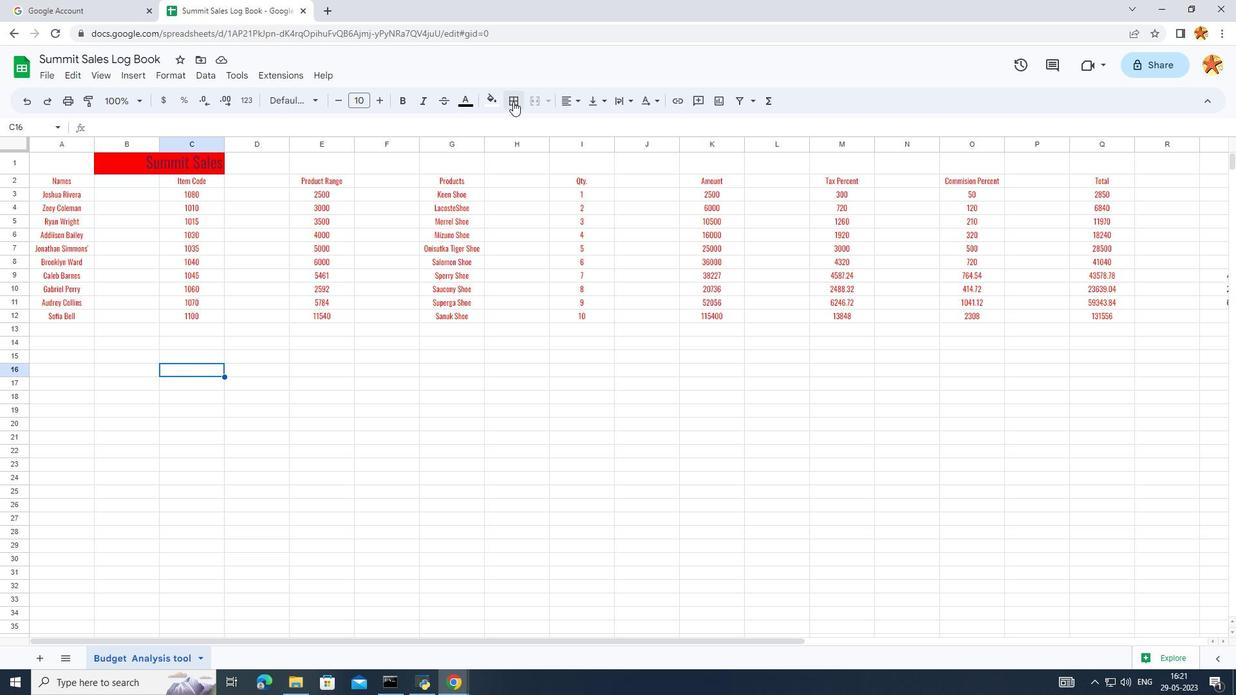 
Action: Mouse pressed left at (572, 101)
Screenshot: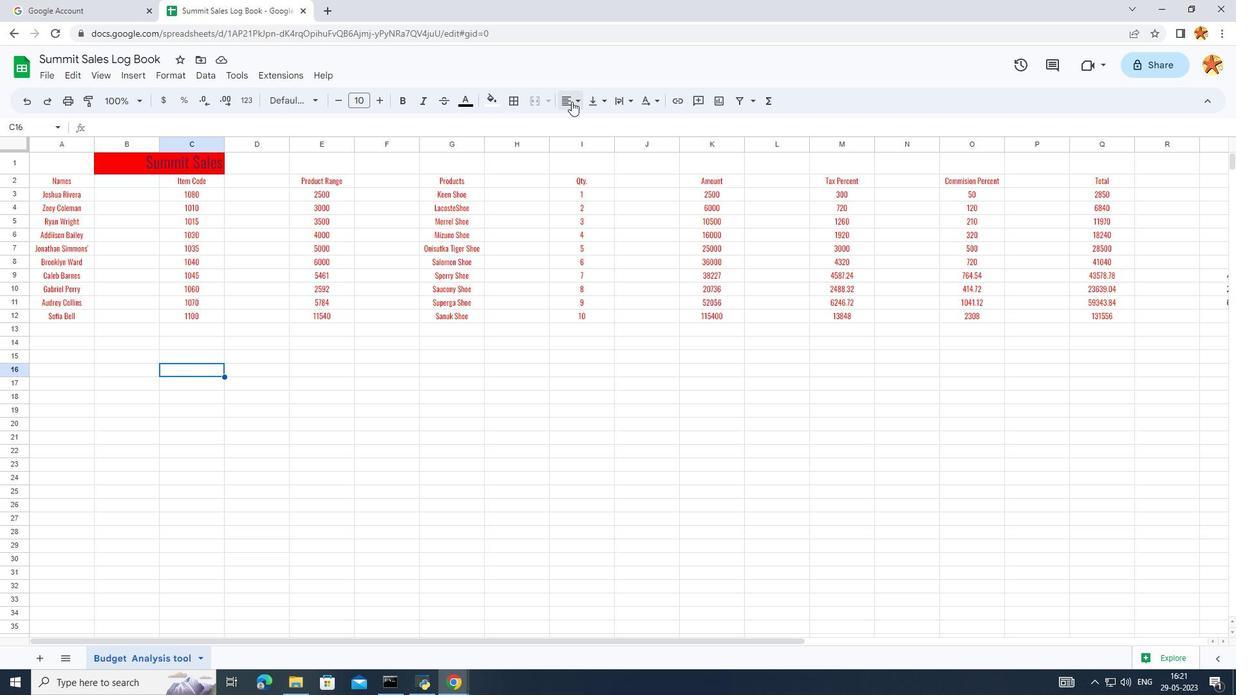 
Action: Mouse moved to (589, 123)
Screenshot: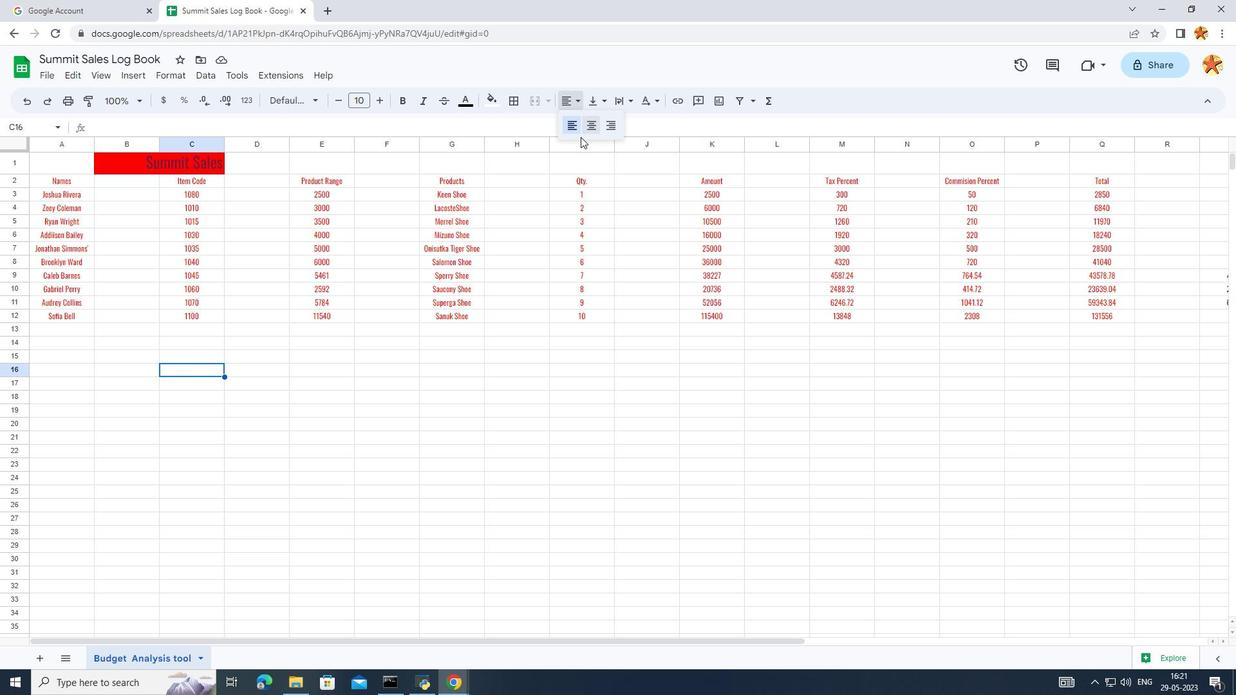 
Action: Mouse pressed left at (589, 123)
Screenshot: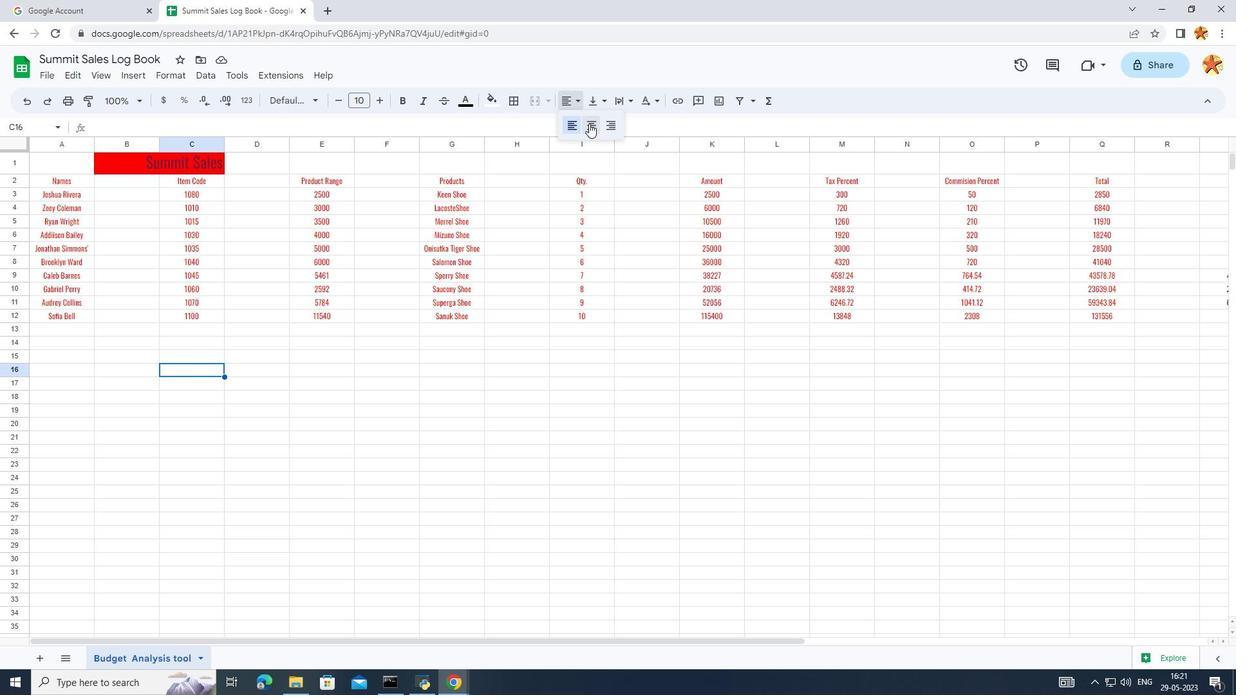 
Action: Mouse moved to (175, 316)
Screenshot: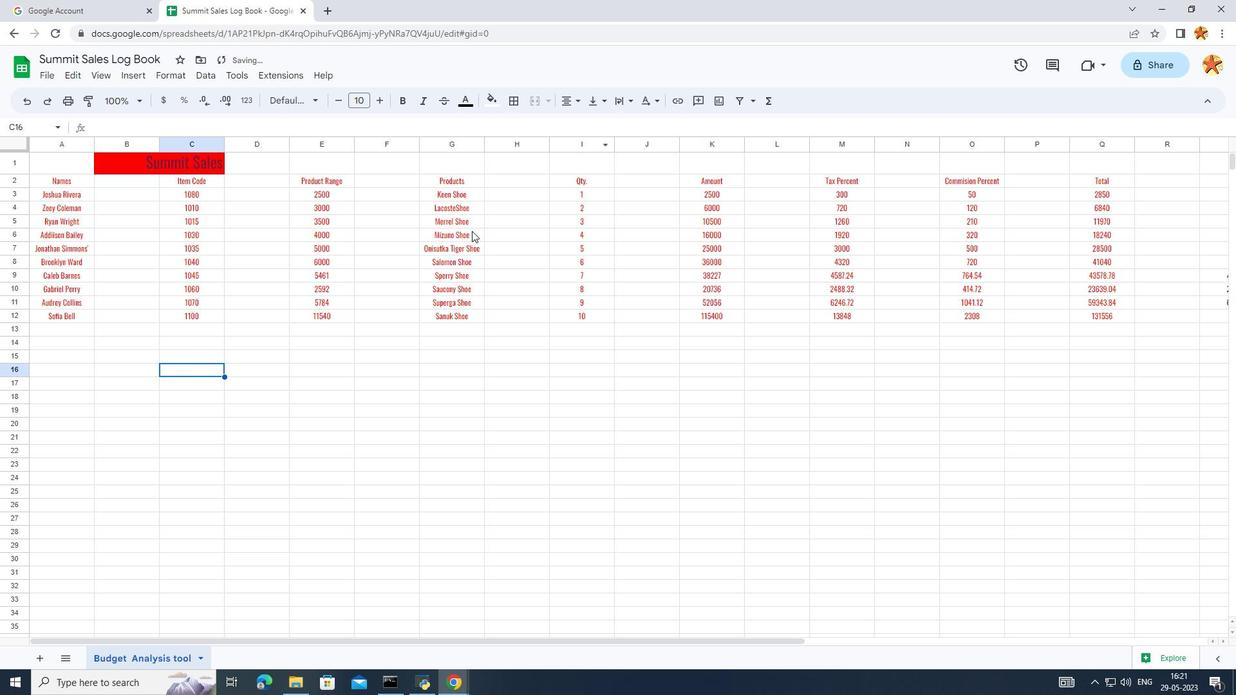 
Action: Mouse pressed left at (175, 316)
Screenshot: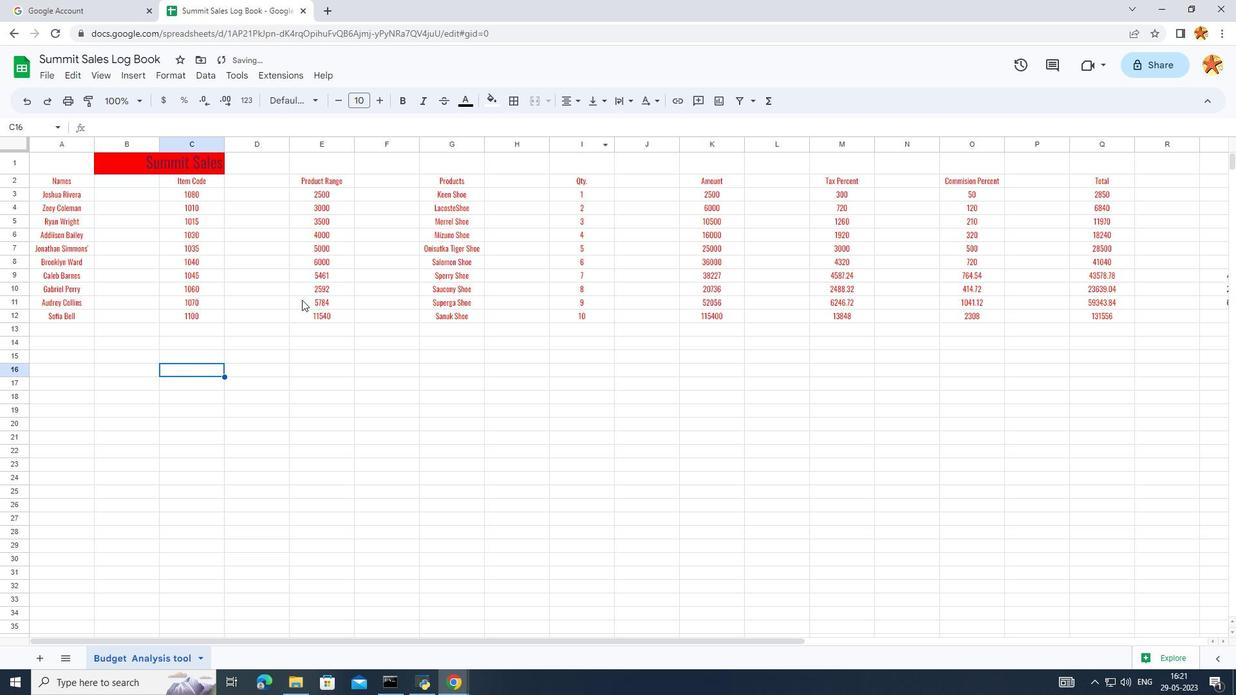 
Action: Mouse moved to (33, 170)
Screenshot: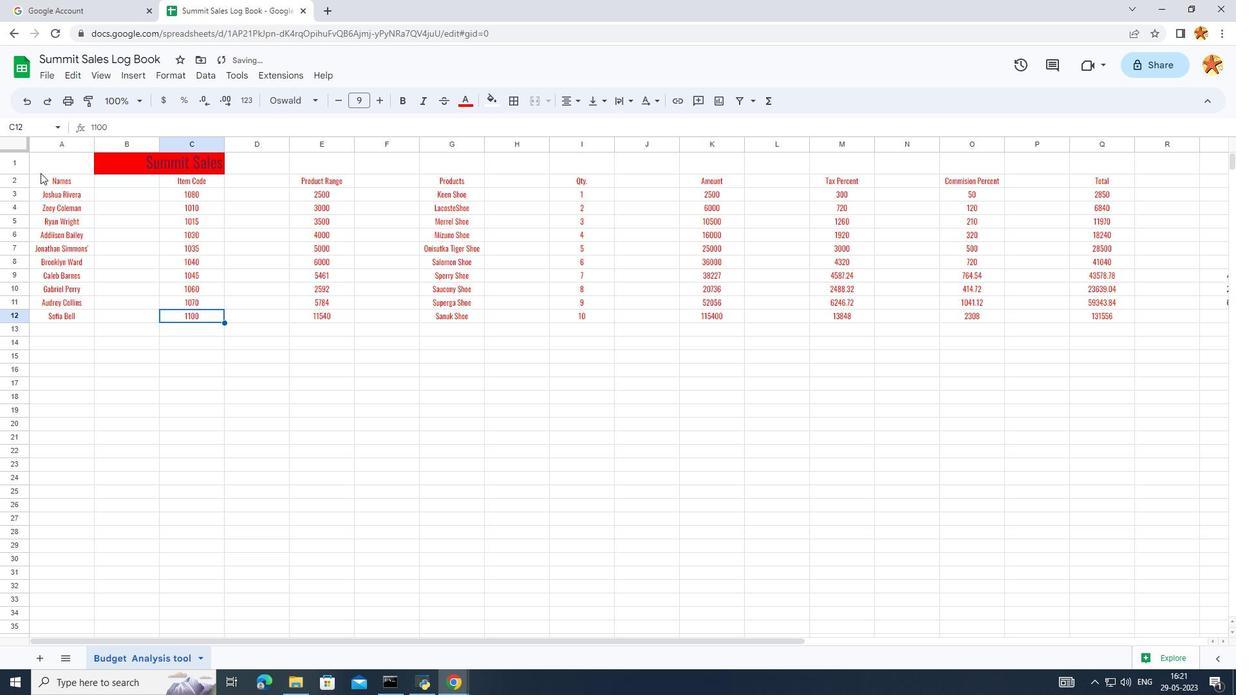 
Action: Mouse pressed left at (33, 170)
Screenshot: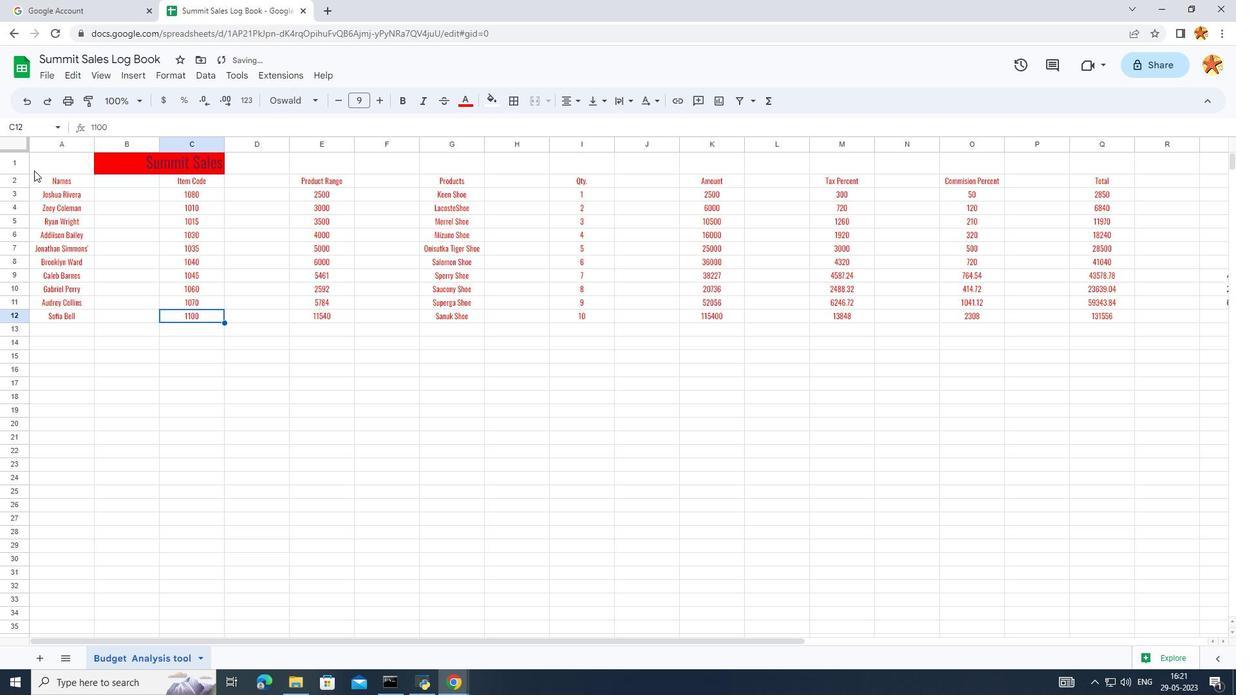 
Action: Mouse moved to (574, 114)
Screenshot: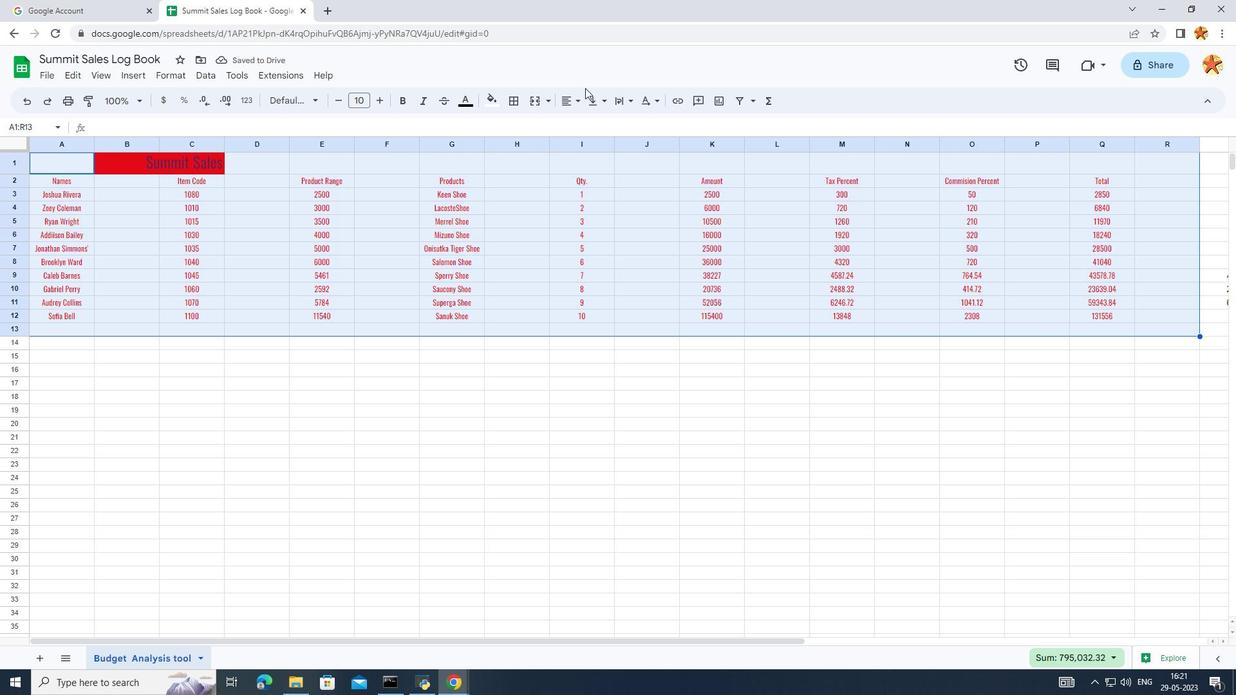 
Action: Mouse pressed left at (574, 114)
Screenshot: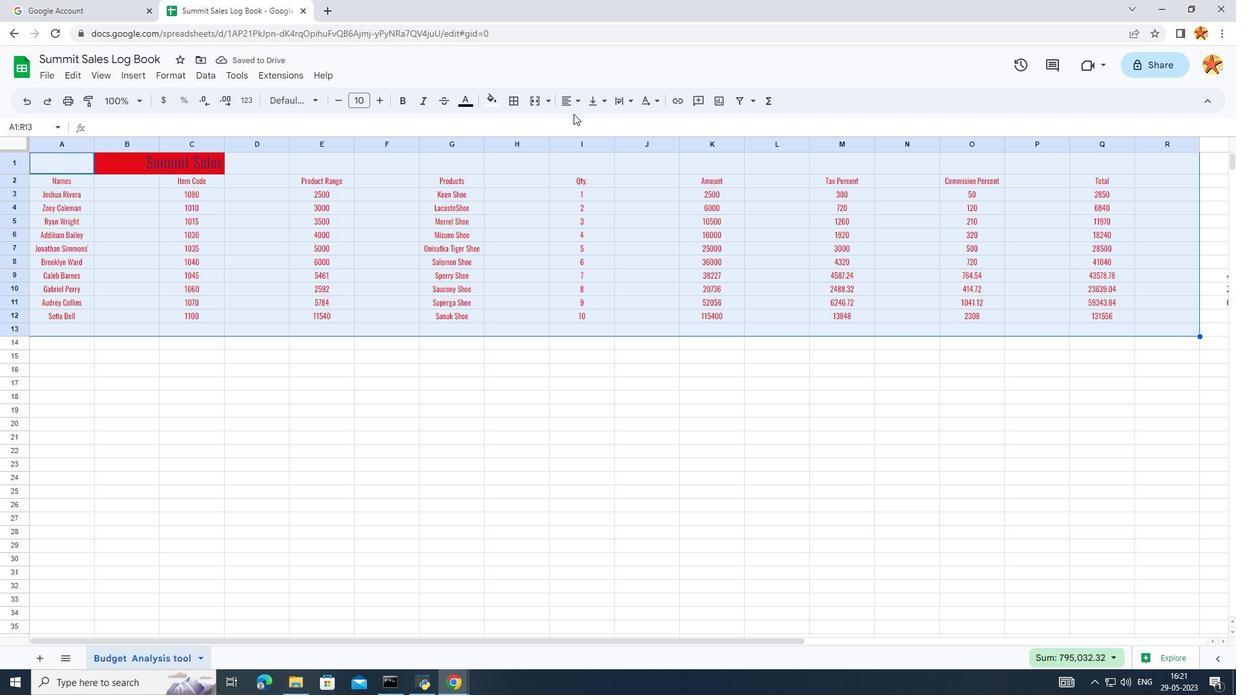 
Action: Mouse moved to (586, 94)
Screenshot: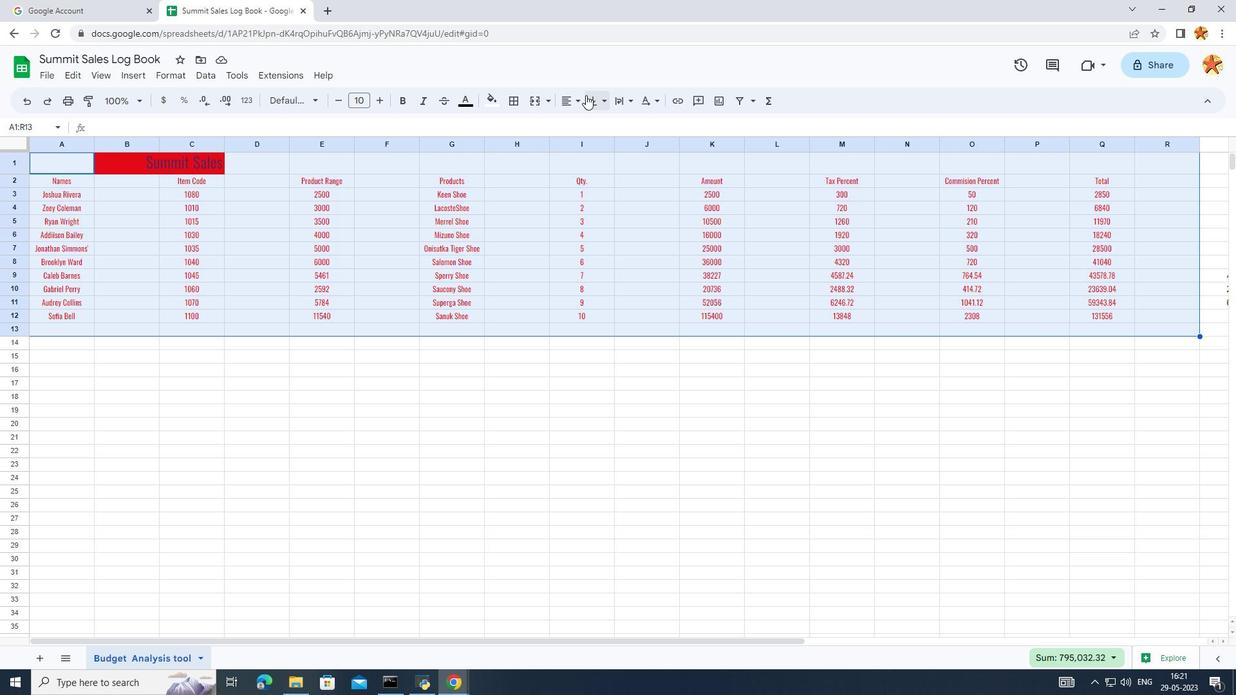 
Action: Mouse pressed left at (586, 94)
Screenshot: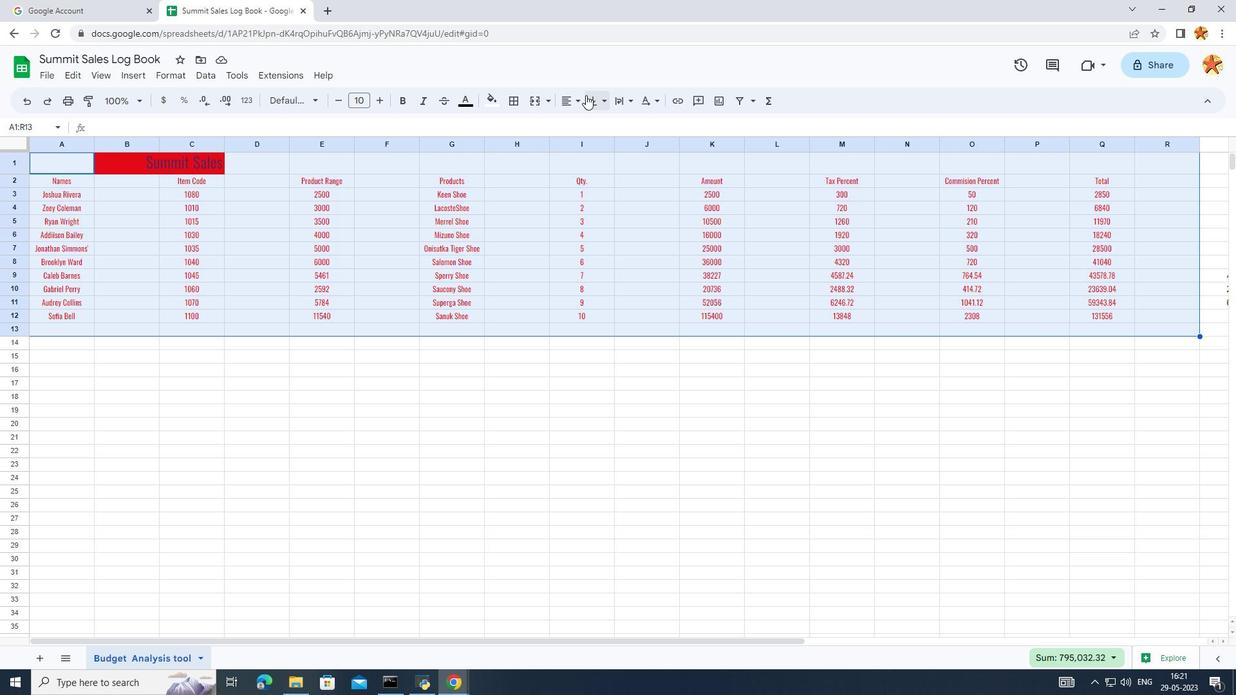 
Action: Mouse moved to (581, 101)
Screenshot: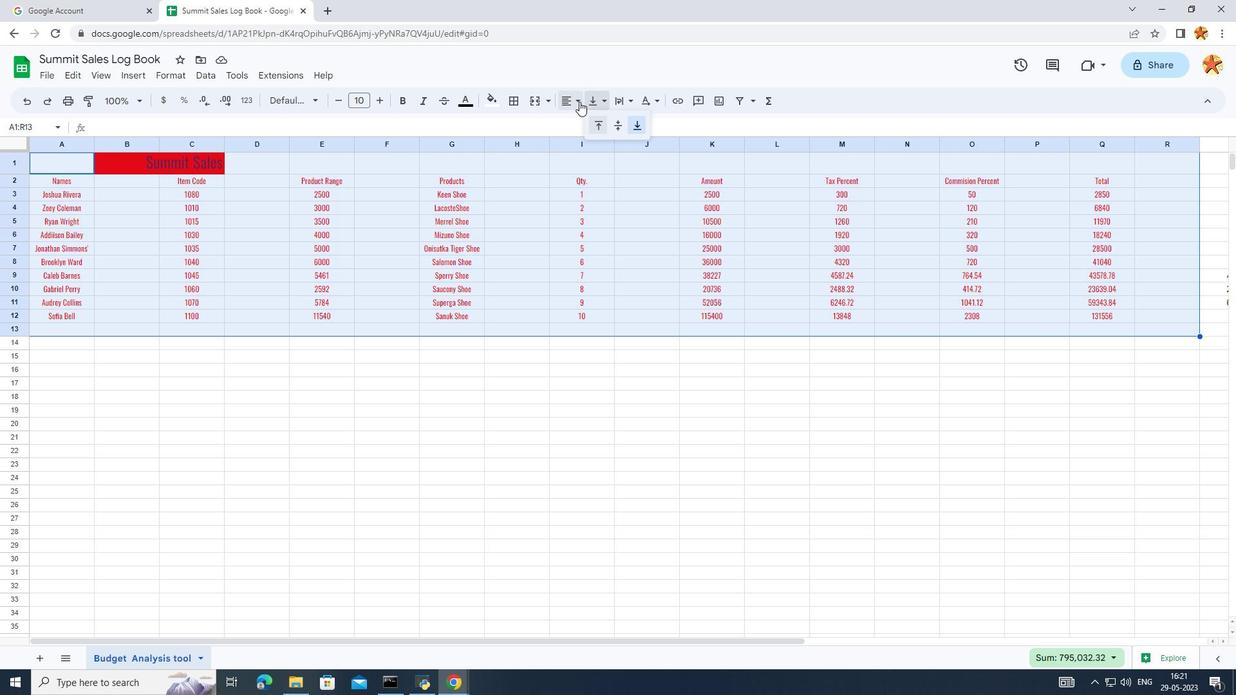 
Action: Mouse pressed left at (581, 101)
Screenshot: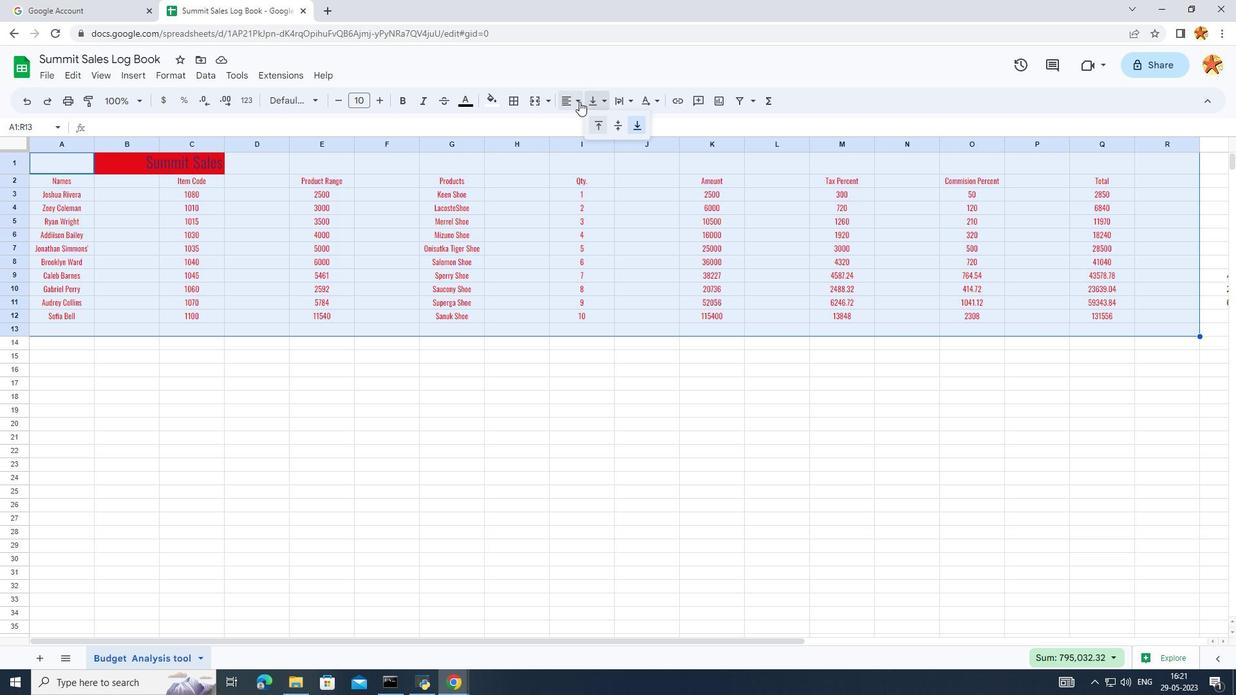 
Action: Mouse moved to (587, 124)
Screenshot: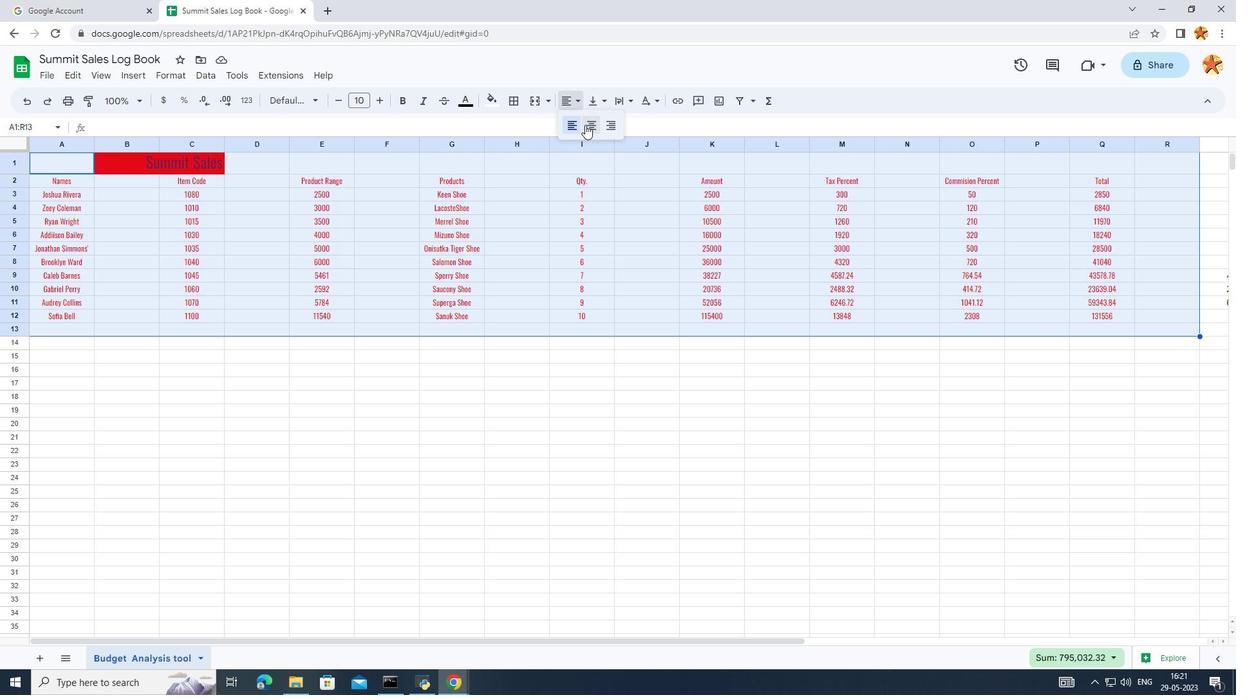 
Action: Mouse pressed left at (587, 124)
Screenshot: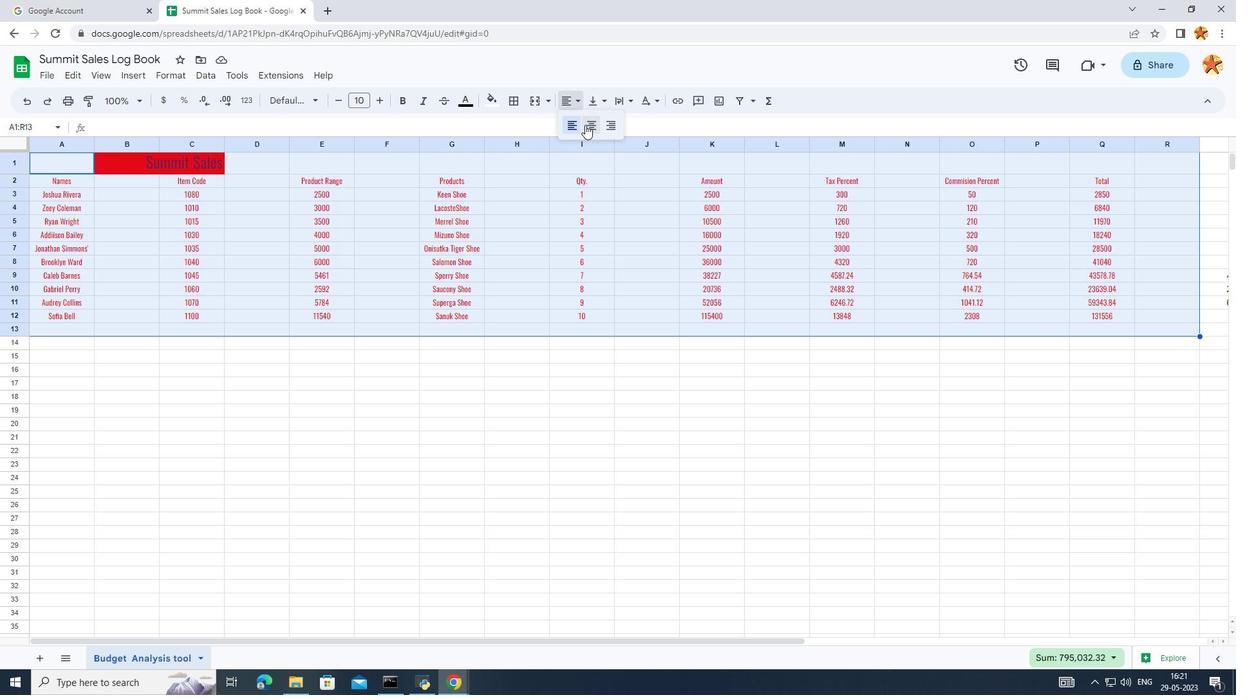 
Action: Mouse moved to (334, 447)
Screenshot: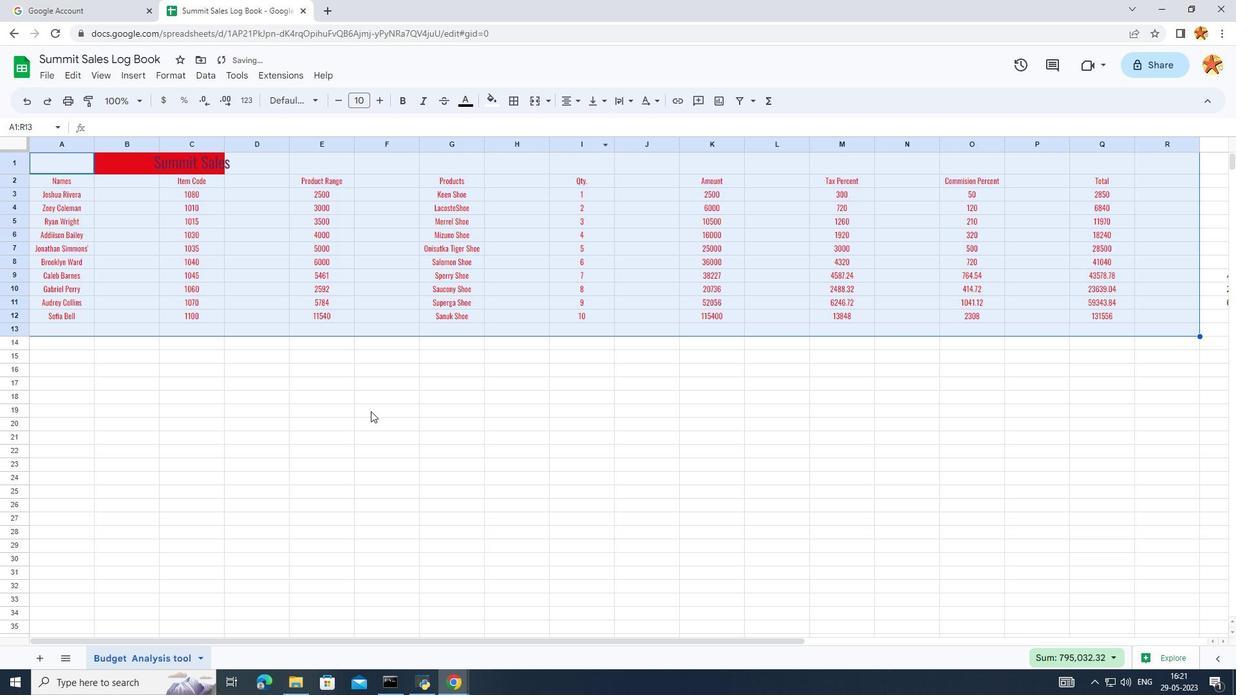 
Action: Mouse pressed left at (334, 447)
Screenshot: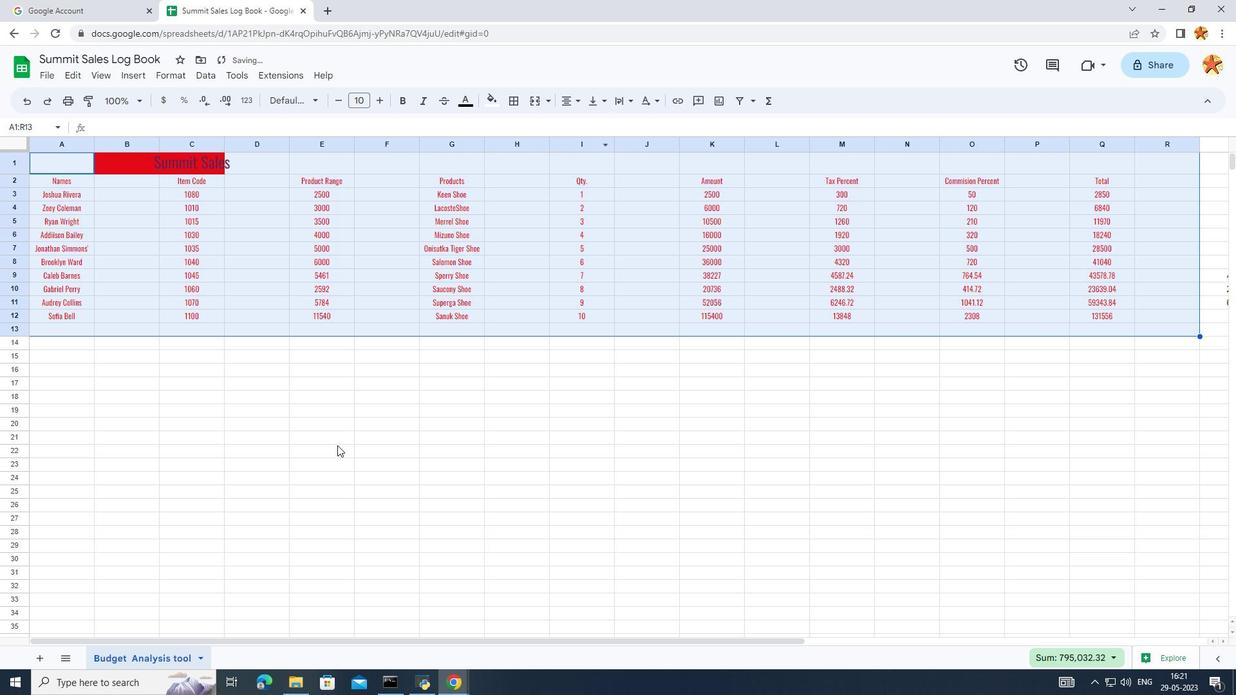 
Action: Mouse moved to (220, 163)
Screenshot: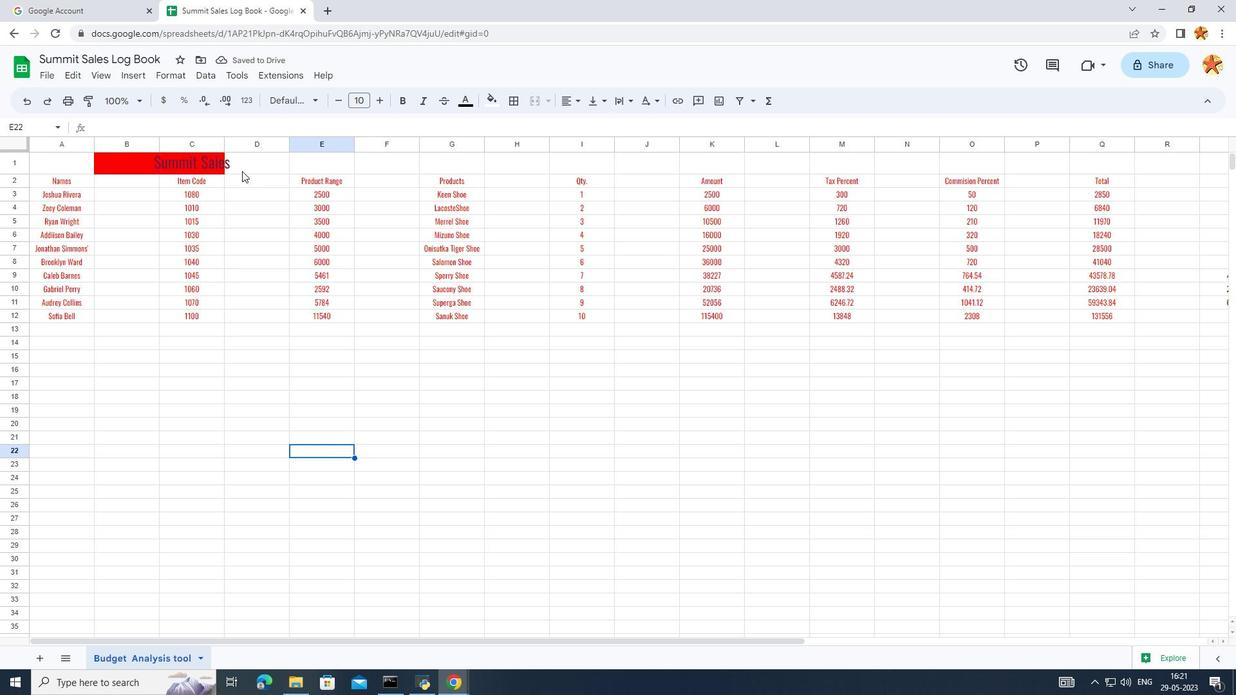 
Action: Mouse pressed left at (220, 163)
Screenshot: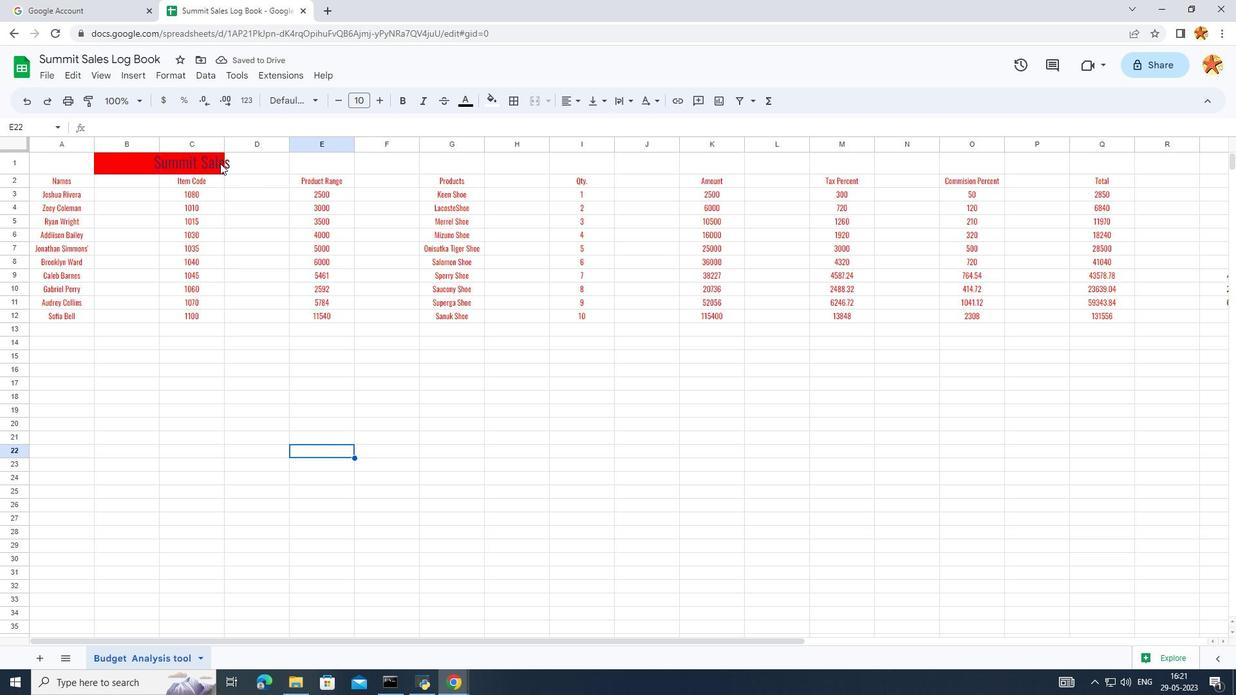 
Action: Mouse moved to (247, 162)
Screenshot: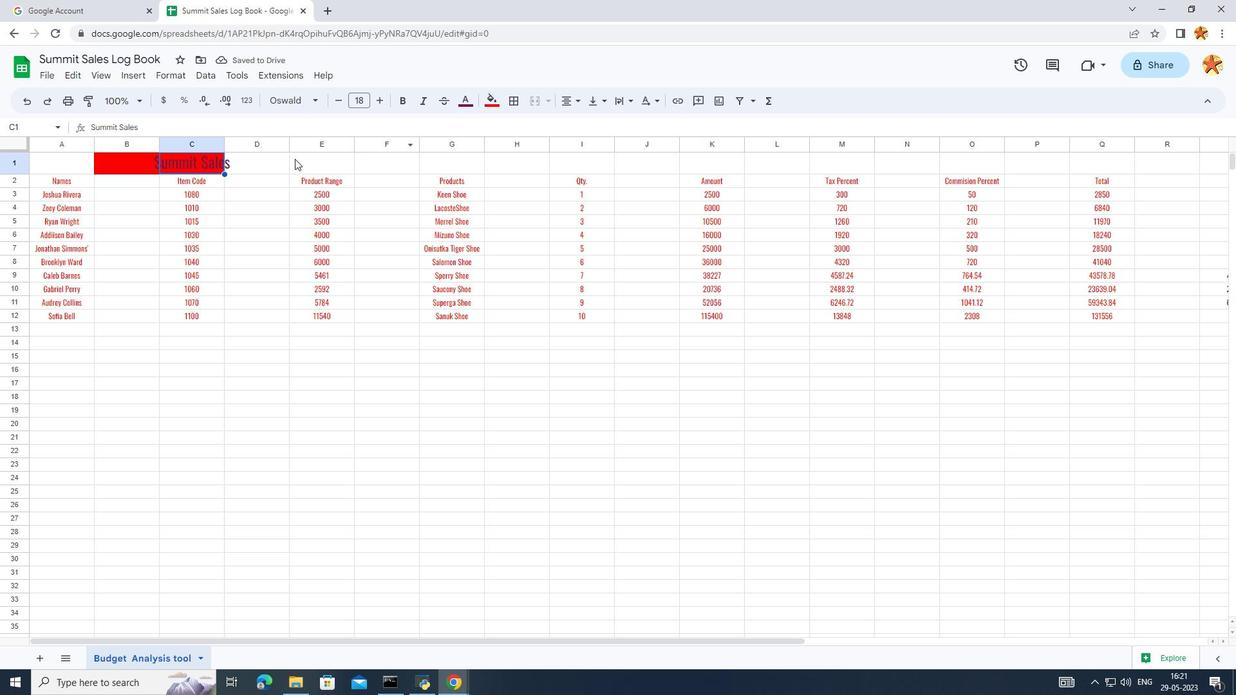 
Action: Mouse pressed left at (247, 162)
Screenshot: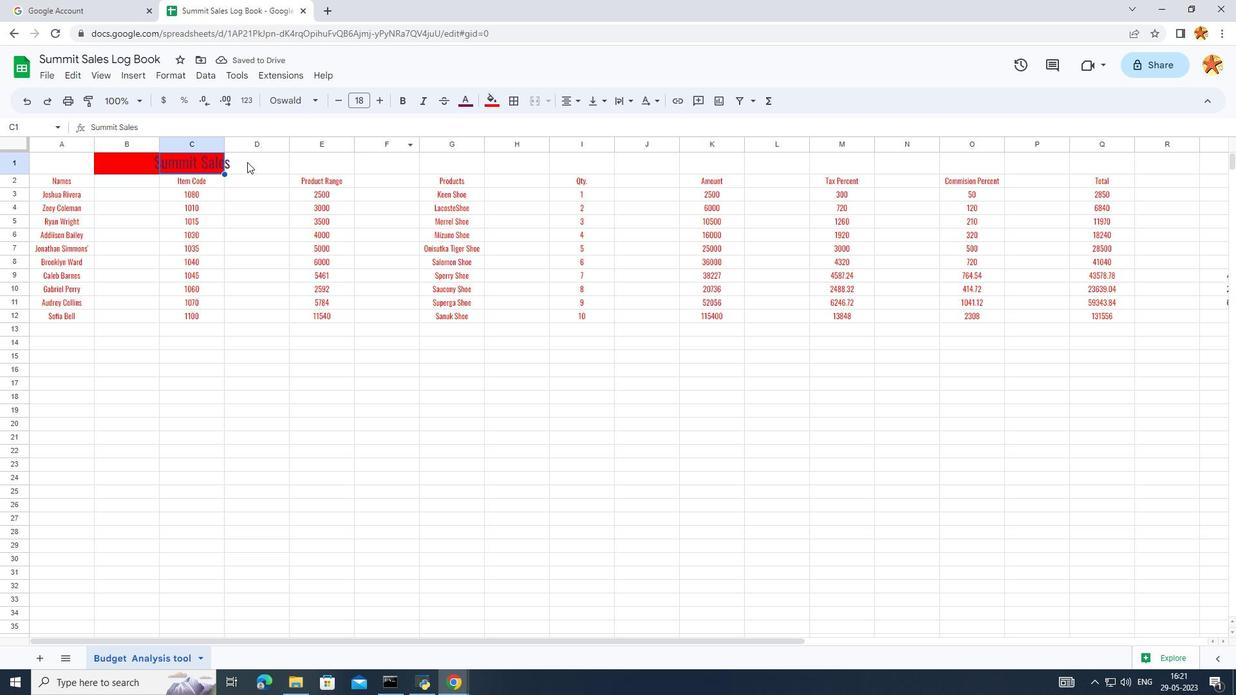
Action: Mouse moved to (499, 99)
Screenshot: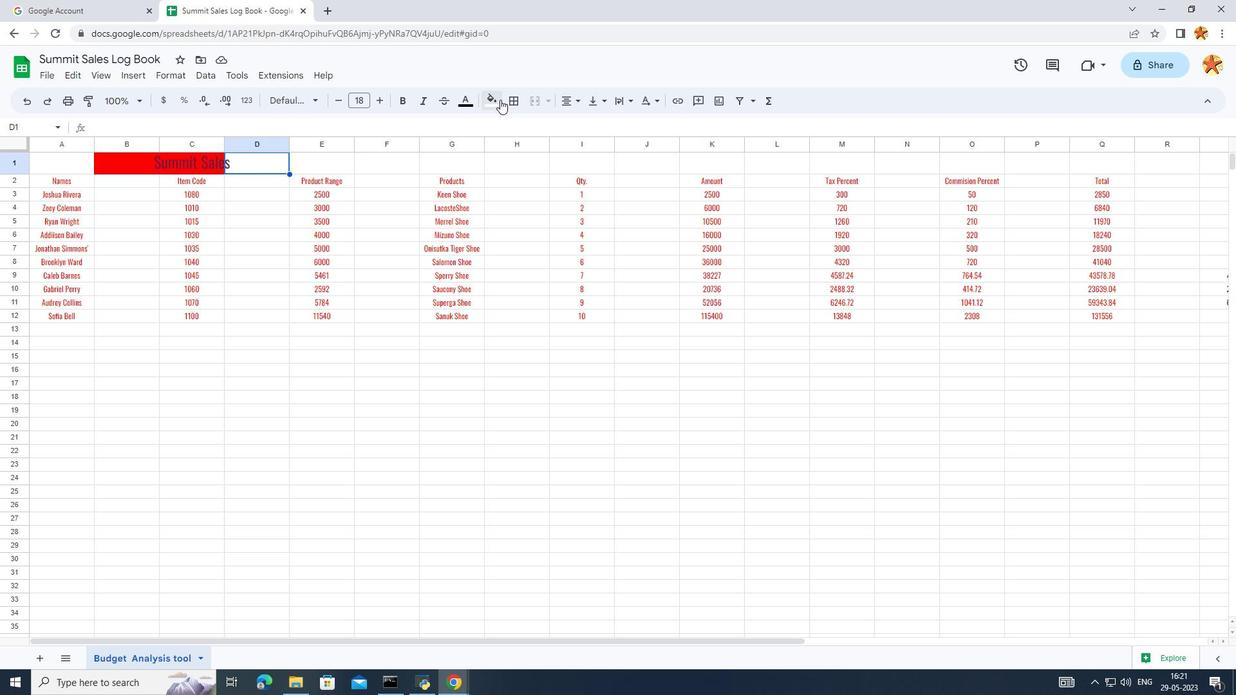 
Action: Mouse pressed left at (499, 99)
Screenshot: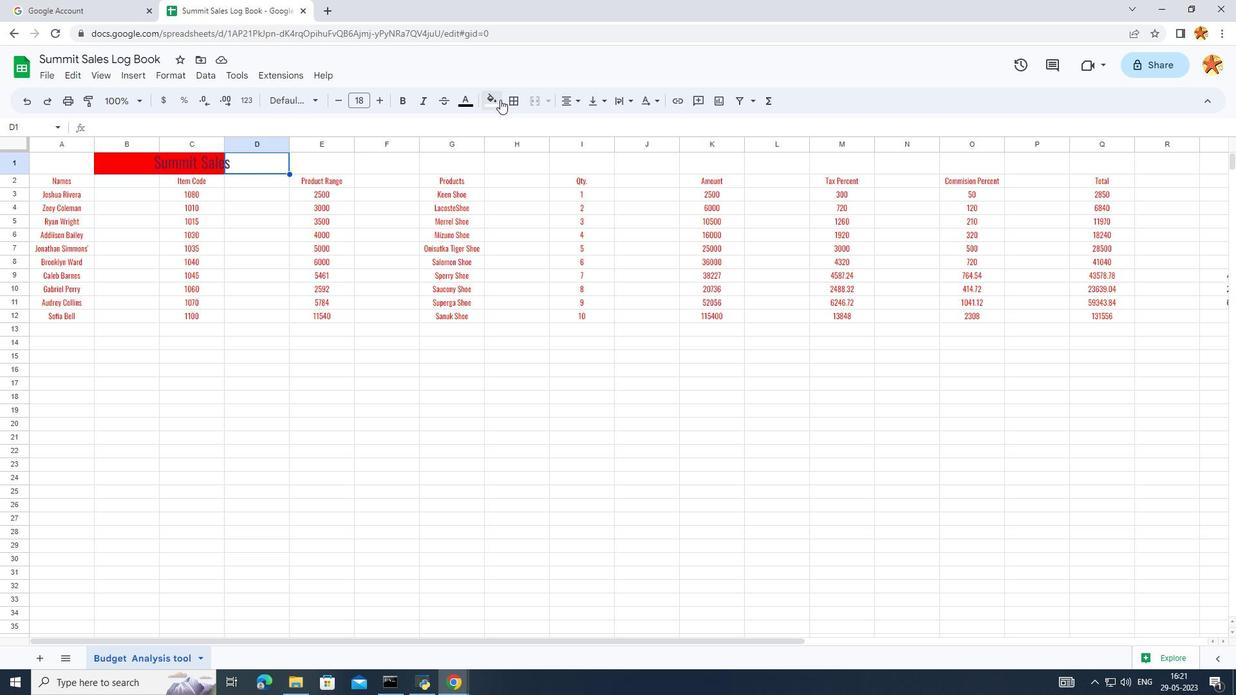 
Action: Mouse moved to (514, 156)
Screenshot: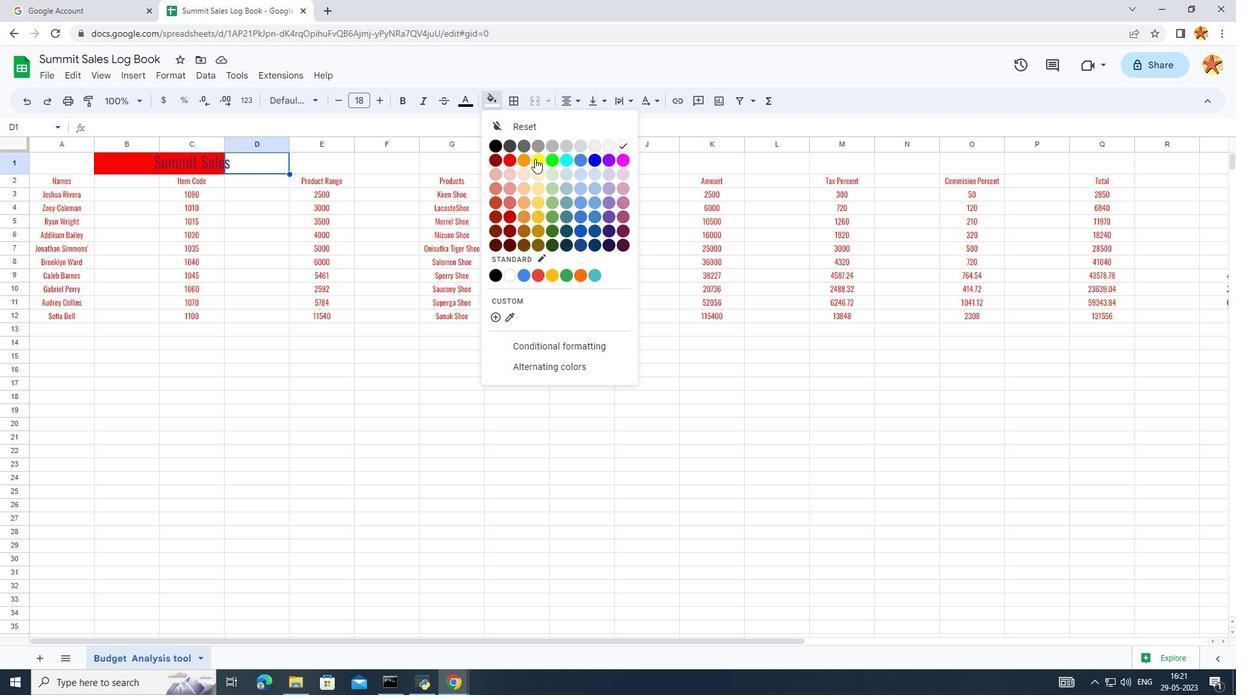 
Action: Mouse pressed left at (514, 156)
Screenshot: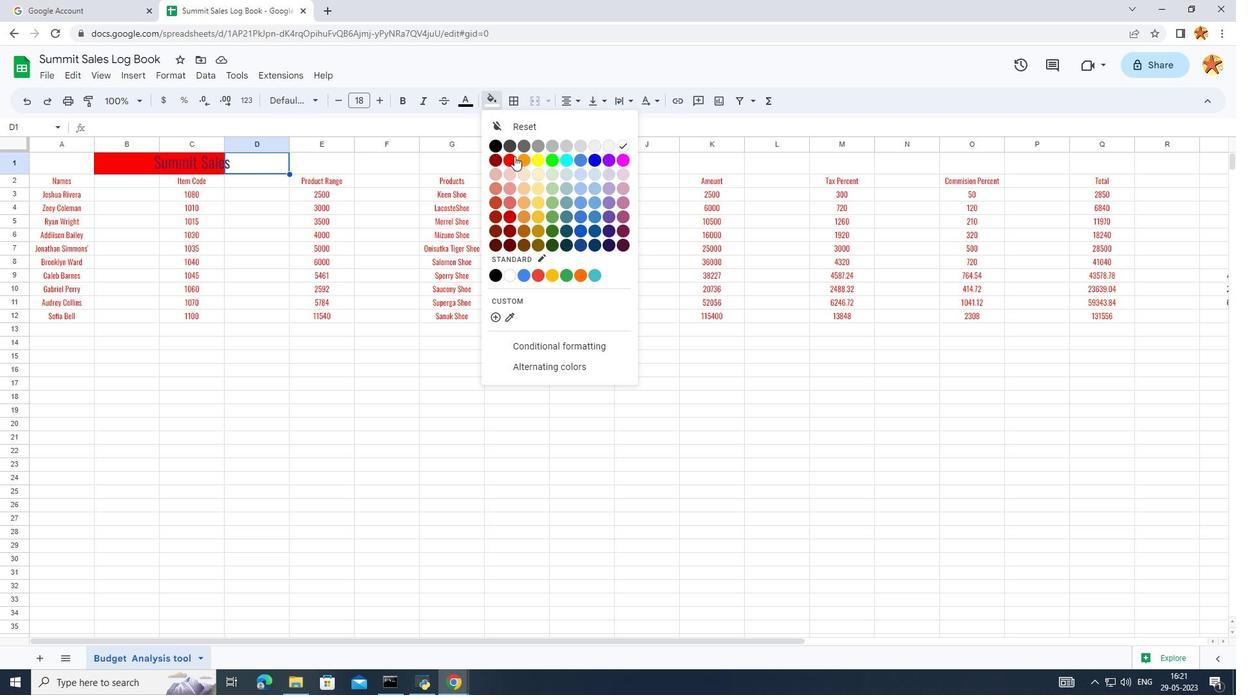 
Action: Mouse moved to (237, 195)
Screenshot: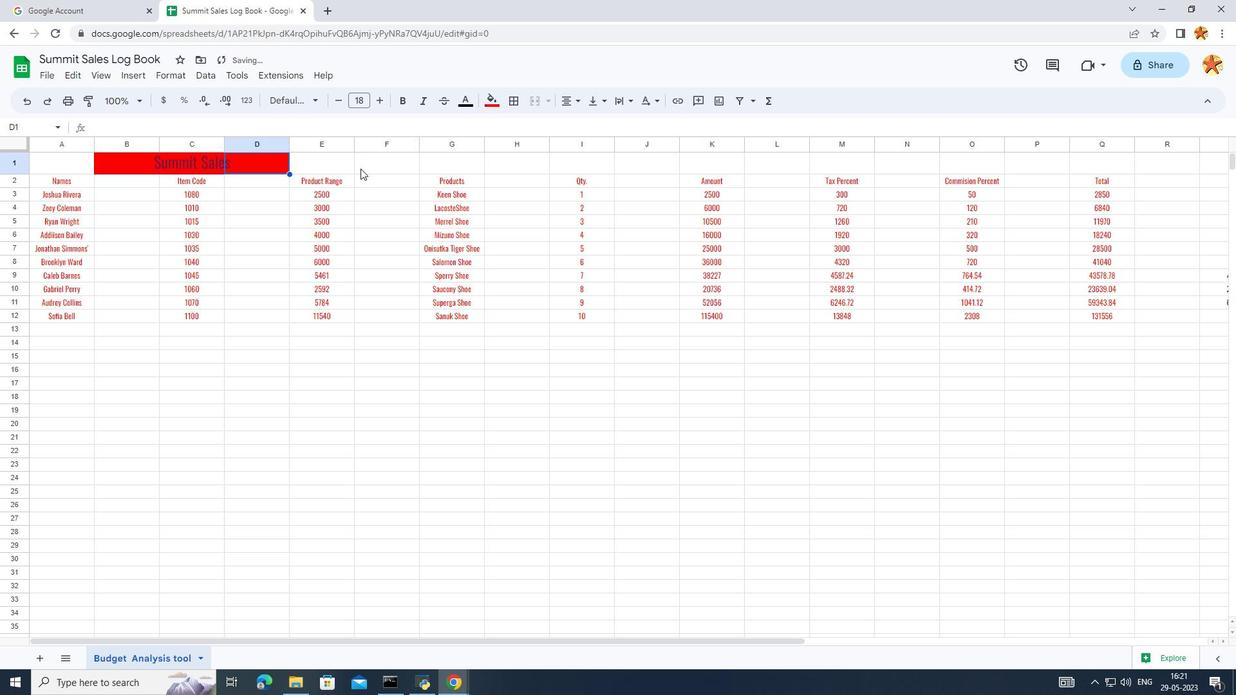 
Action: Mouse pressed left at (237, 195)
Screenshot: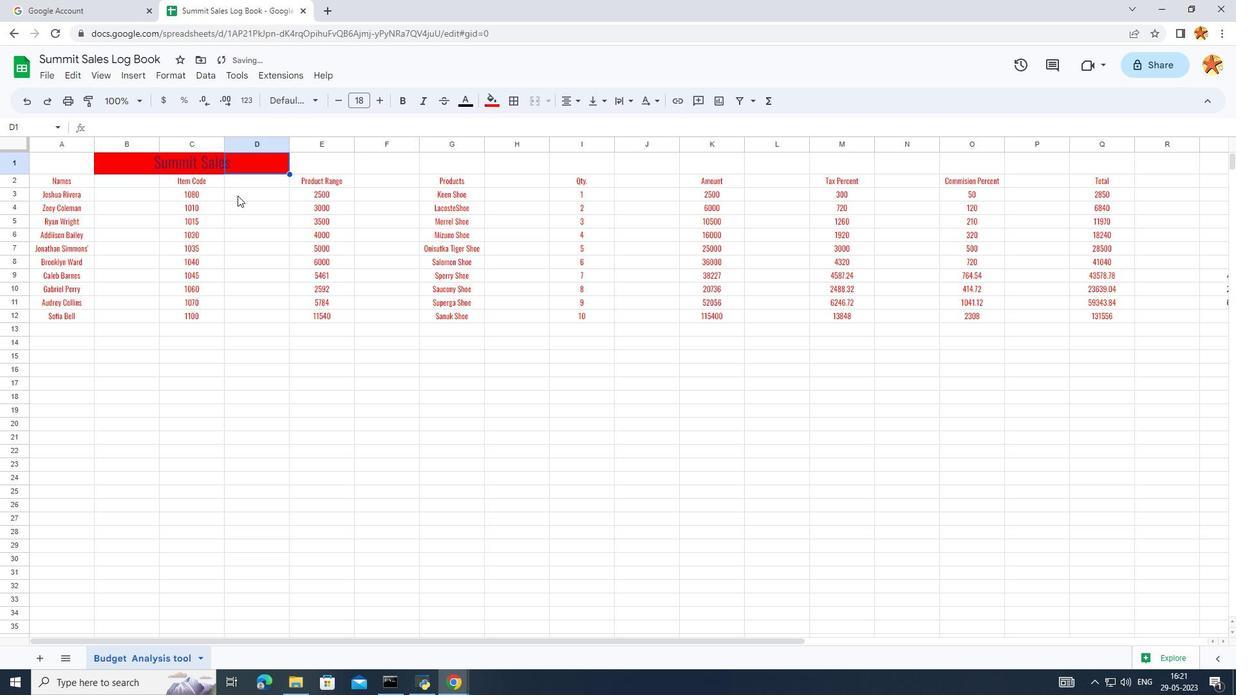 
Action: Mouse moved to (264, 323)
Screenshot: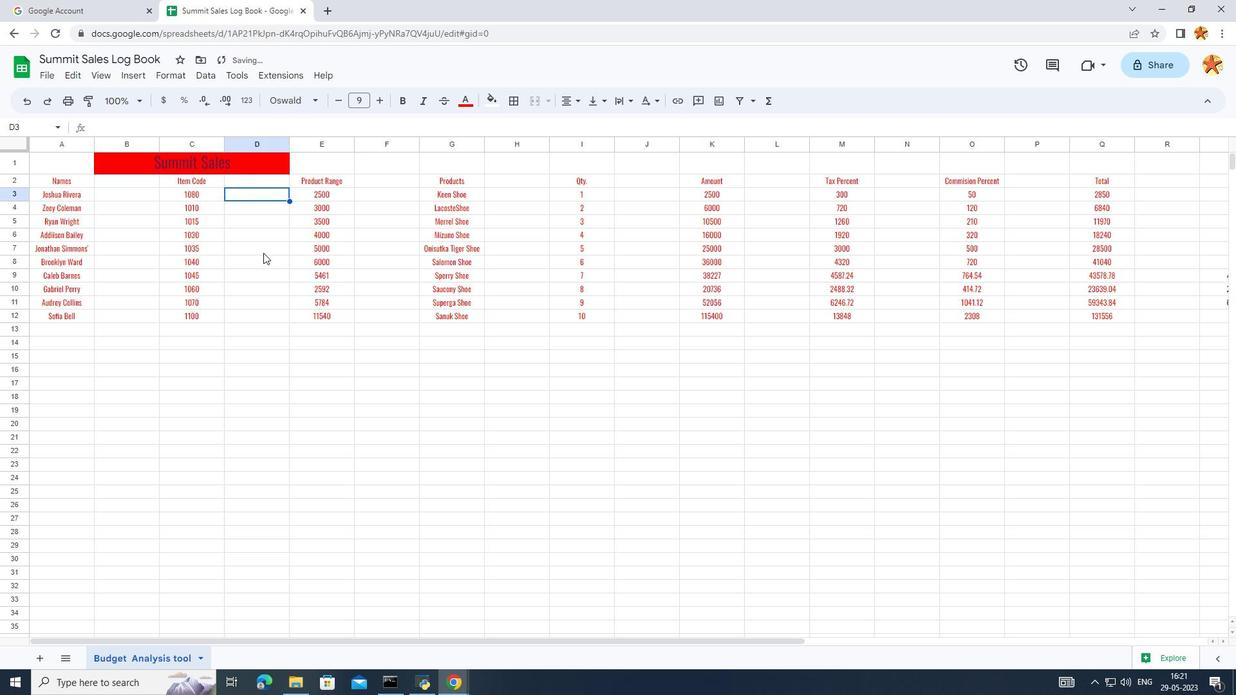 
Action: Mouse pressed left at (264, 323)
Screenshot: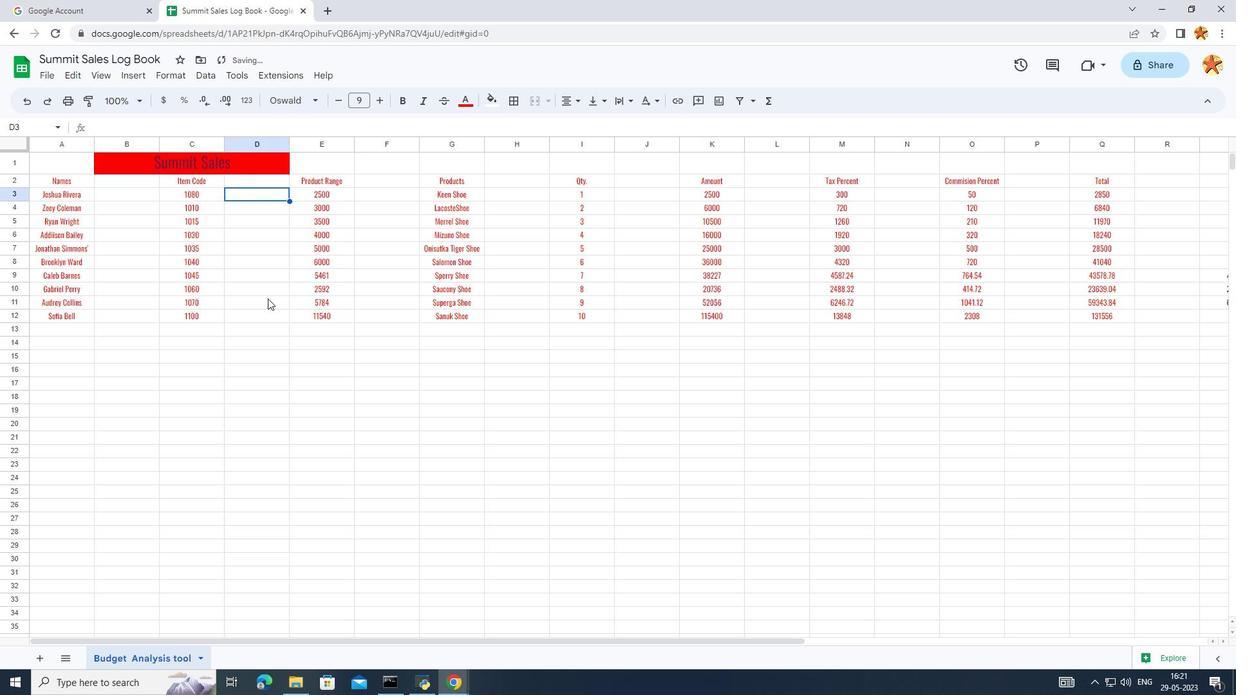 
Action: Mouse moved to (409, 25)
Screenshot: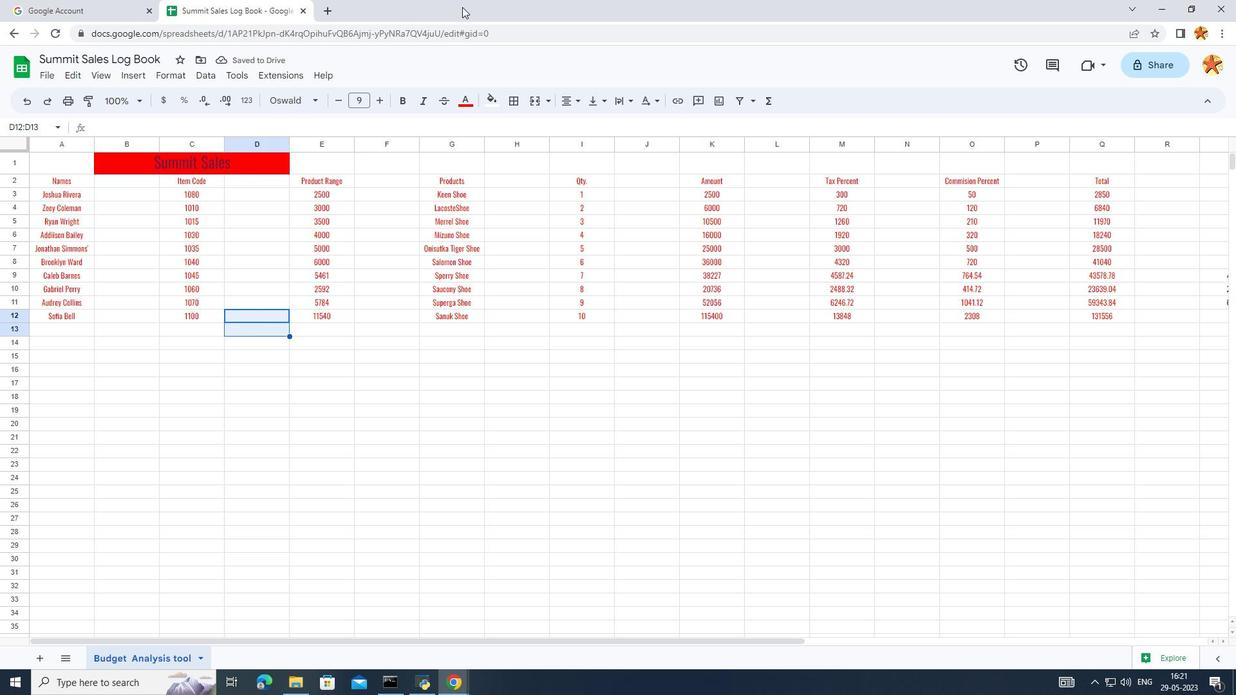 
